 Task: Show me current wildfire maps for both New York and Chicago.
Action: Key pressed chicatgo
Screenshot: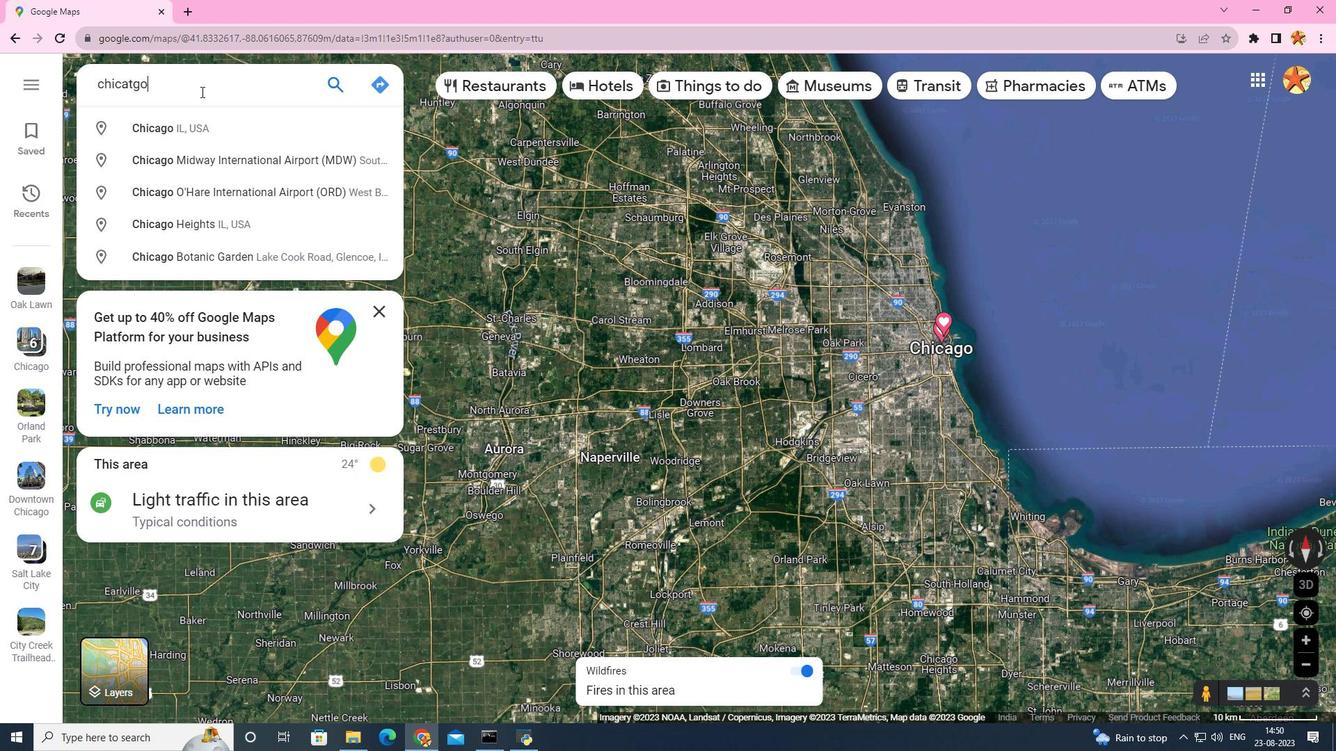 
Action: Mouse moved to (174, 123)
Screenshot: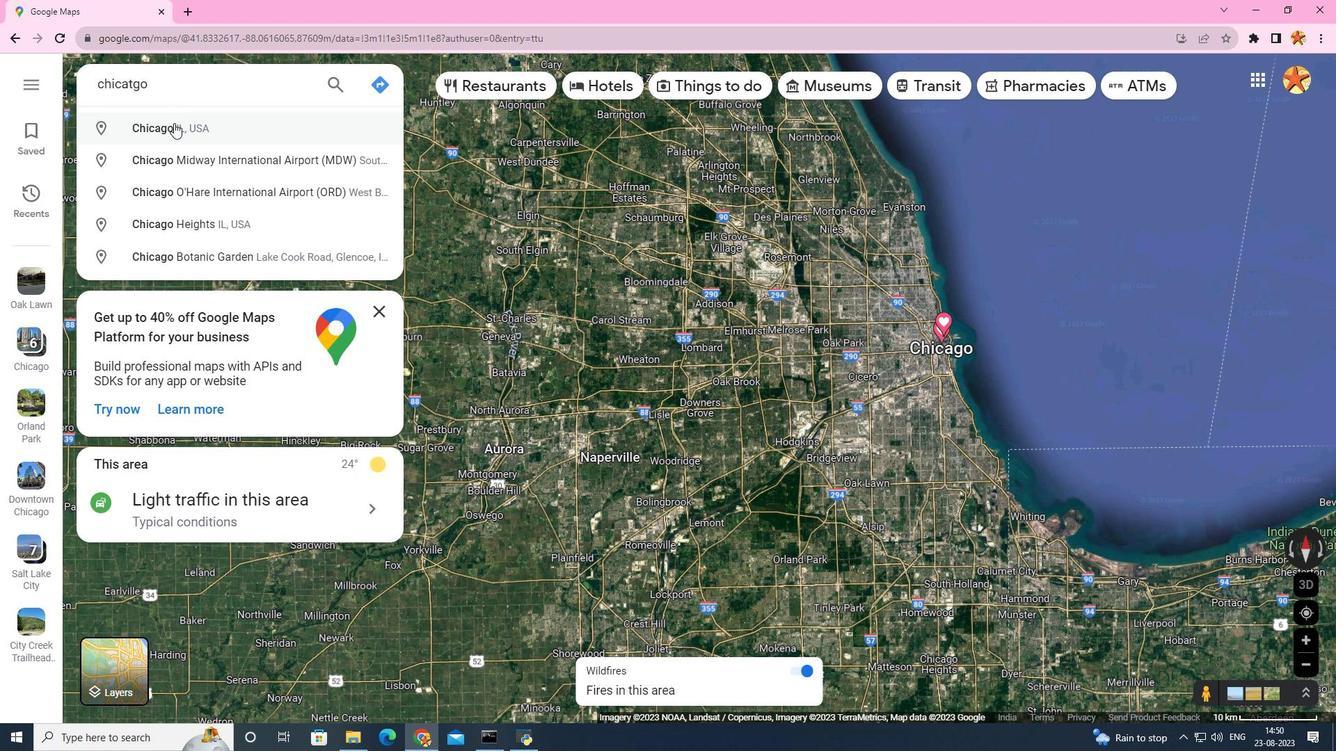 
Action: Mouse pressed left at (174, 123)
Screenshot: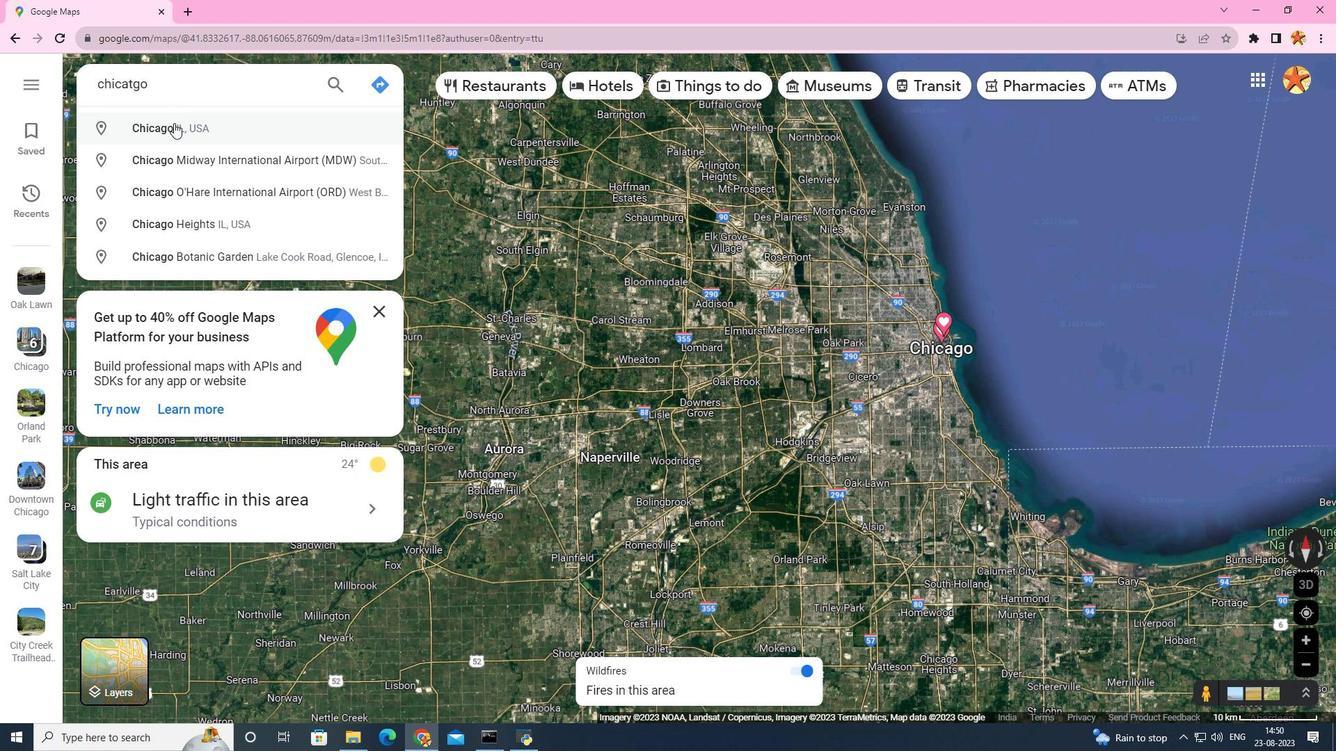 
Action: Mouse moved to (1037, 345)
Screenshot: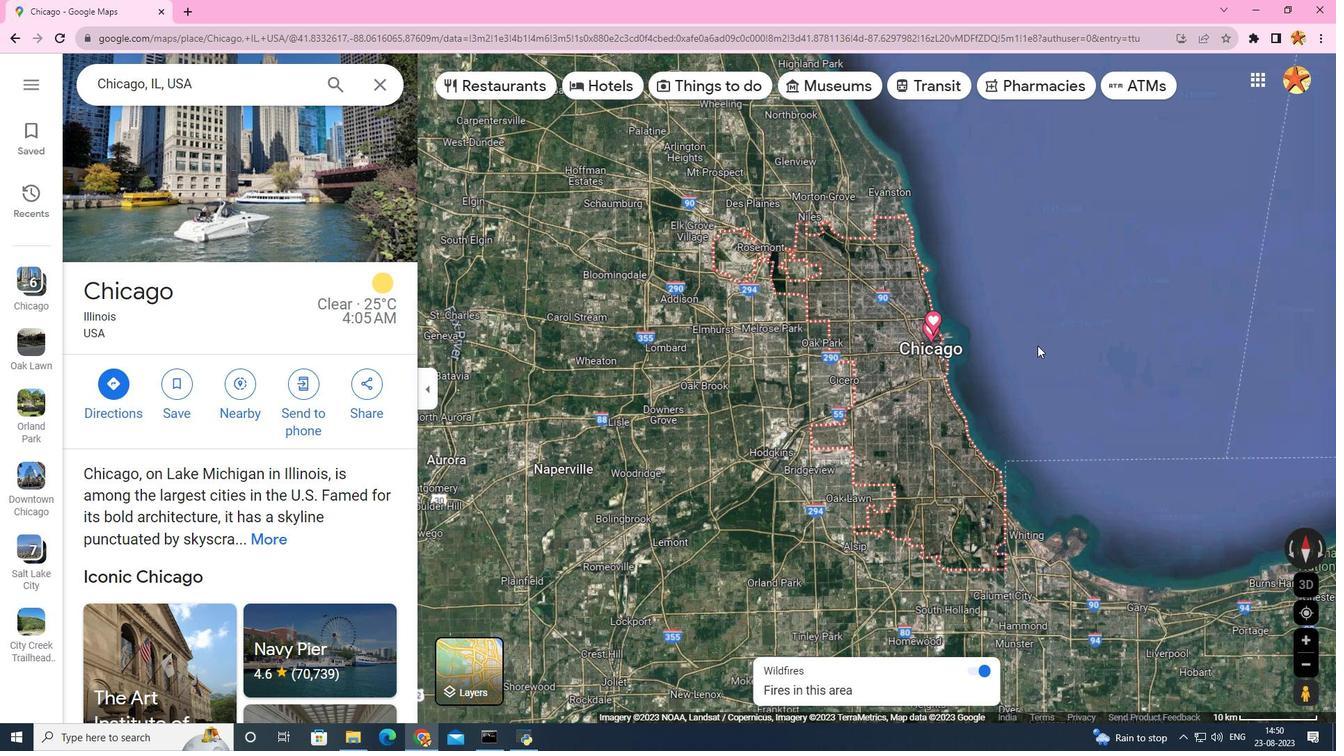 
Action: Mouse scrolled (1037, 346) with delta (0, 0)
Screenshot: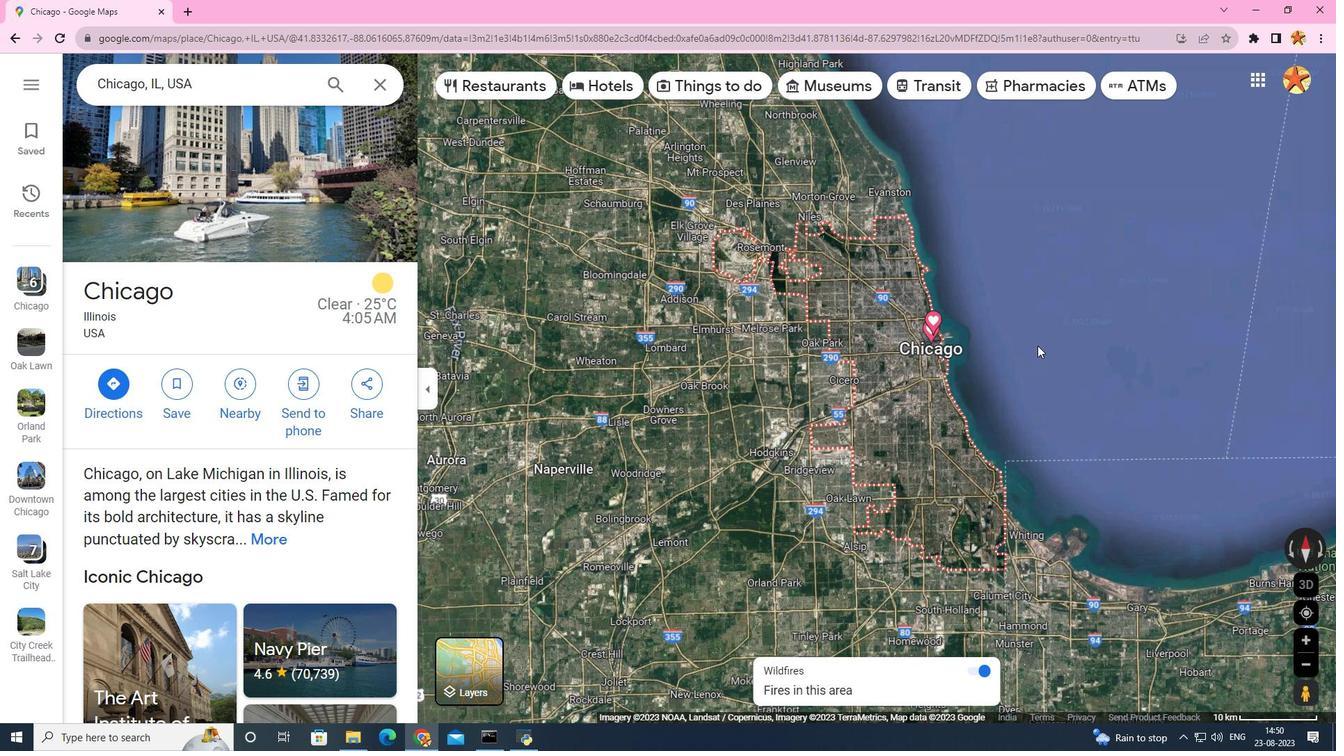 
Action: Mouse scrolled (1037, 346) with delta (0, 0)
Screenshot: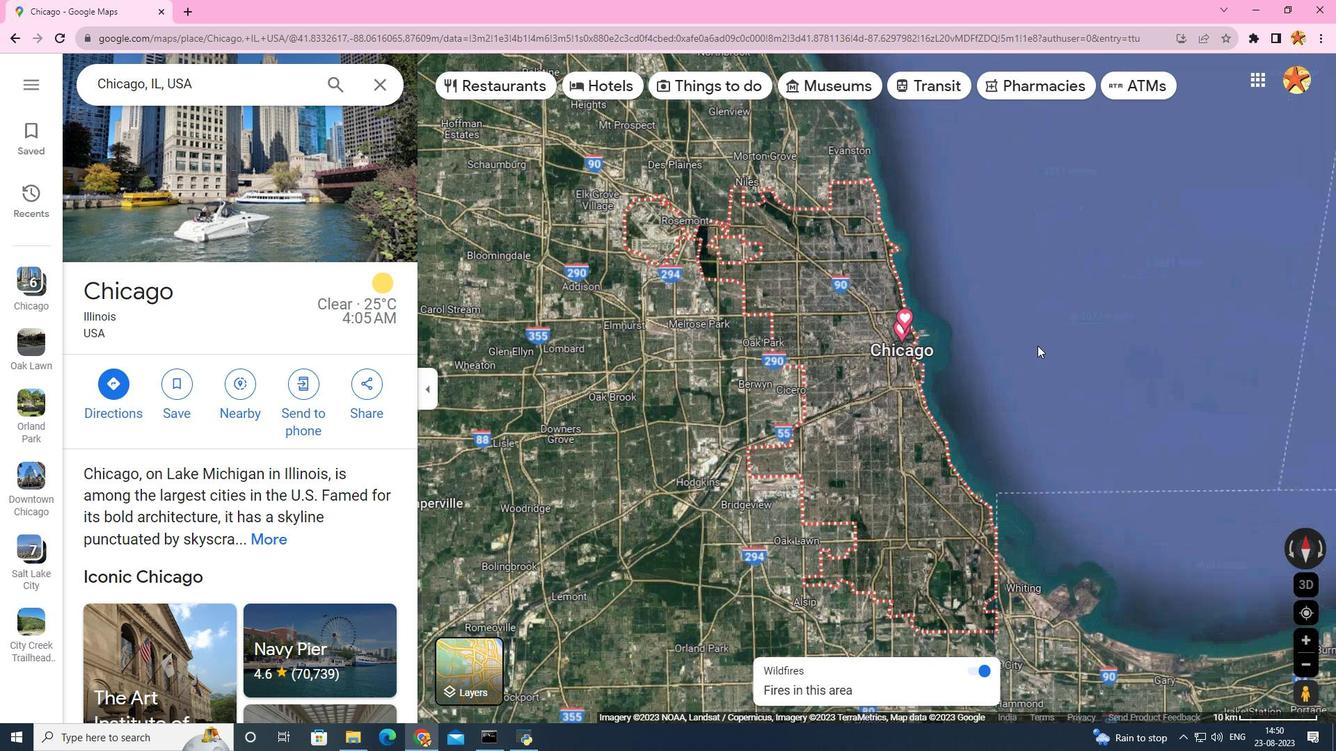 
Action: Mouse scrolled (1037, 345) with delta (0, 0)
Screenshot: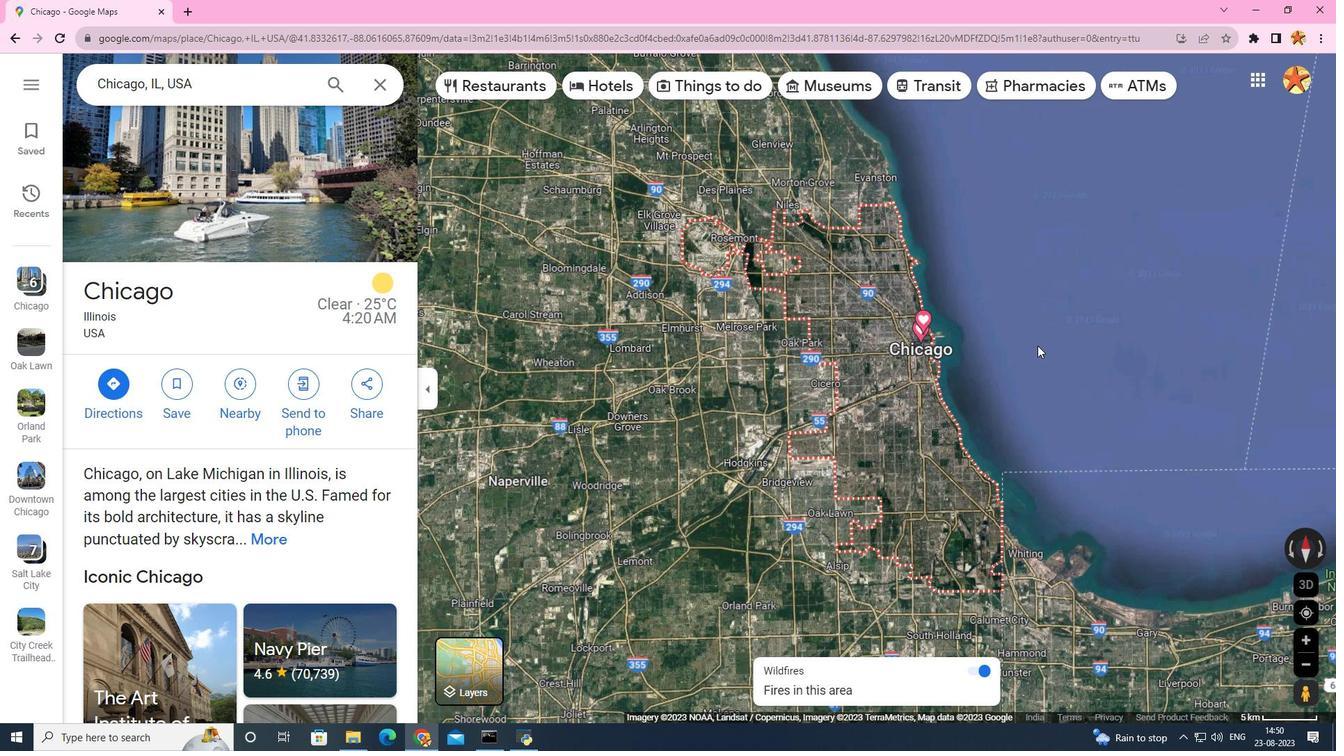 
Action: Mouse scrolled (1037, 346) with delta (0, 0)
Screenshot: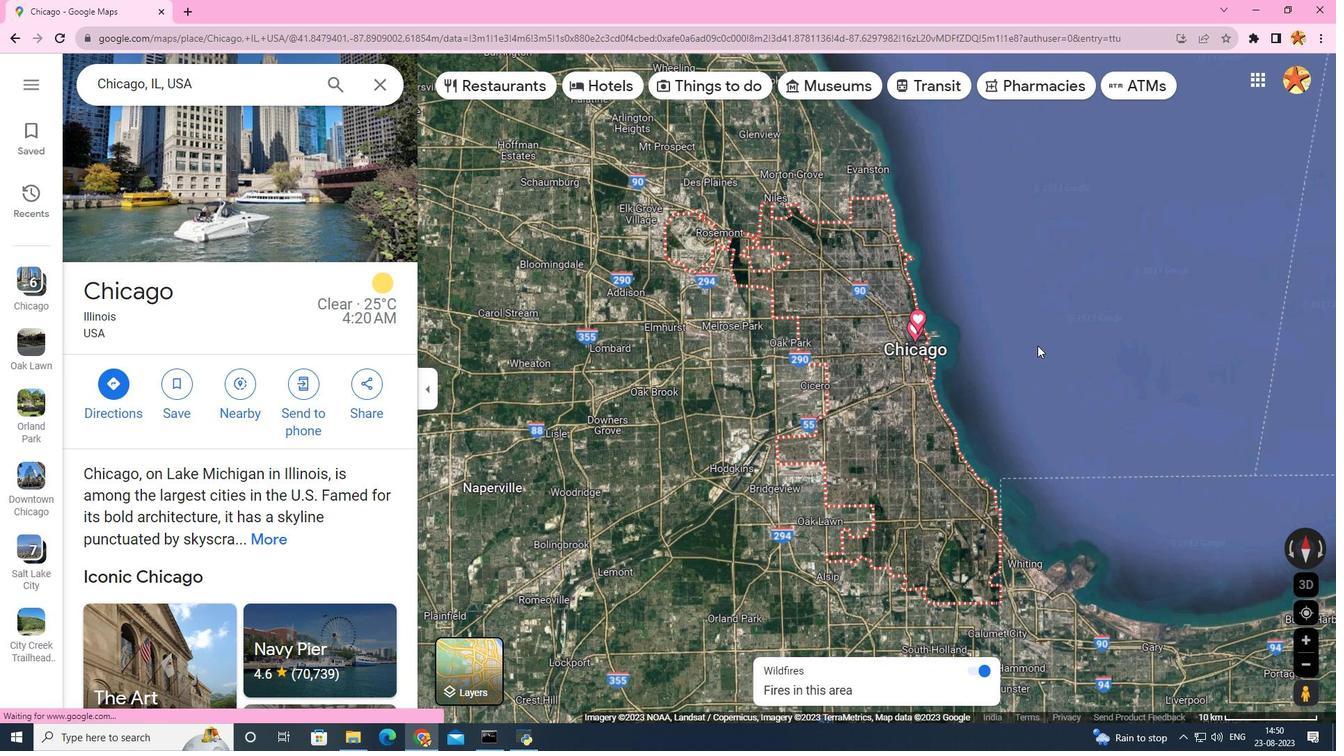 
Action: Mouse scrolled (1037, 346) with delta (0, 0)
Screenshot: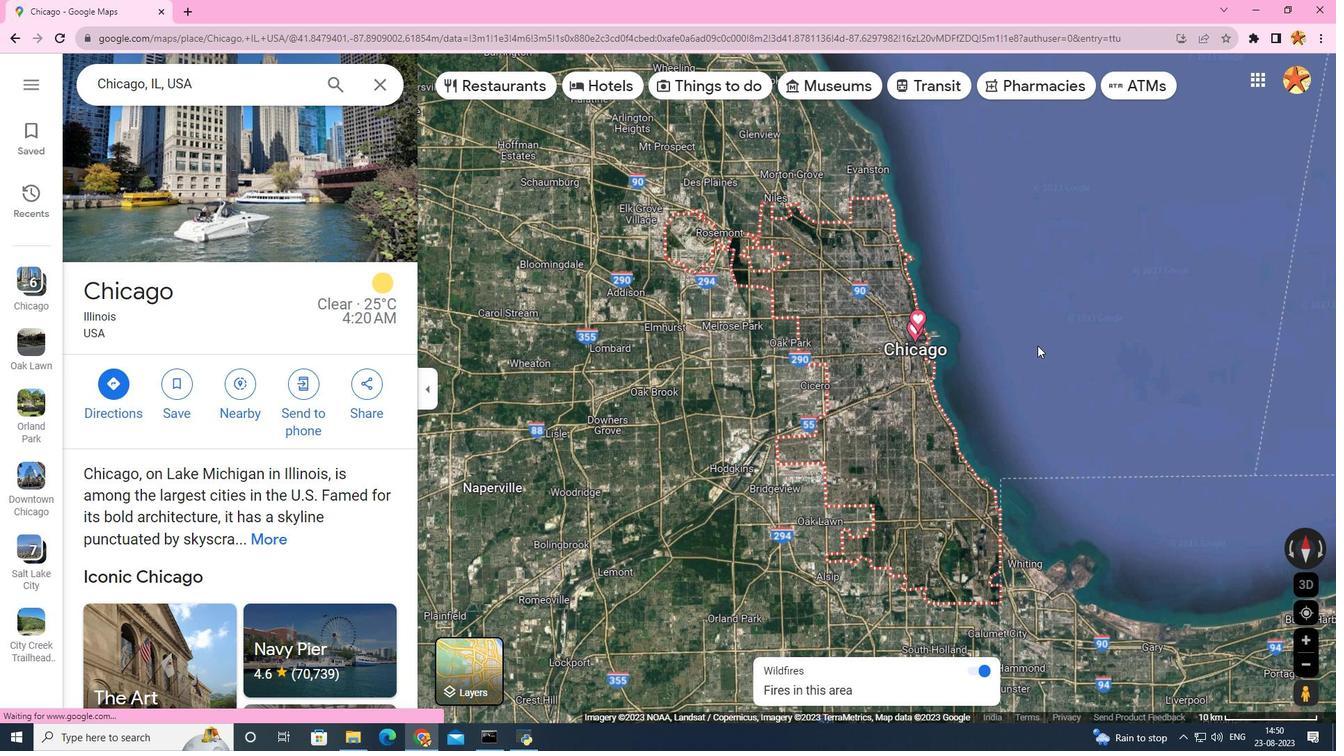 
Action: Mouse scrolled (1037, 345) with delta (0, 0)
Screenshot: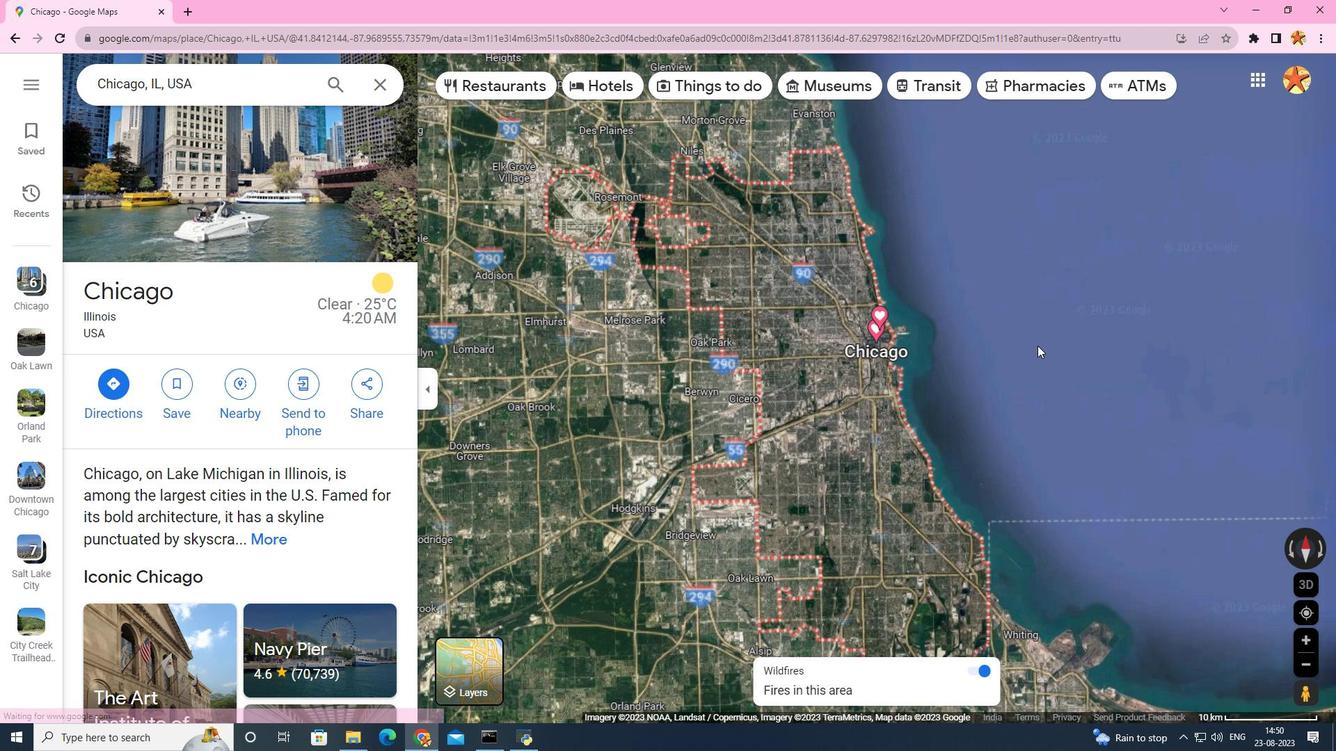
Action: Mouse scrolled (1037, 345) with delta (0, 0)
Screenshot: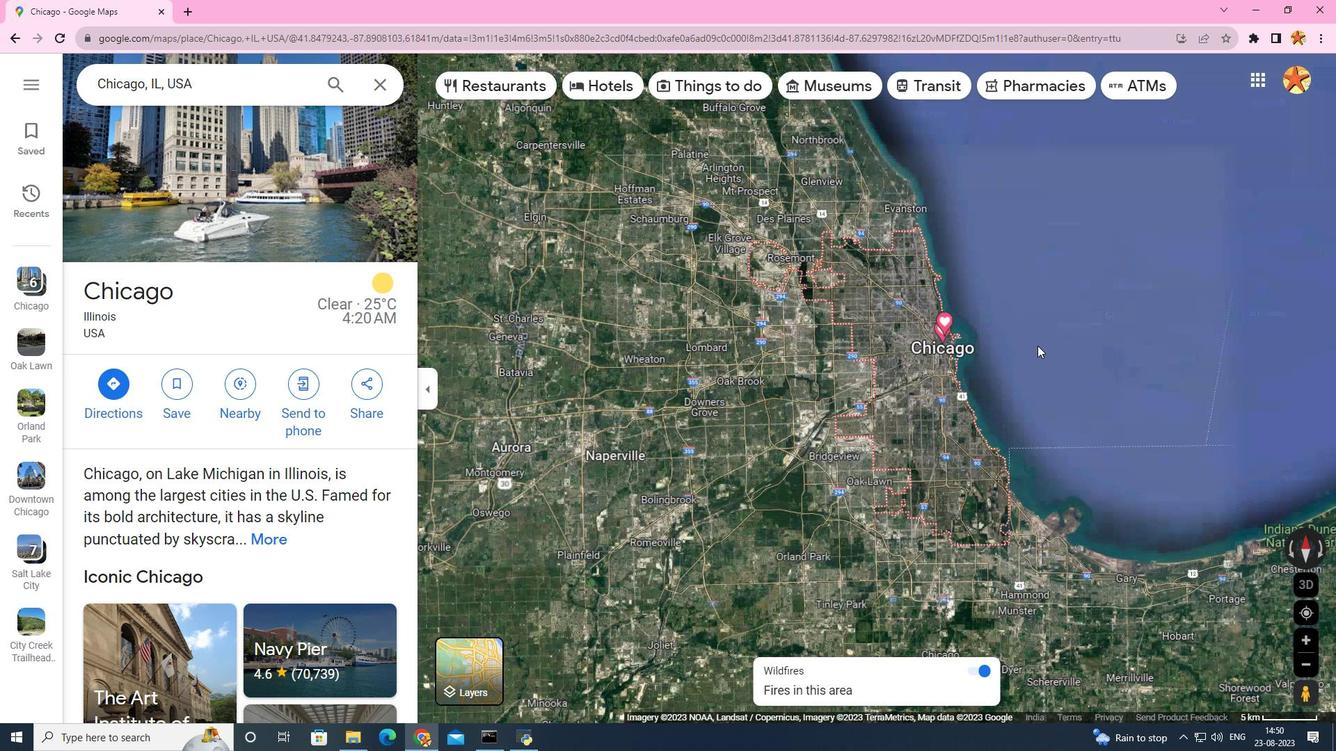 
Action: Mouse scrolled (1037, 345) with delta (0, 0)
Screenshot: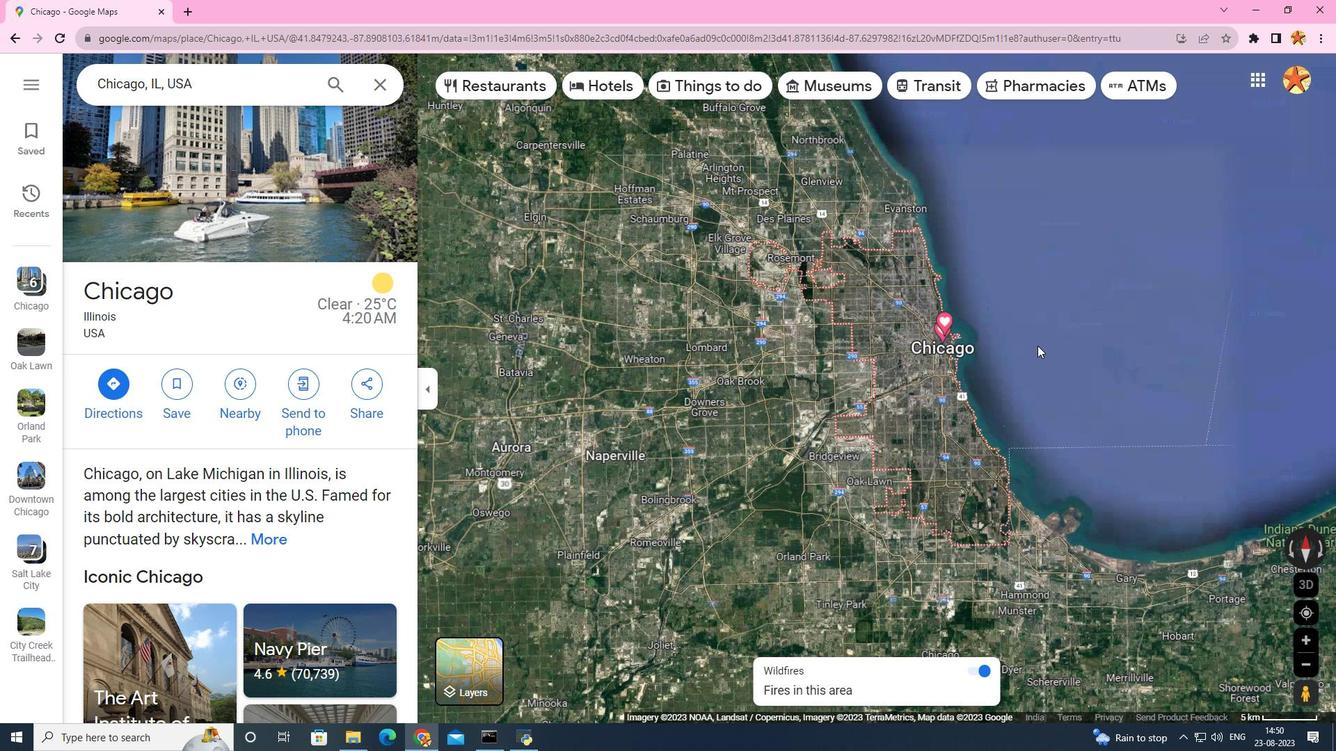 
Action: Mouse scrolled (1037, 345) with delta (0, 0)
Screenshot: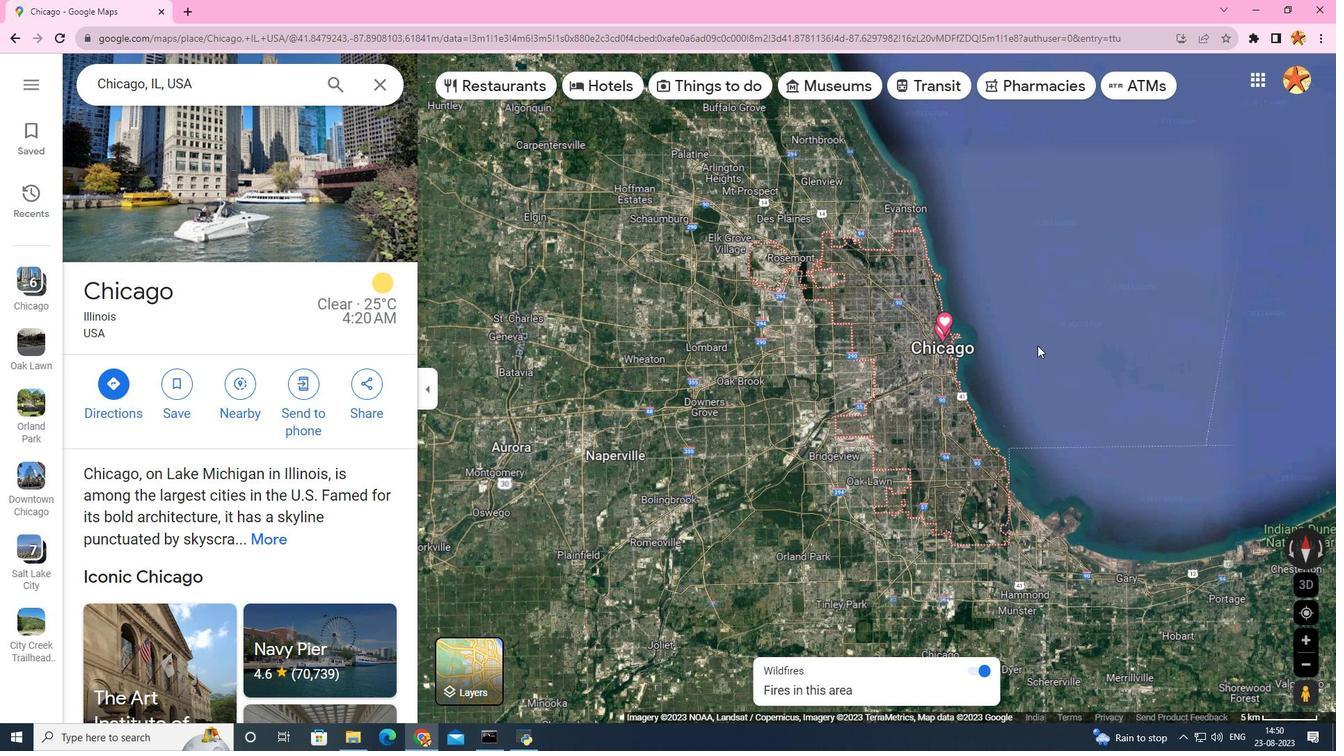 
Action: Mouse scrolled (1037, 346) with delta (0, 0)
Screenshot: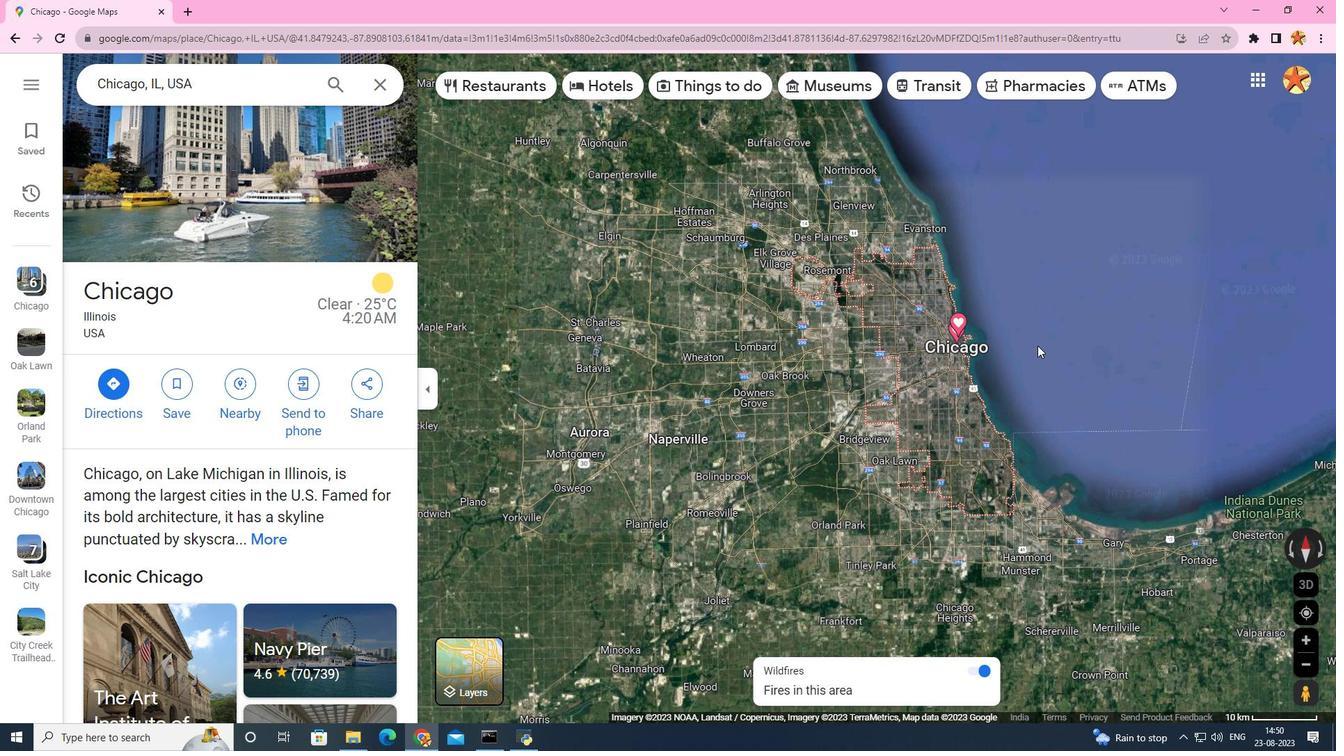 
Action: Mouse scrolled (1037, 346) with delta (0, 0)
Screenshot: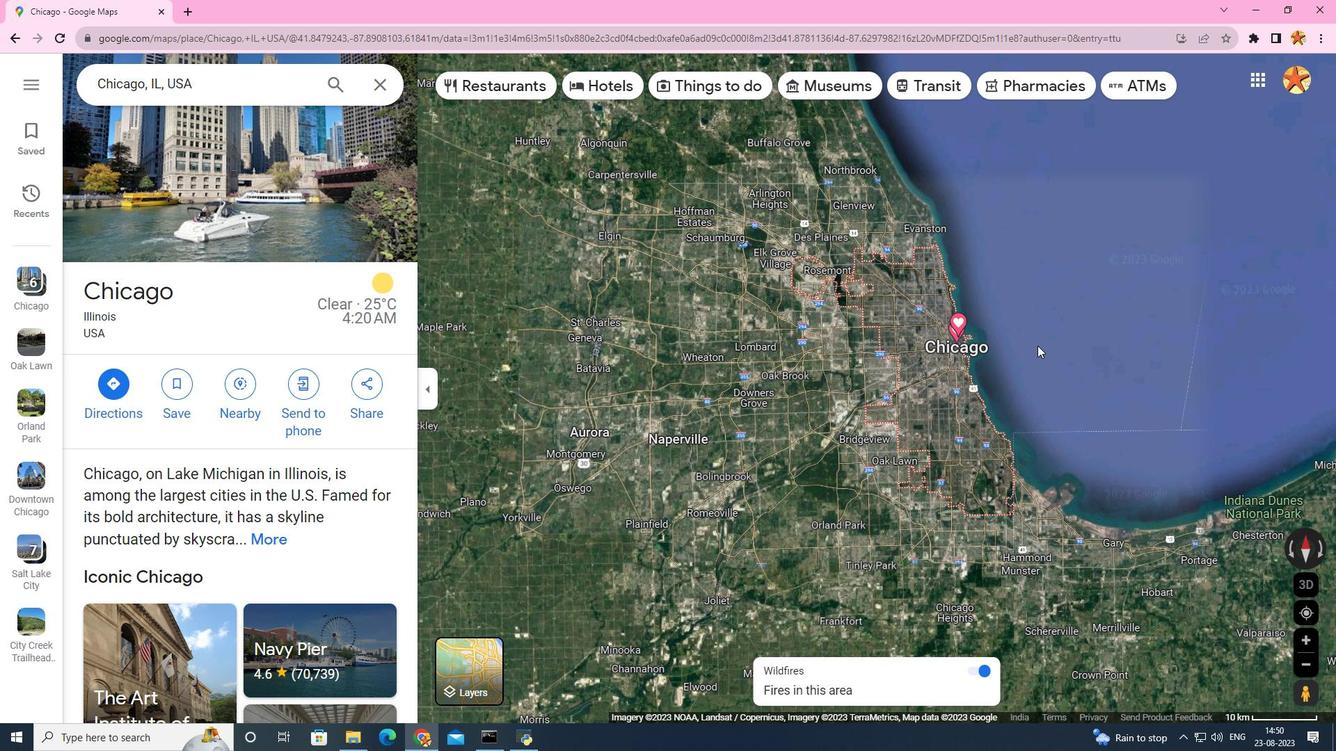 
Action: Mouse scrolled (1037, 346) with delta (0, 0)
Screenshot: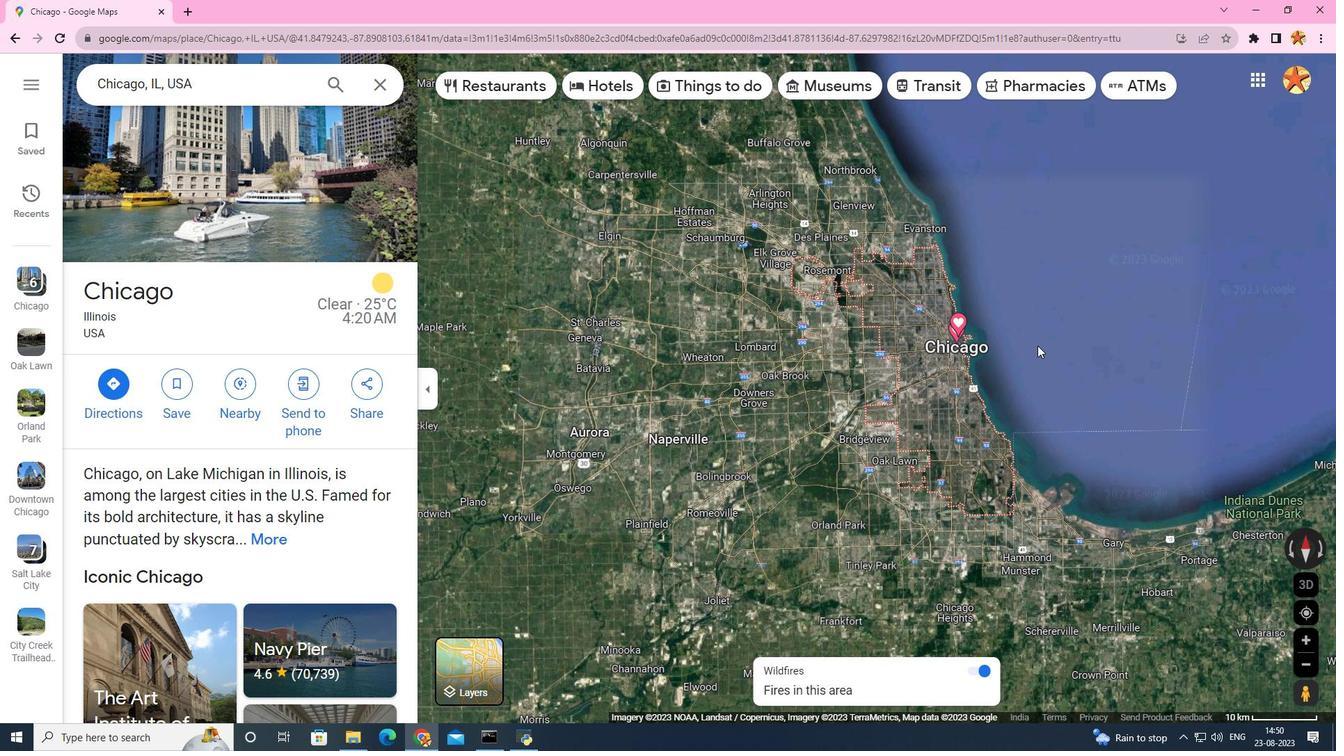 
Action: Mouse scrolled (1037, 346) with delta (0, 0)
Screenshot: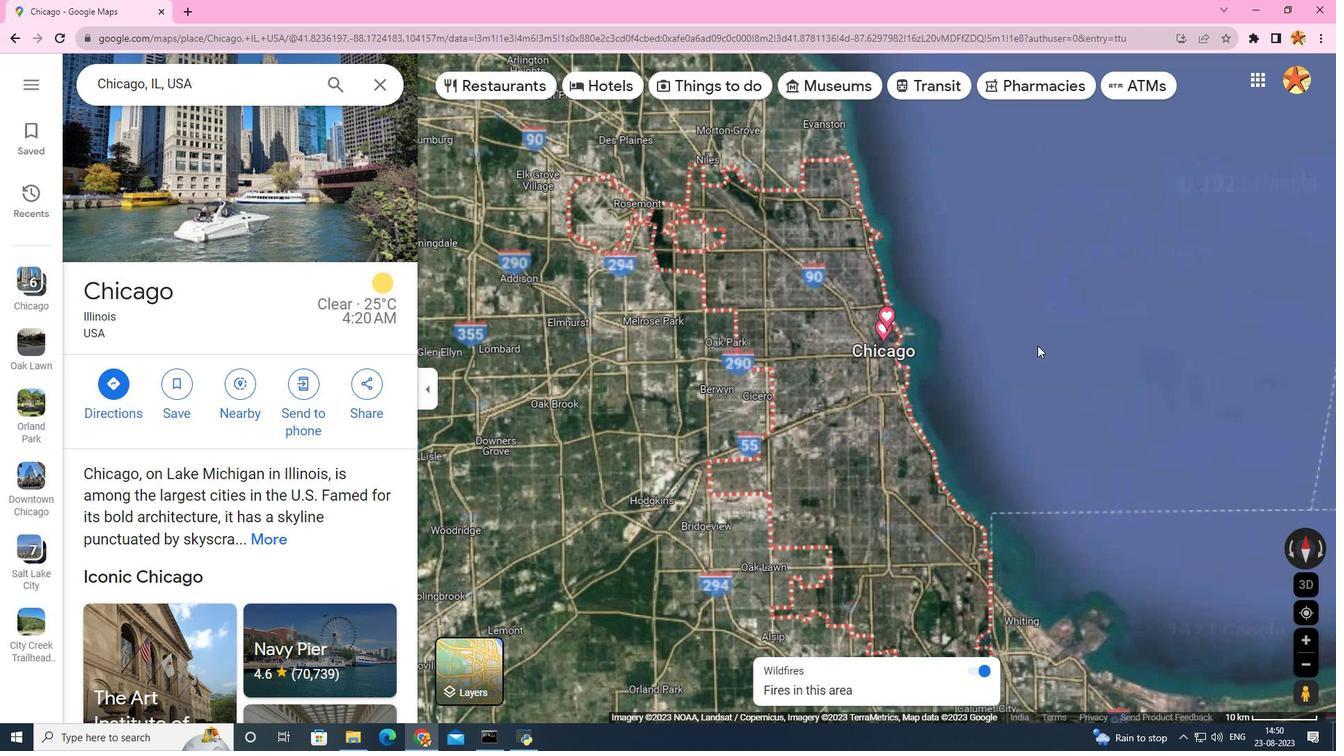
Action: Mouse scrolled (1037, 346) with delta (0, 0)
Screenshot: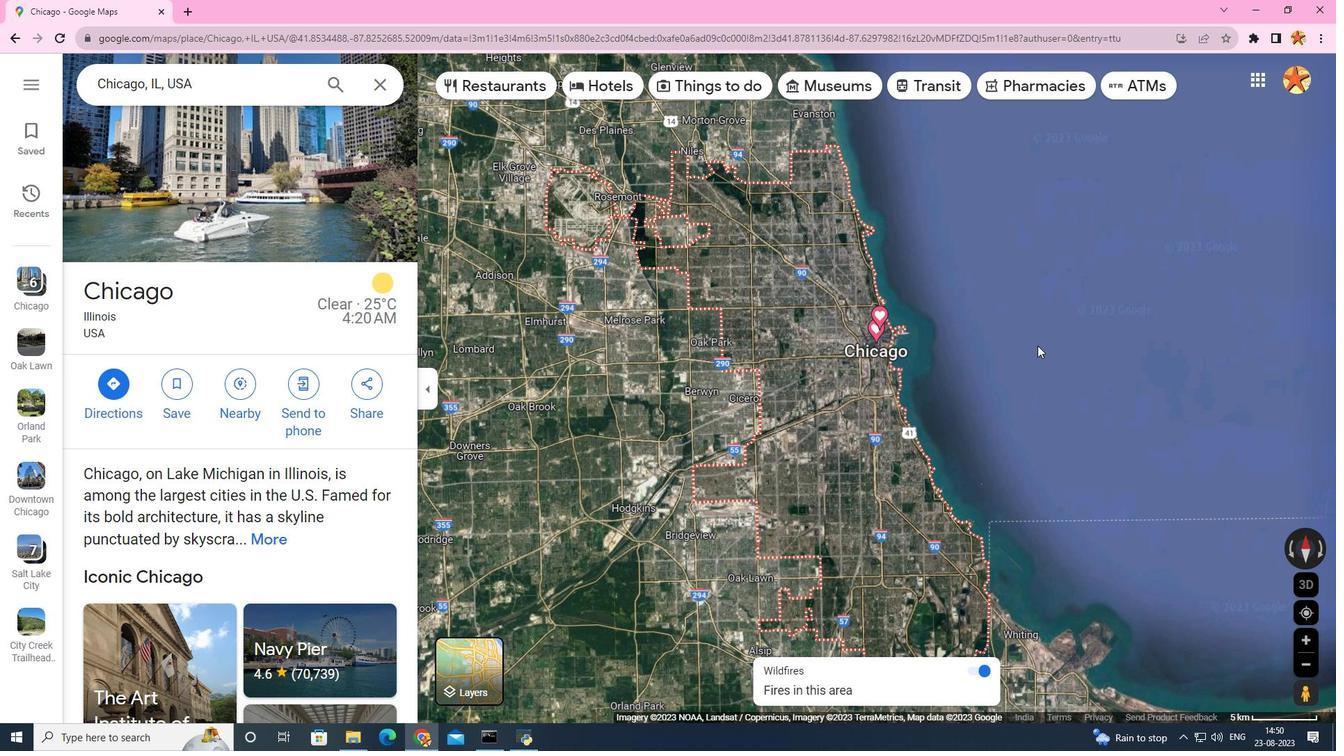 
Action: Mouse scrolled (1037, 345) with delta (0, 0)
Screenshot: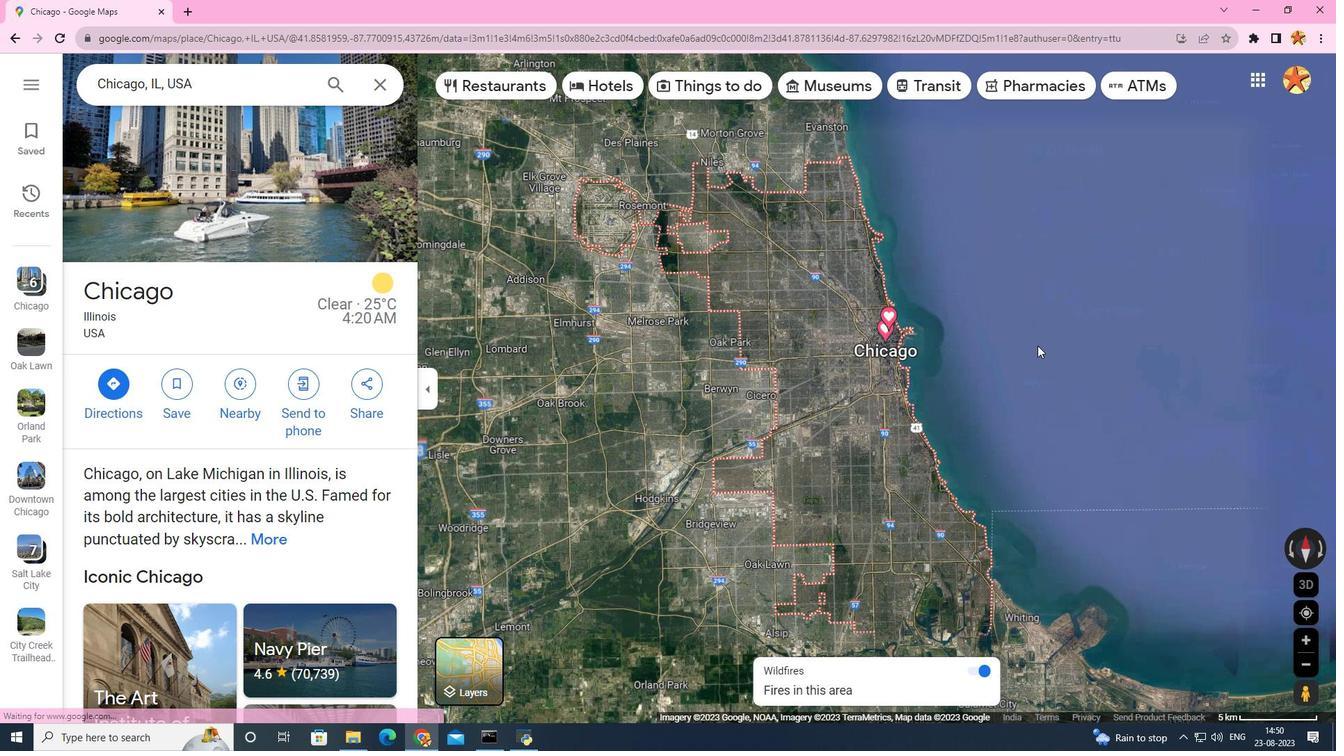 
Action: Mouse scrolled (1037, 345) with delta (0, 0)
Screenshot: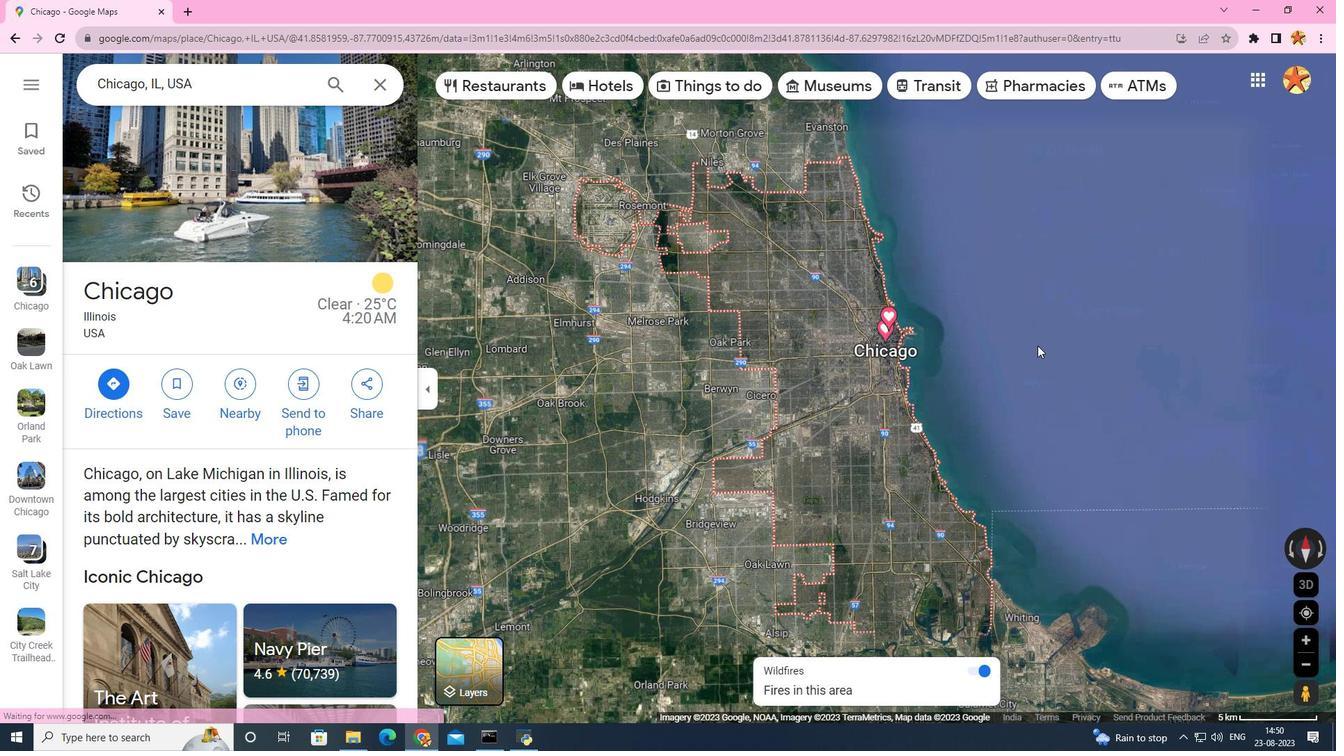 
Action: Mouse scrolled (1037, 345) with delta (0, 0)
Screenshot: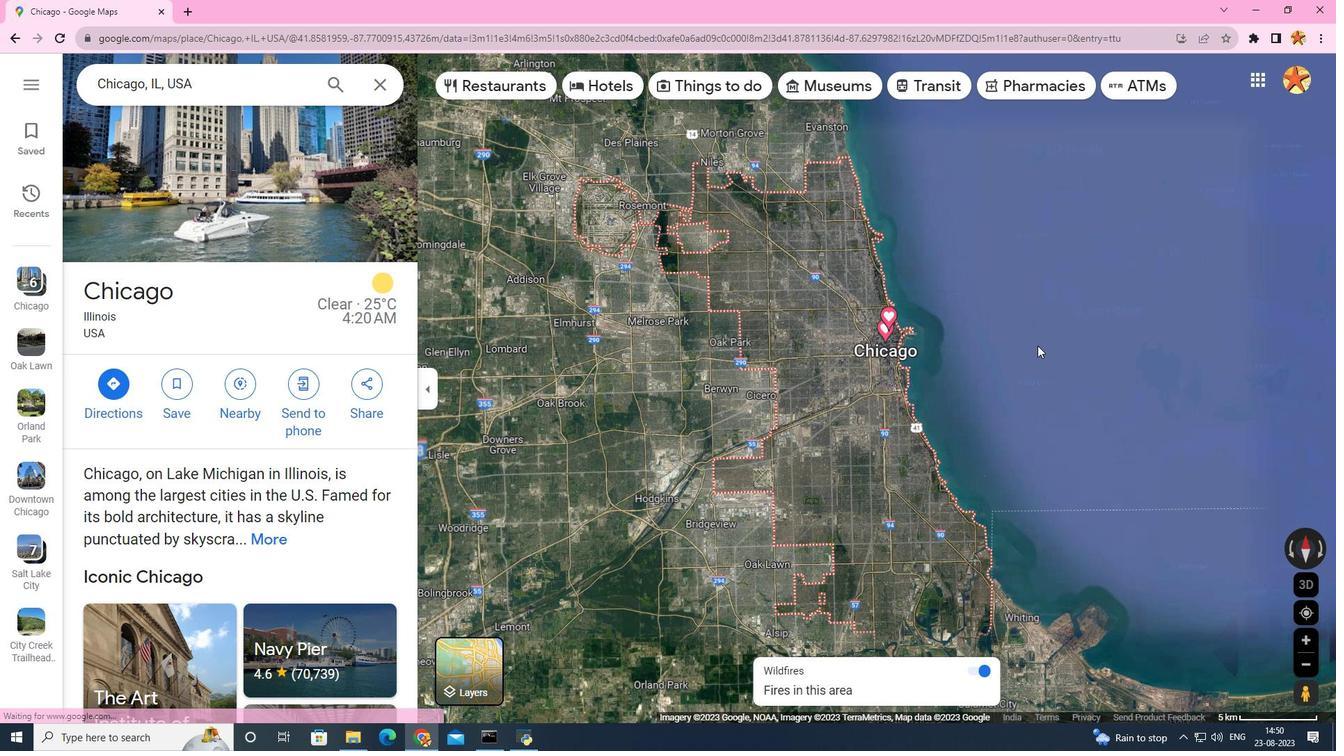 
Action: Mouse scrolled (1037, 345) with delta (0, 0)
Screenshot: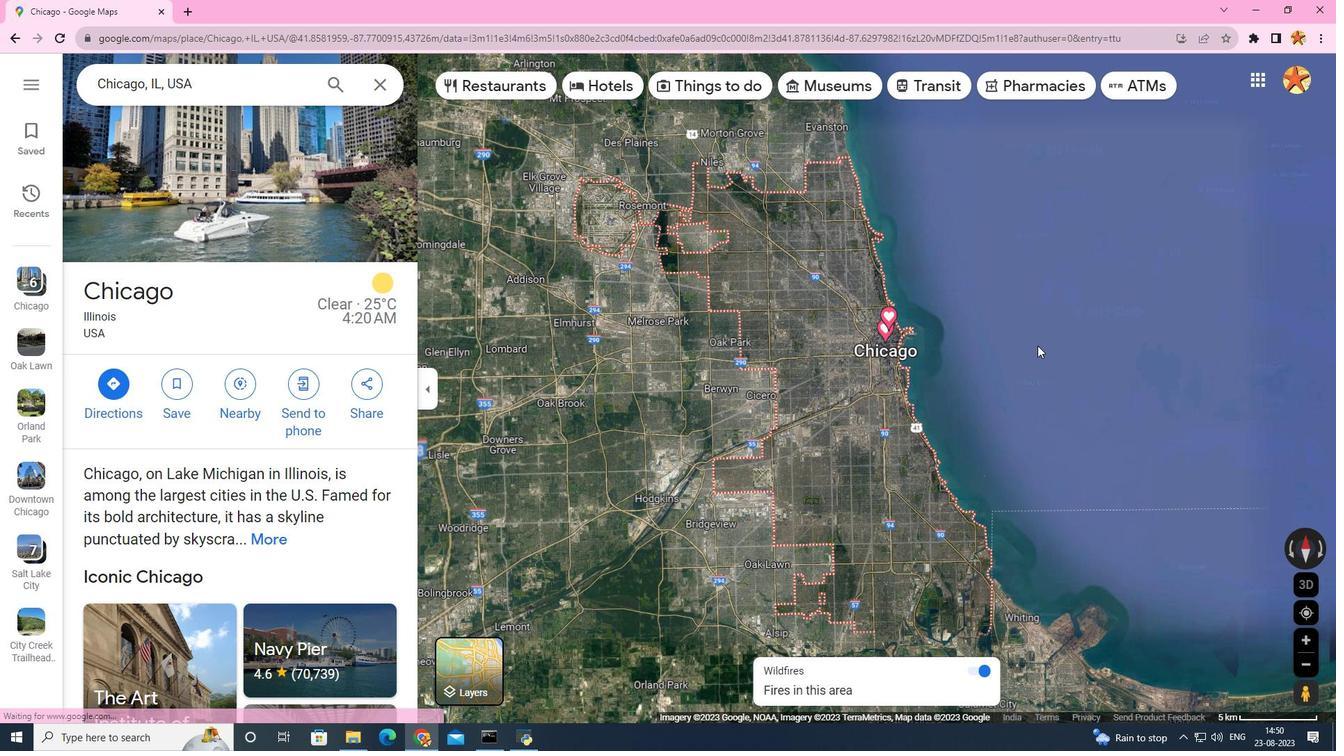 
Action: Mouse moved to (217, 77)
Screenshot: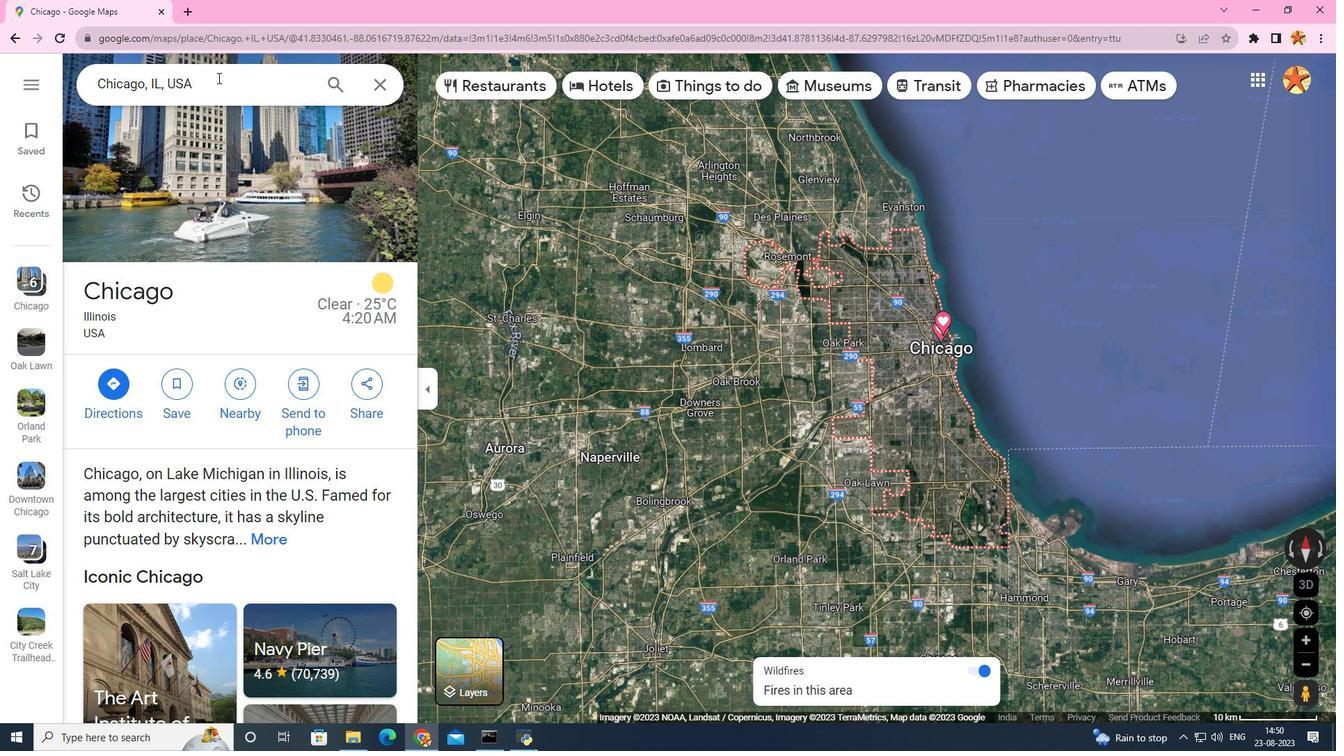 
Action: Mouse pressed left at (217, 77)
Screenshot: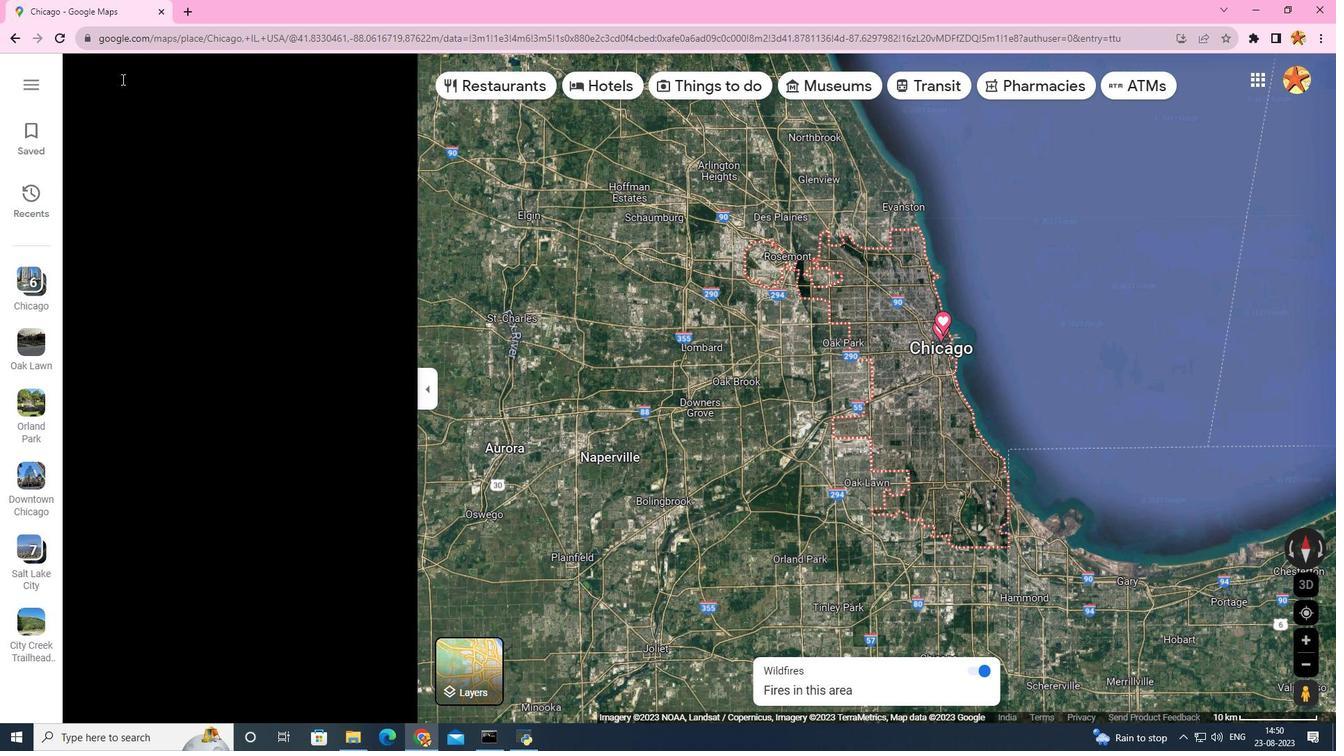 
Action: Mouse moved to (75, 79)
Screenshot: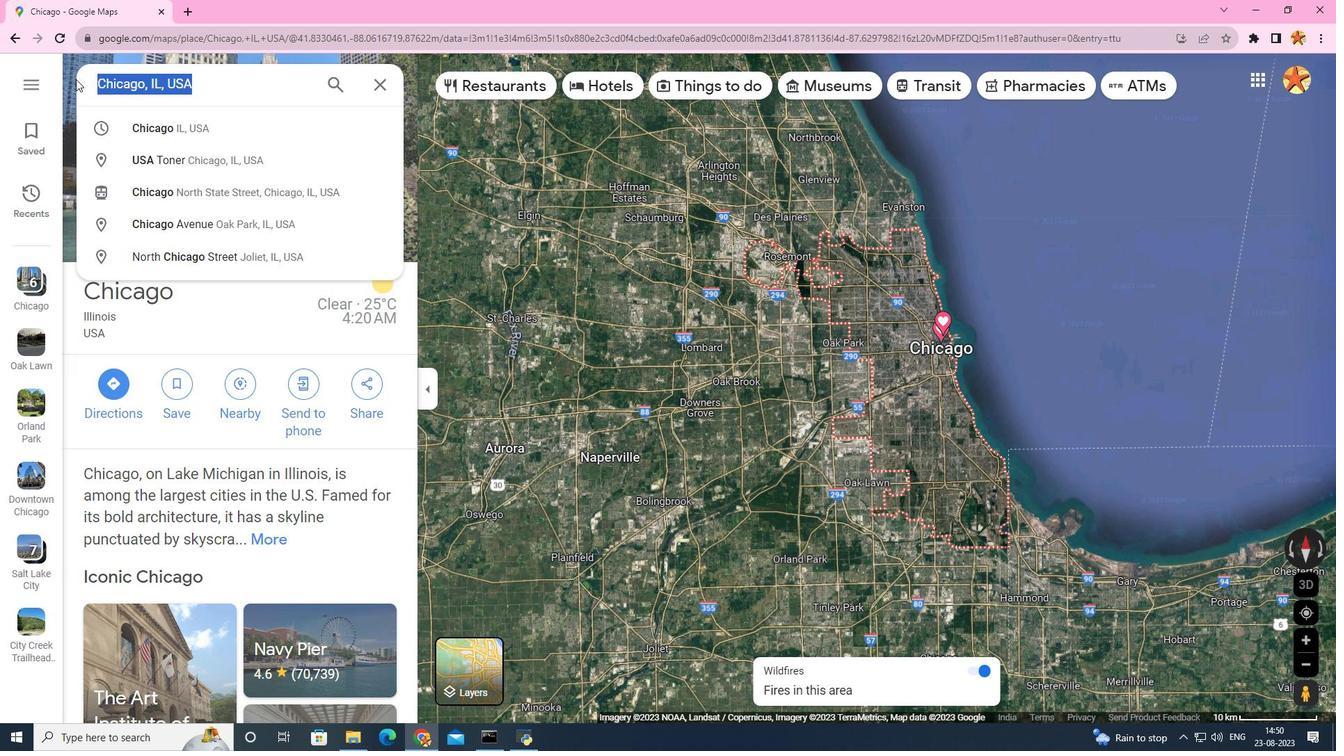 
Action: Key pressed new<Key.space>york
Screenshot: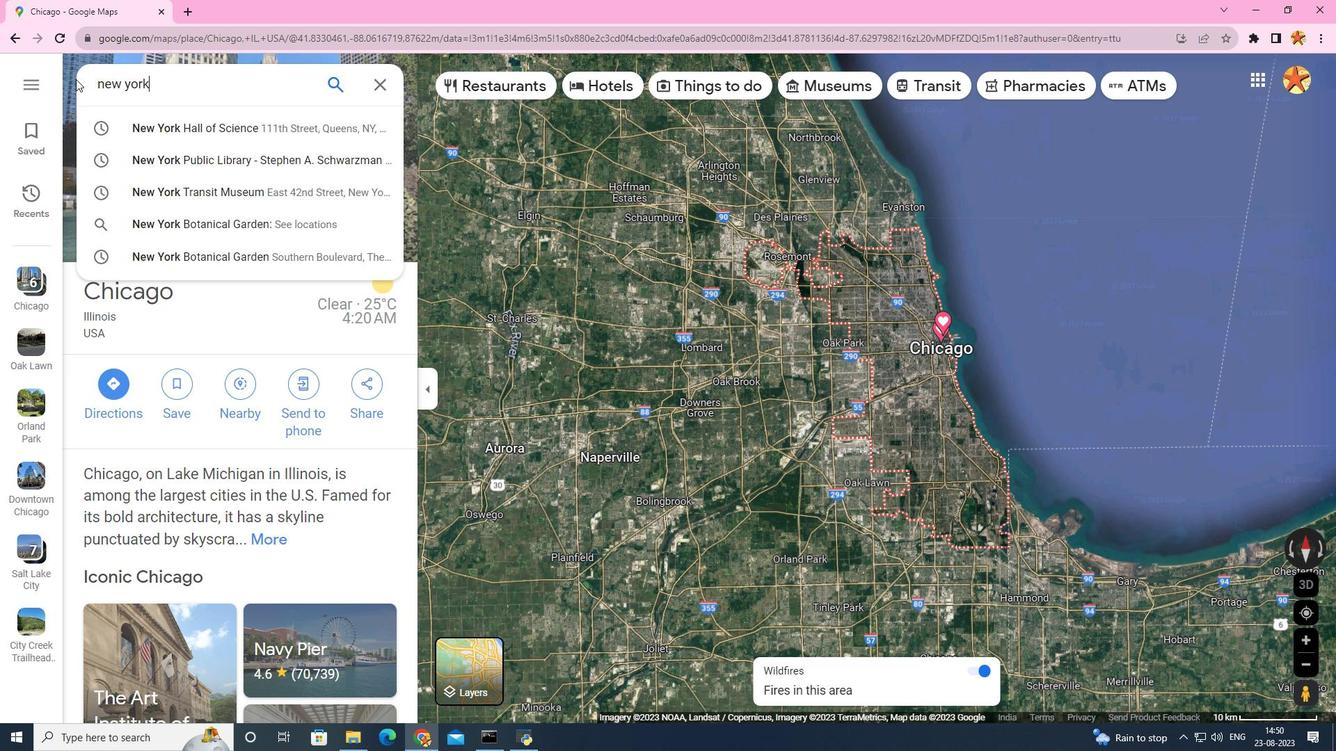 
Action: Mouse moved to (193, 93)
Screenshot: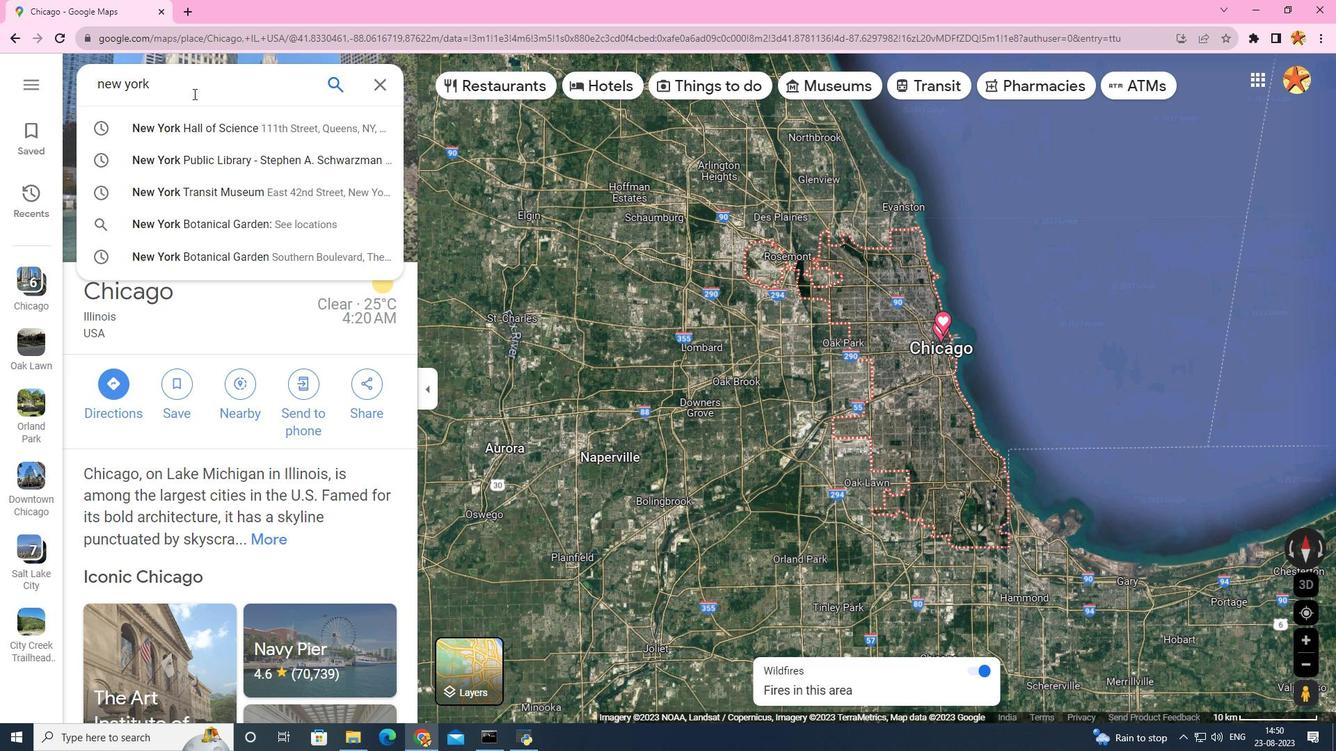 
Action: Key pressed <Key.enter>
Screenshot: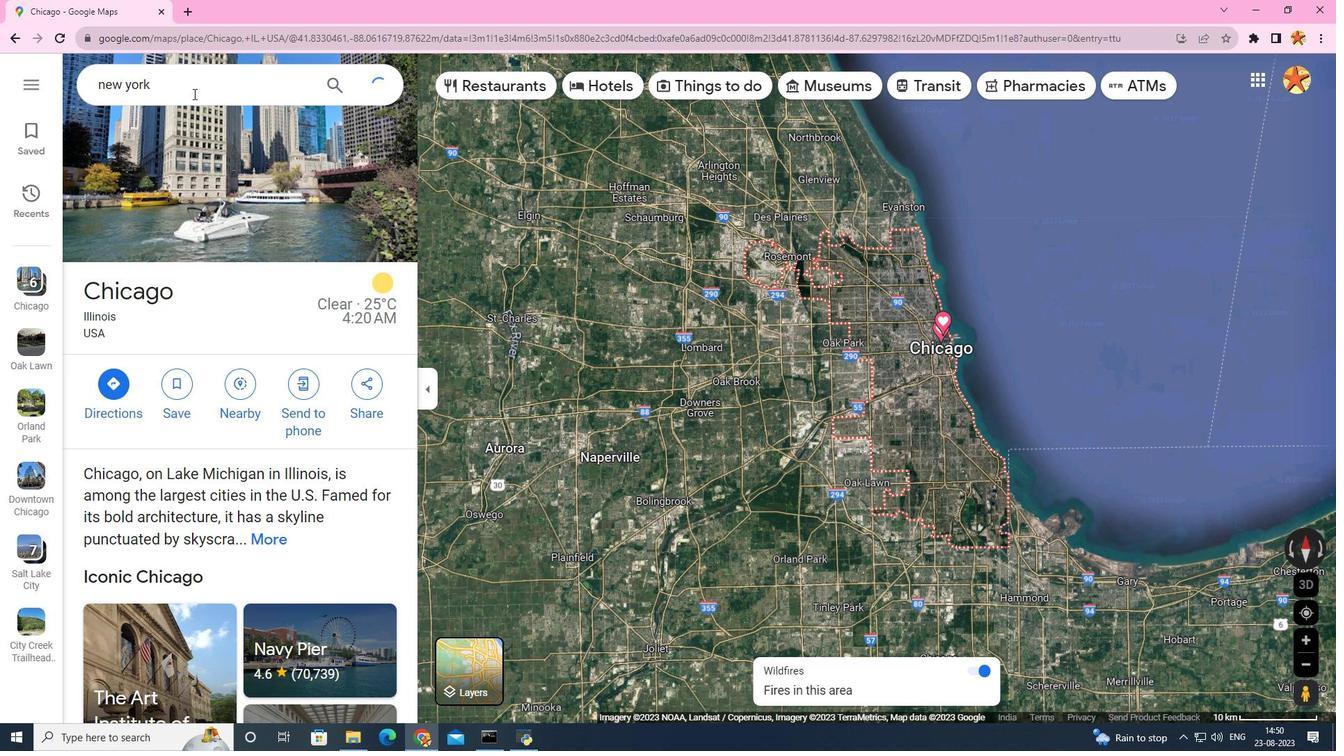 
Action: Mouse moved to (606, 472)
Screenshot: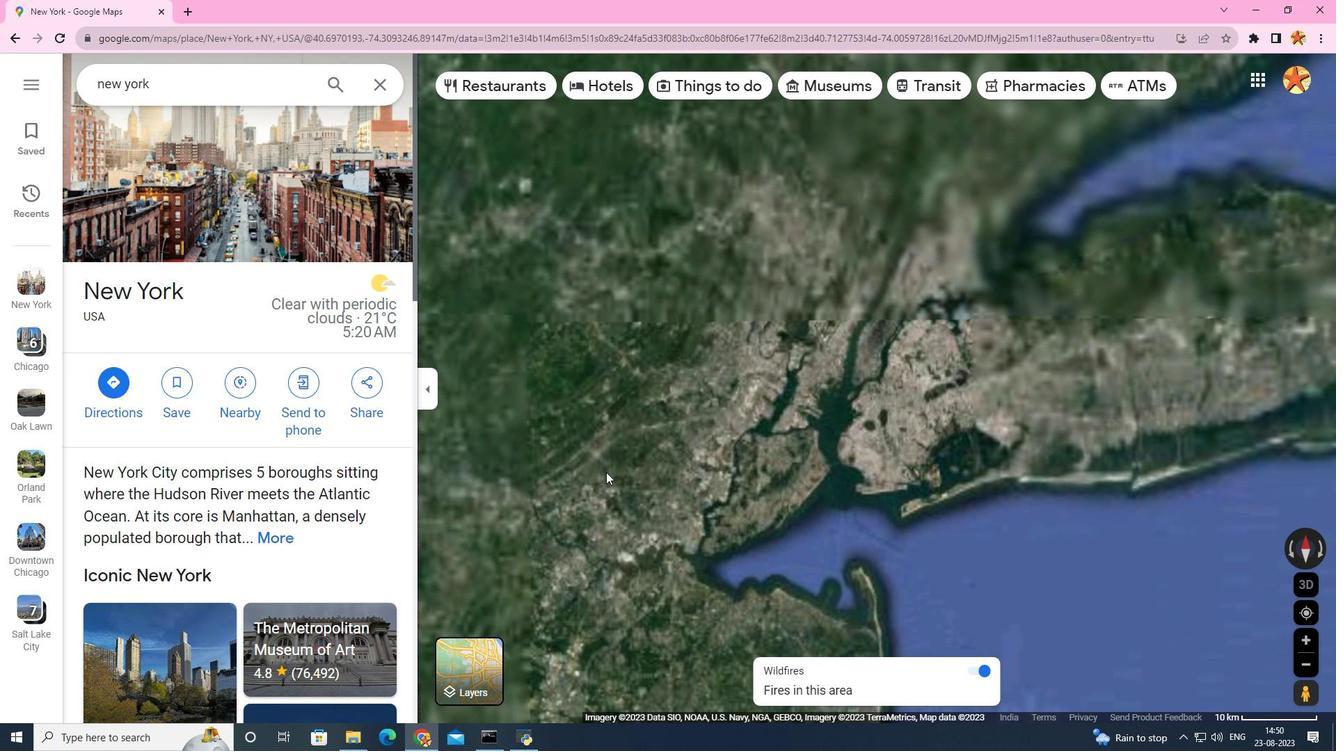 
Action: Mouse scrolled (606, 471) with delta (0, 0)
Screenshot: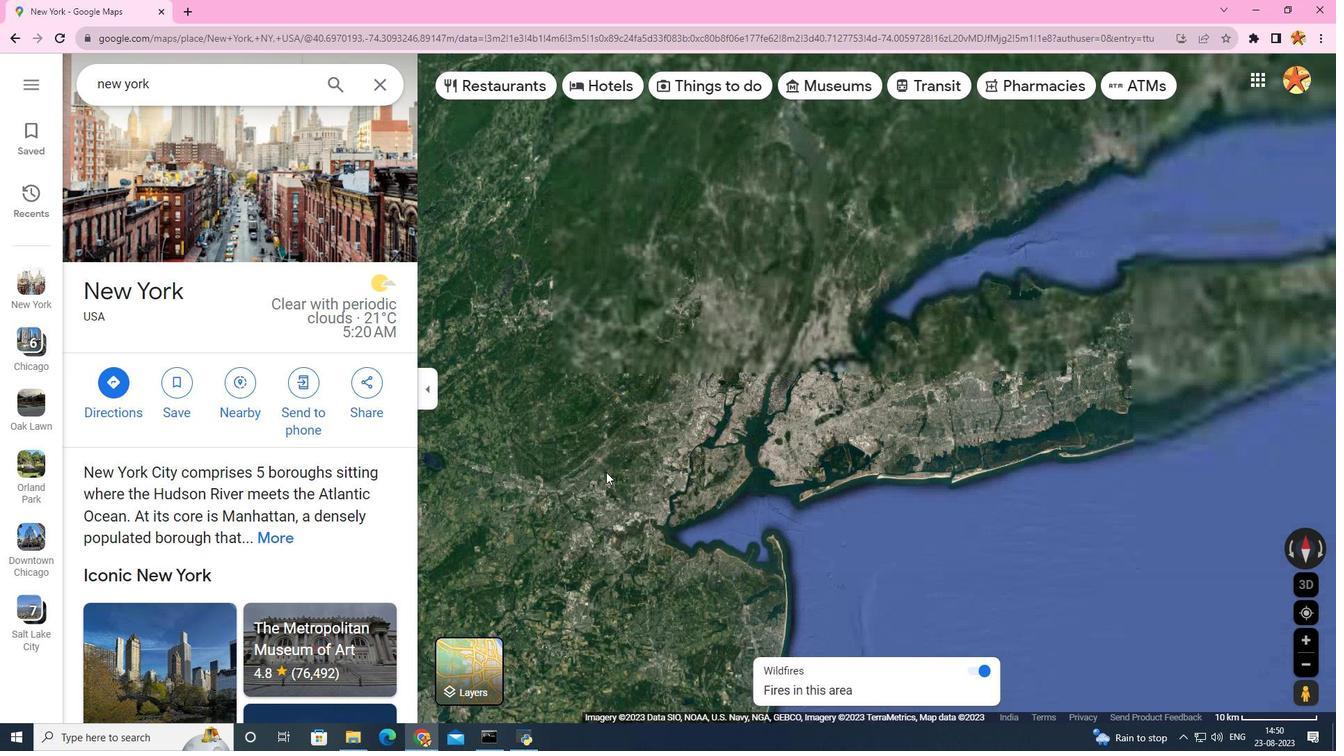 
Action: Mouse scrolled (606, 471) with delta (0, 0)
Screenshot: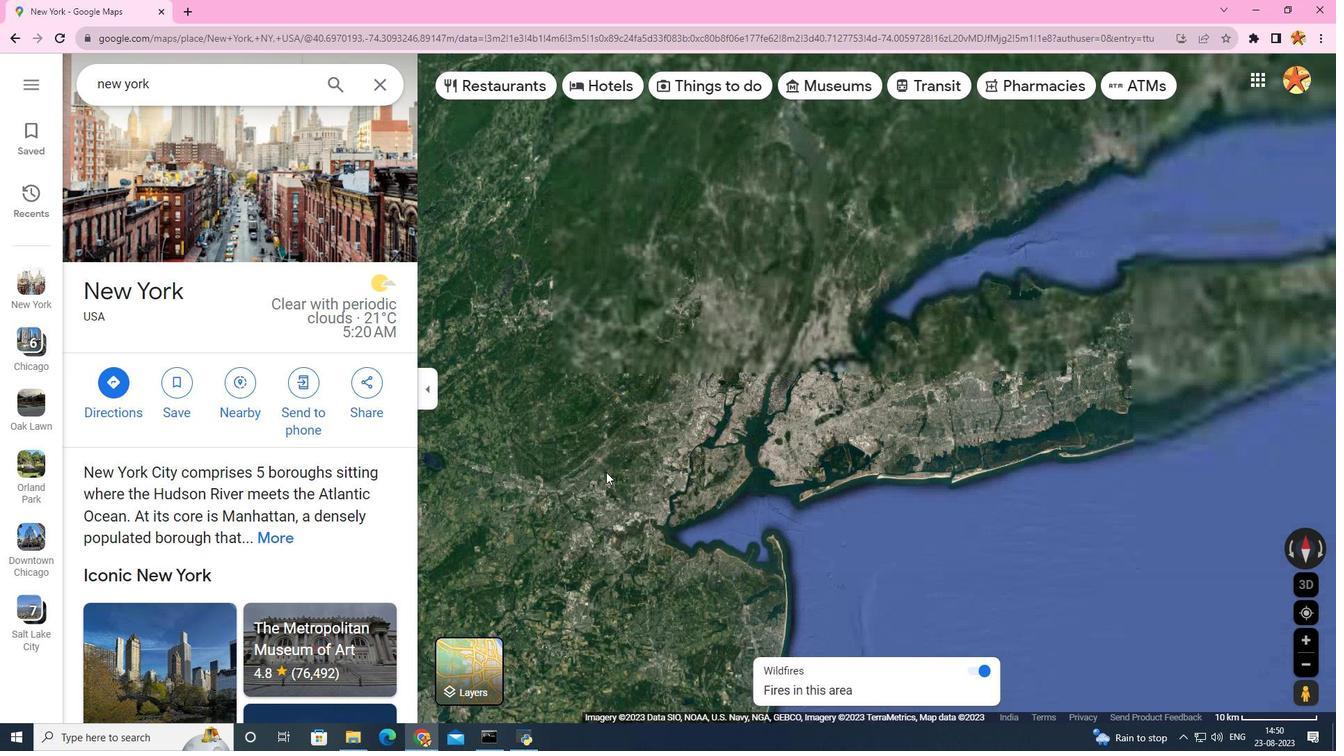 
Action: Mouse scrolled (606, 471) with delta (0, 0)
Screenshot: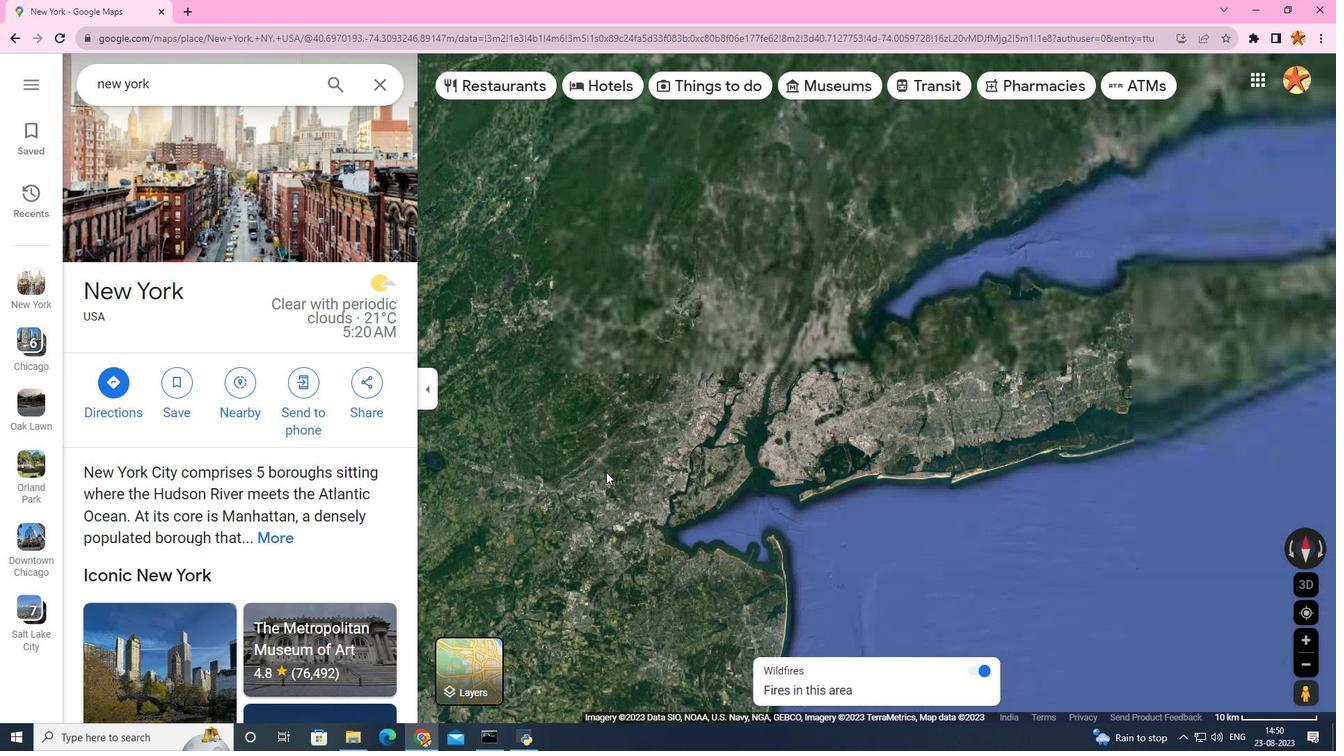 
Action: Mouse scrolled (606, 471) with delta (0, 0)
Screenshot: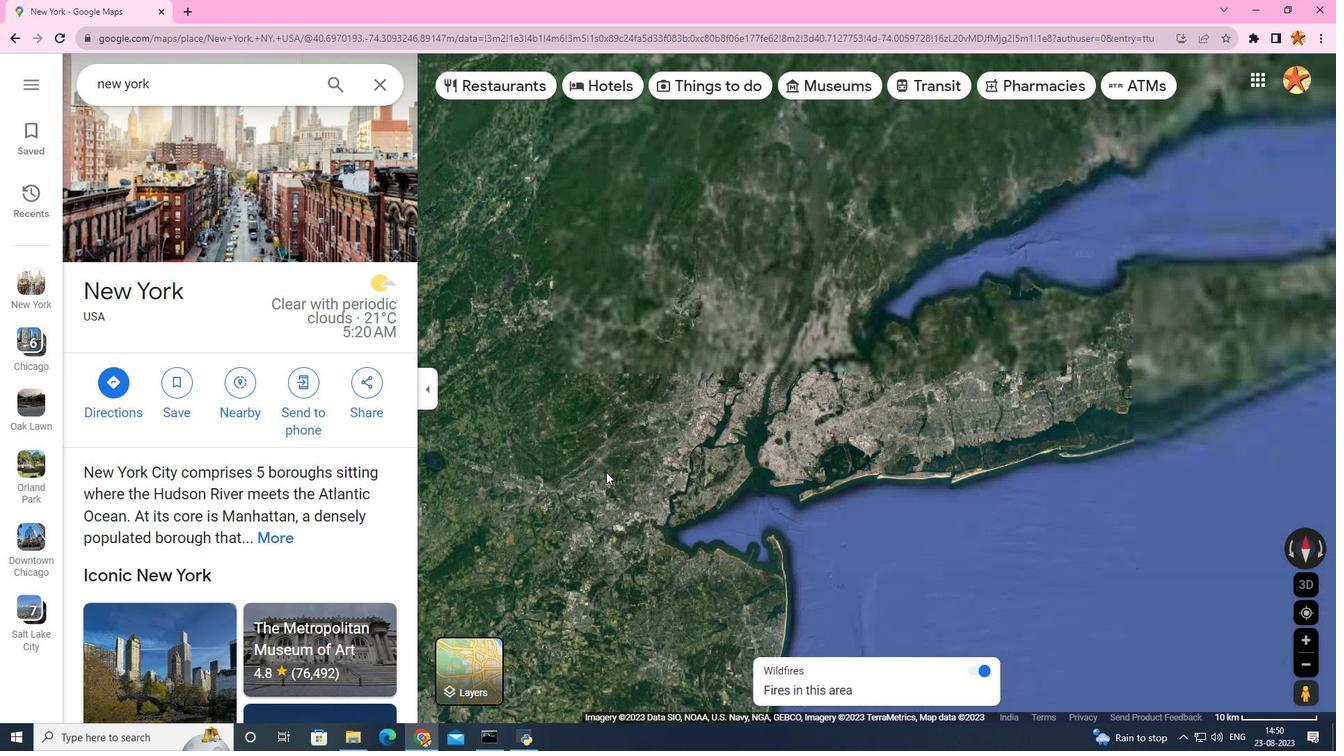 
Action: Mouse scrolled (606, 471) with delta (0, 0)
Screenshot: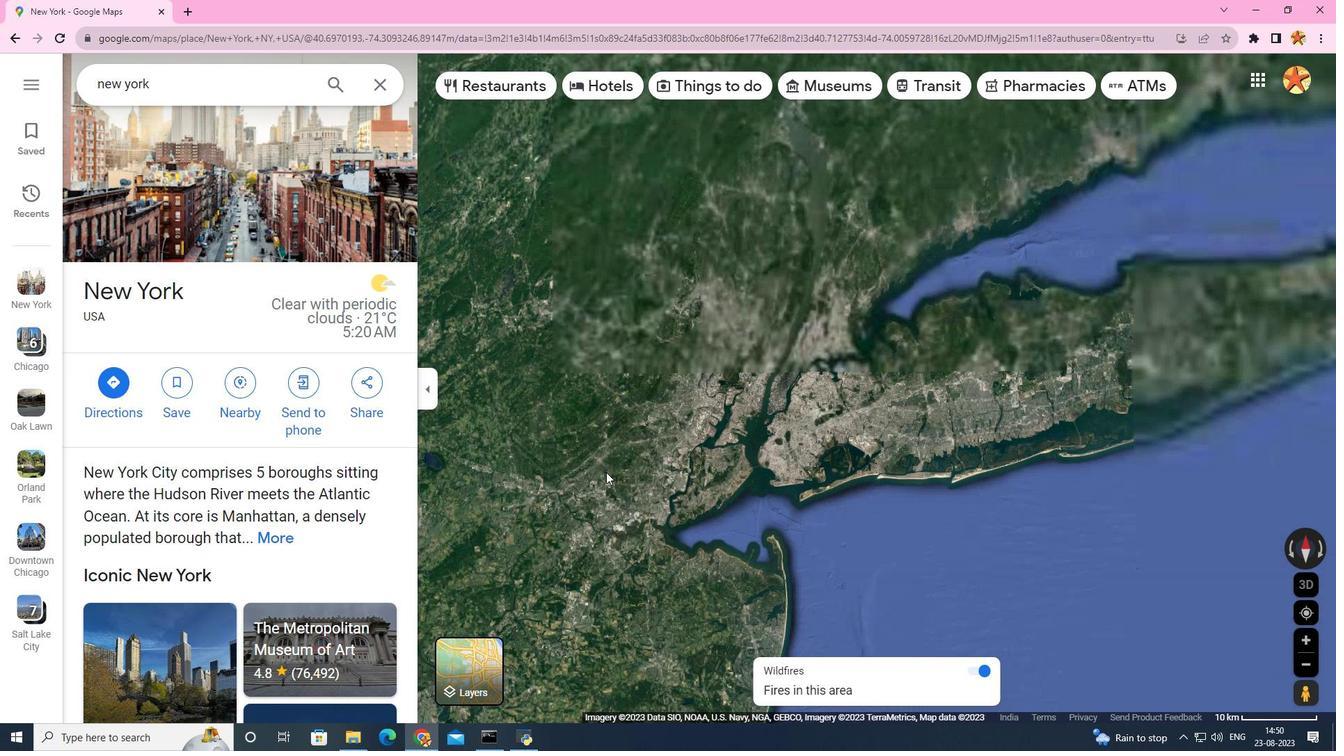 
Action: Mouse scrolled (606, 471) with delta (0, 0)
Screenshot: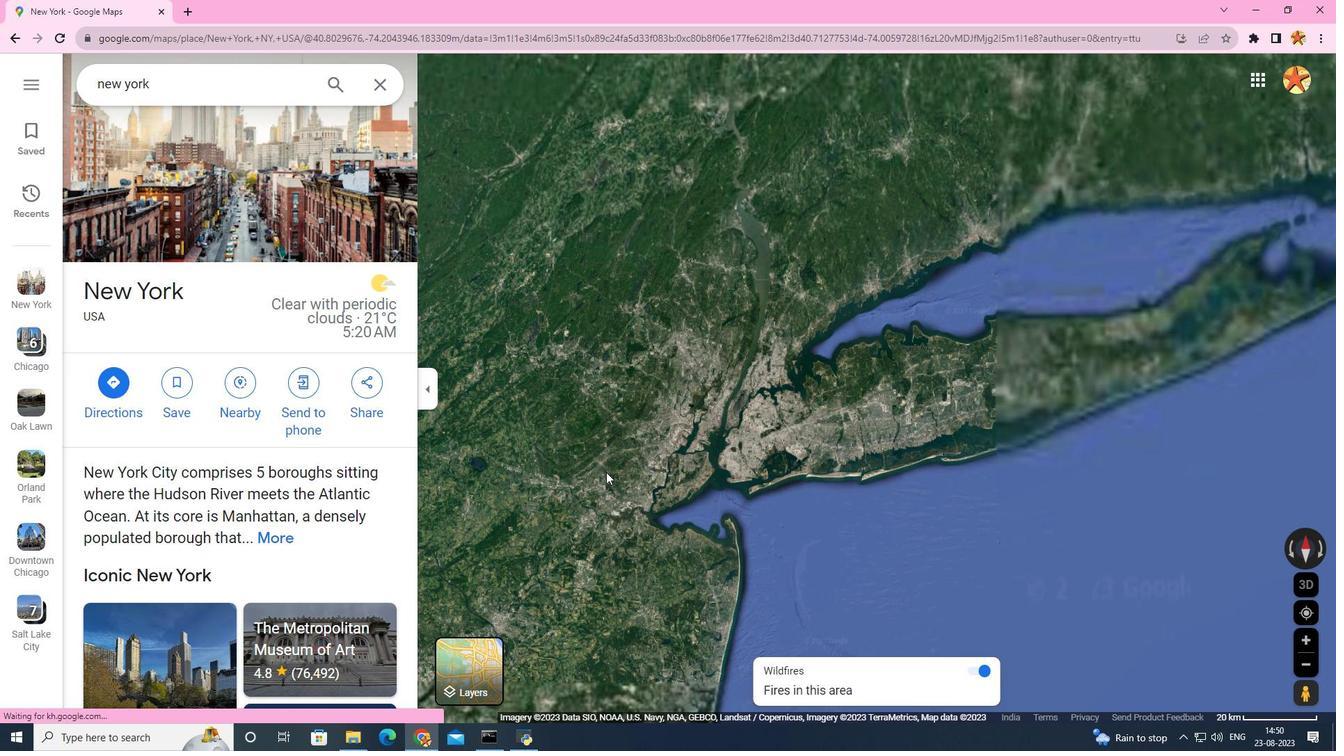 
Action: Mouse scrolled (606, 471) with delta (0, 0)
Screenshot: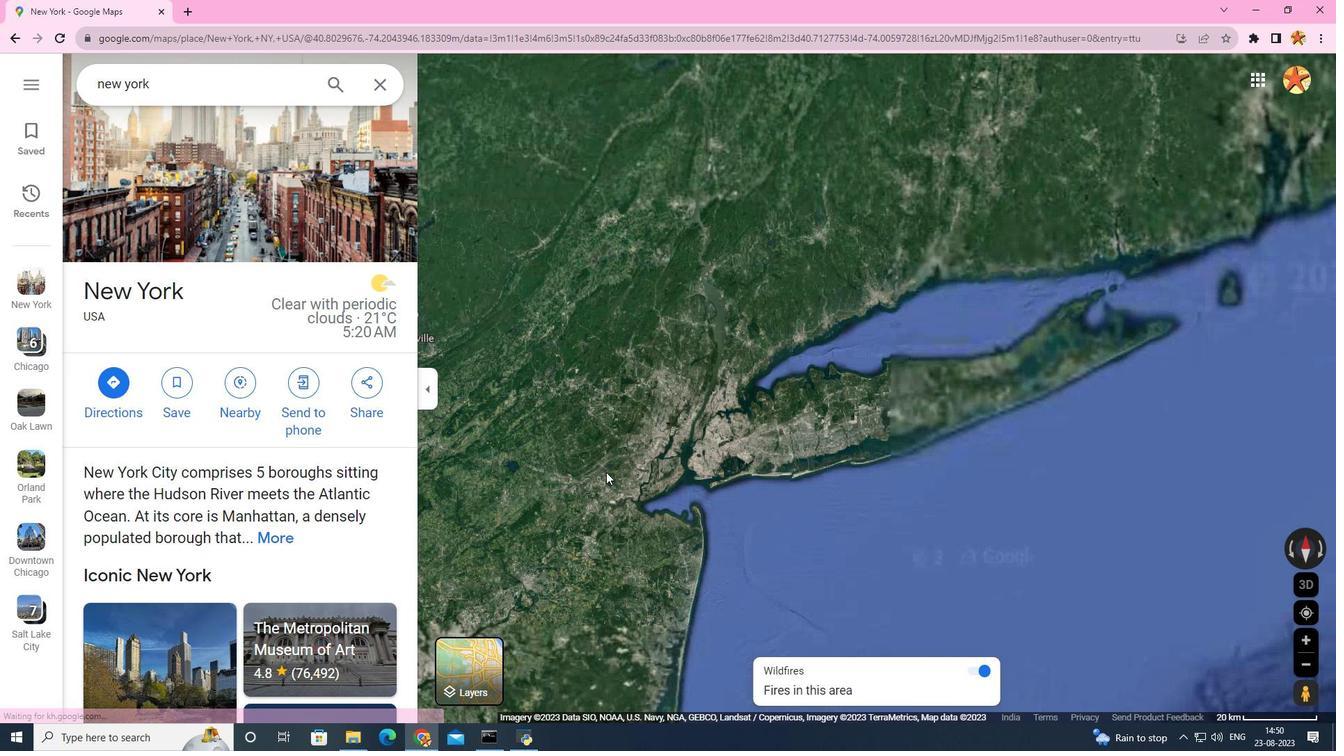 
Action: Mouse scrolled (606, 471) with delta (0, 0)
Screenshot: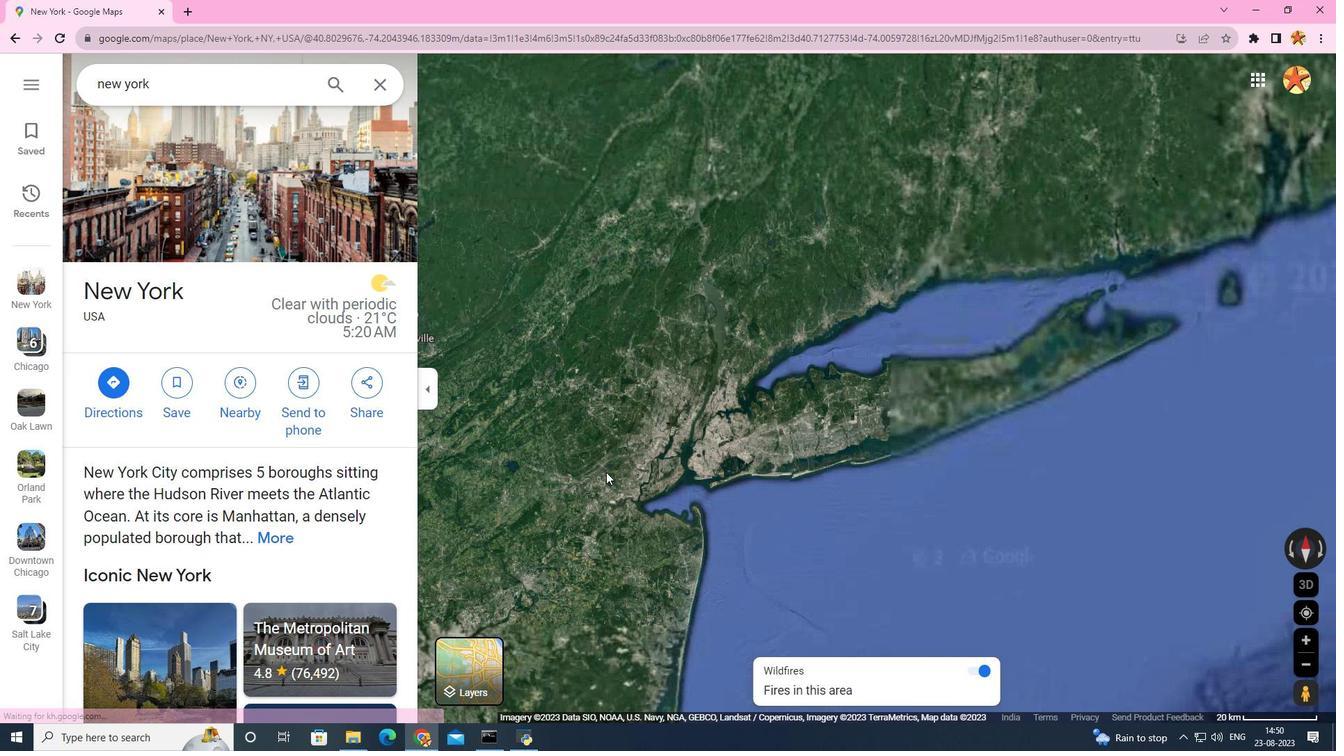 
Action: Mouse scrolled (606, 471) with delta (0, 0)
Screenshot: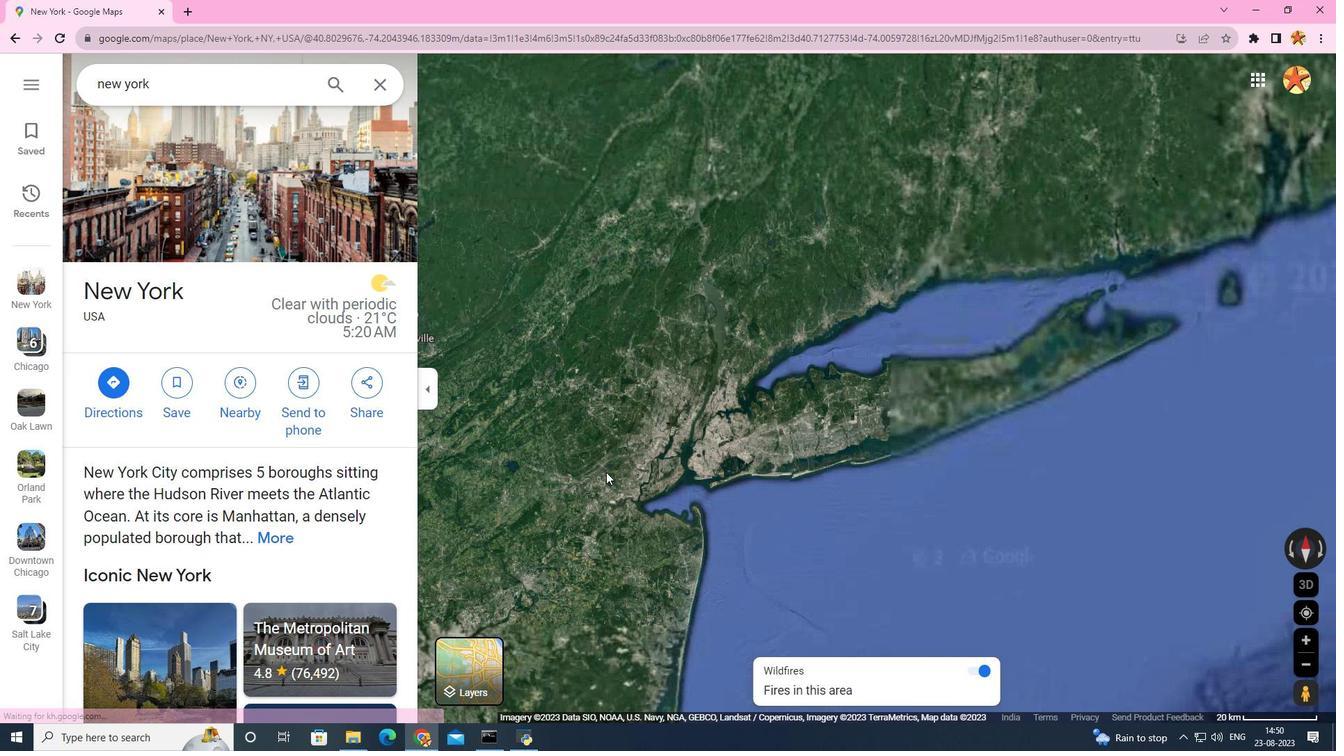 
Action: Mouse scrolled (606, 471) with delta (0, 0)
Screenshot: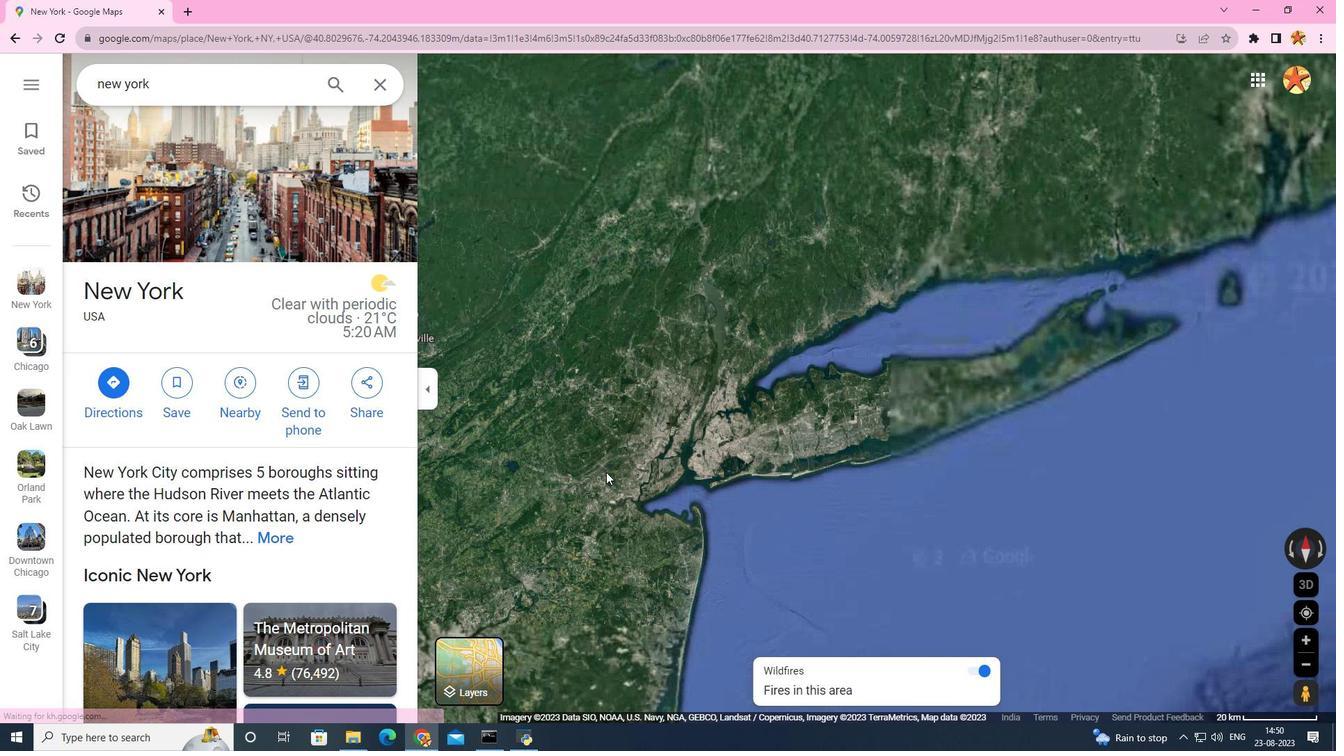 
Action: Mouse scrolled (606, 473) with delta (0, 0)
Screenshot: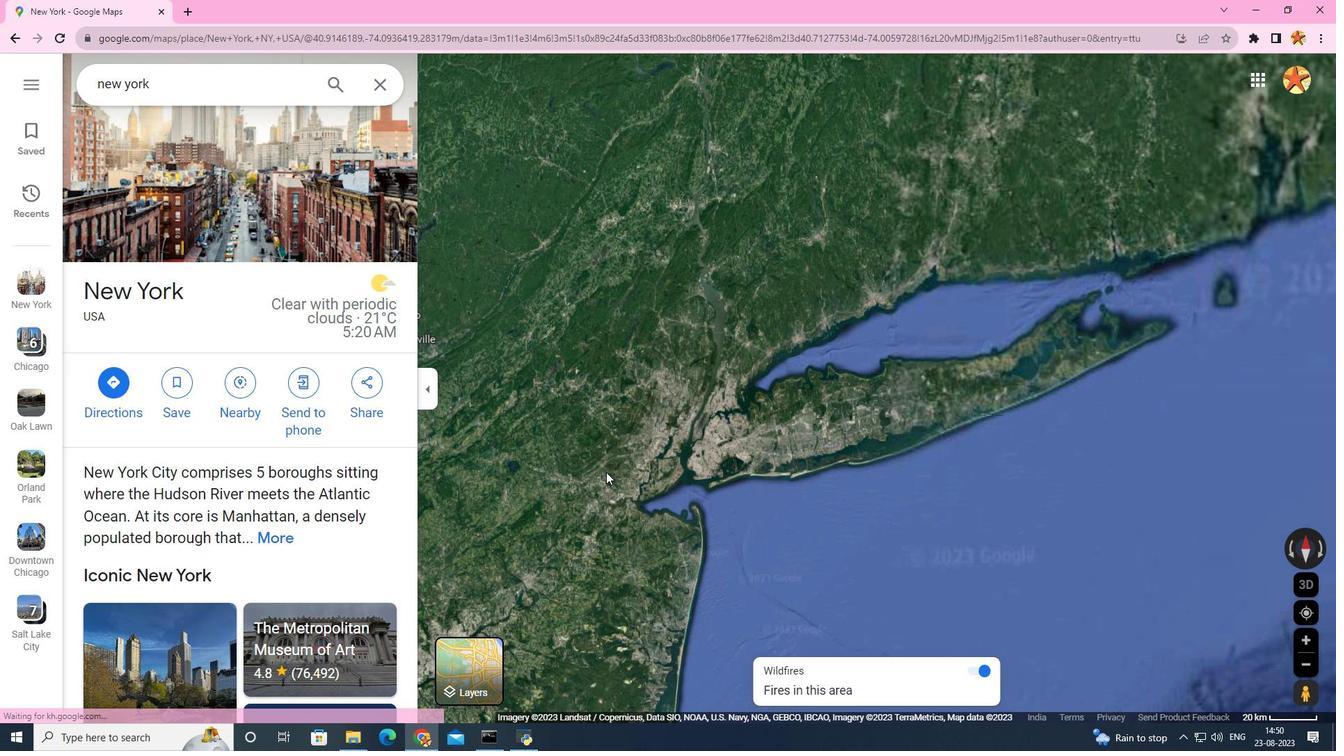
Action: Mouse scrolled (606, 473) with delta (0, 0)
Screenshot: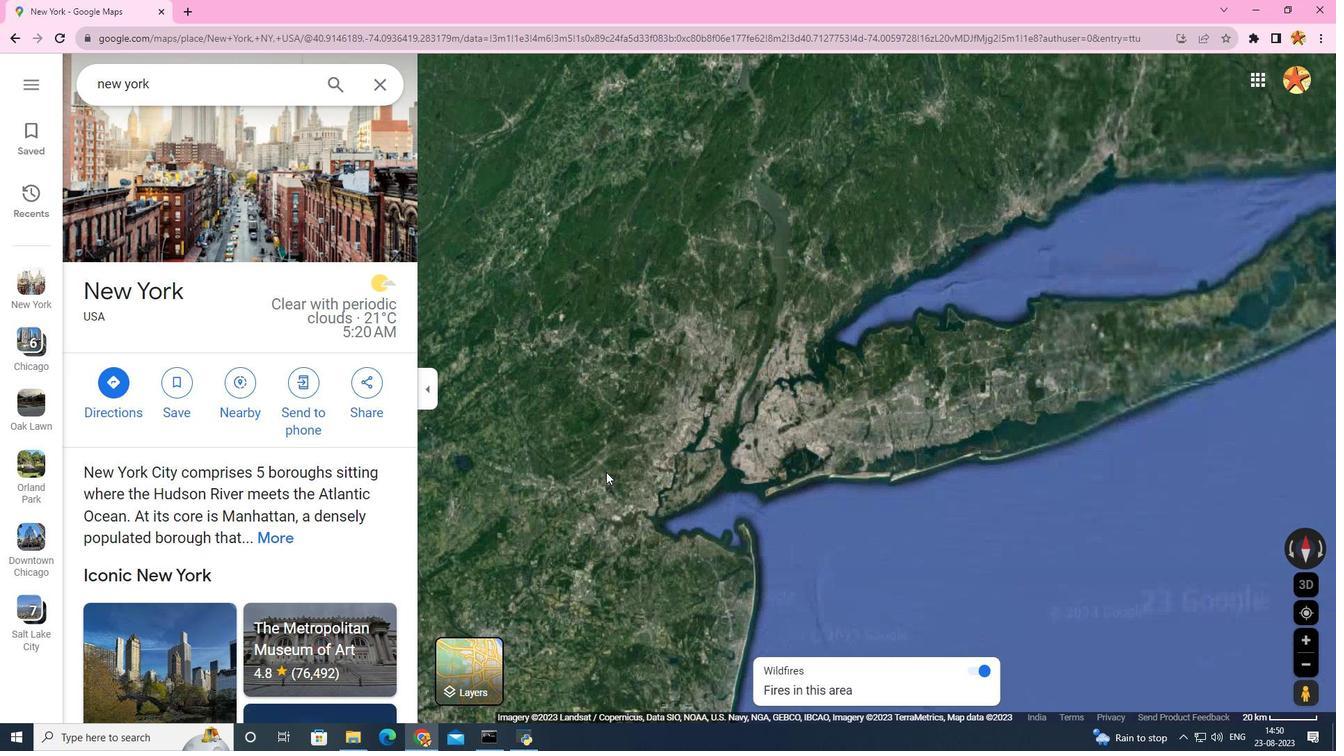 
Action: Mouse scrolled (606, 473) with delta (0, 0)
Screenshot: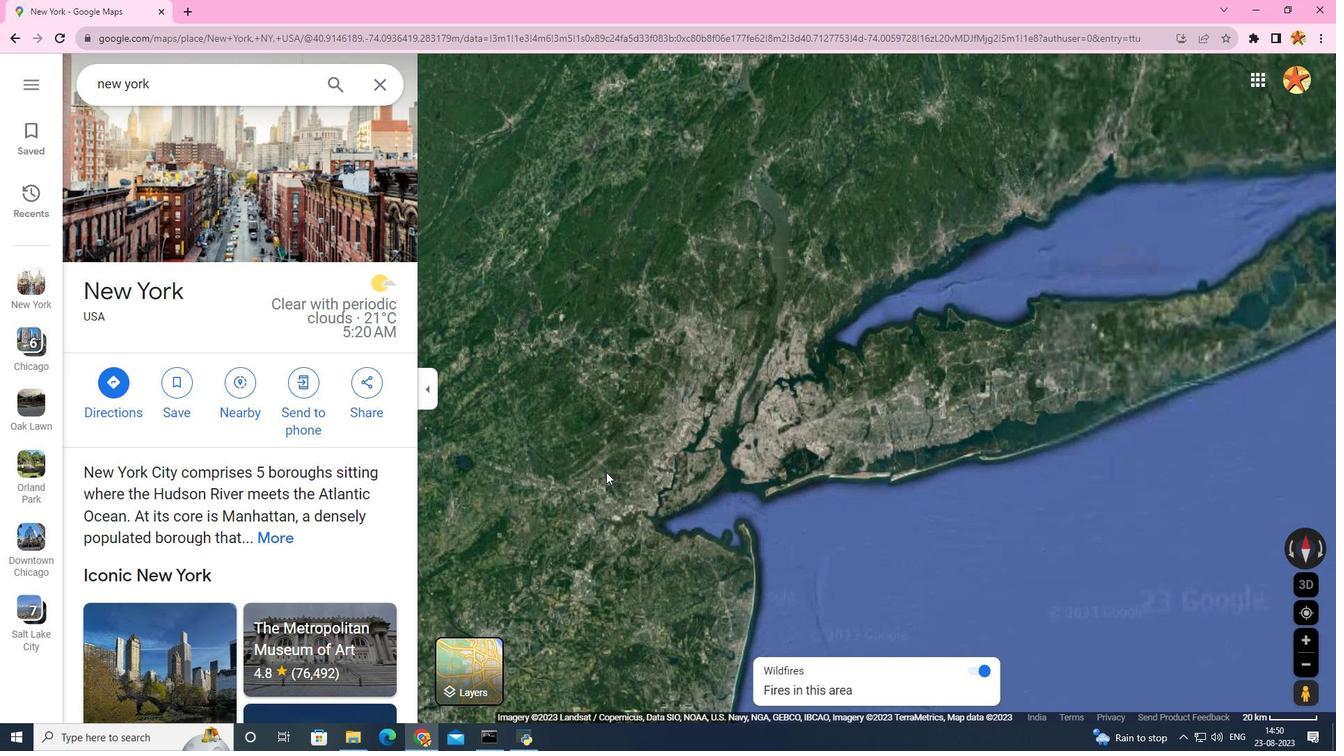 
Action: Mouse scrolled (606, 473) with delta (0, 0)
Screenshot: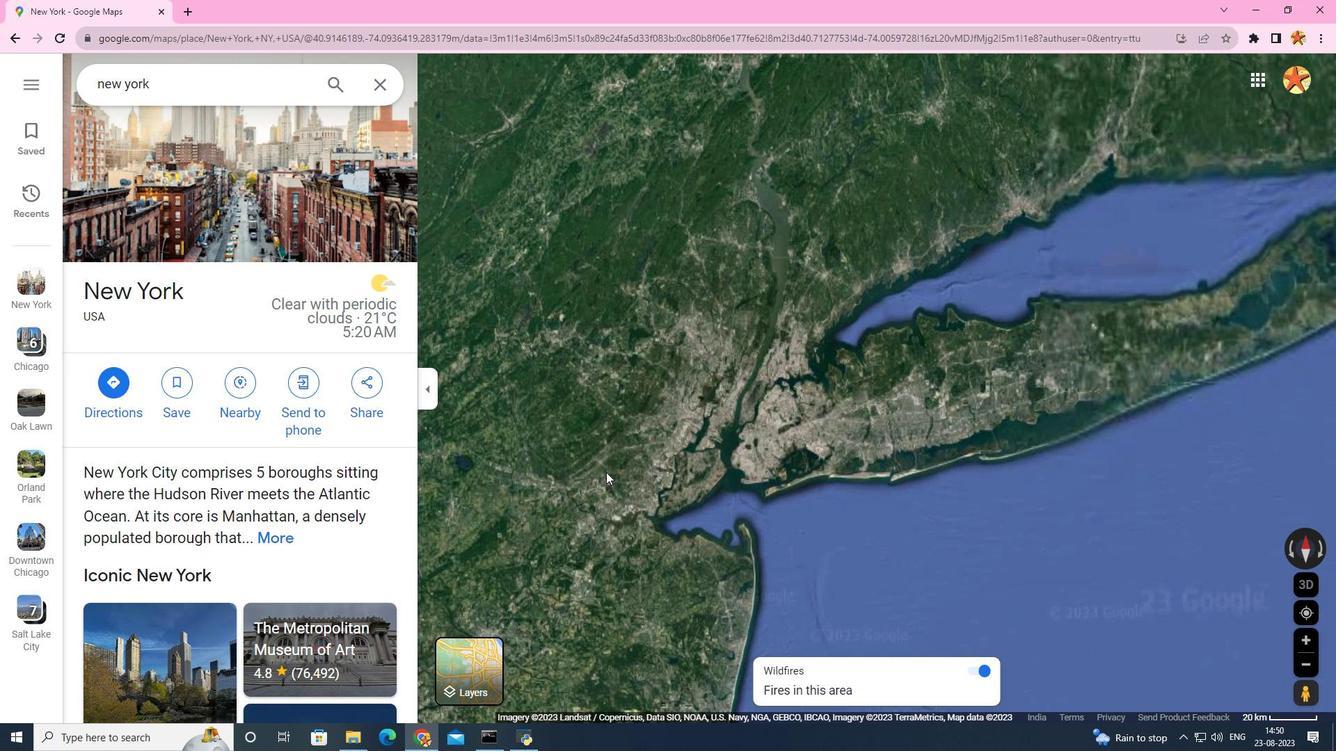 
Action: Mouse scrolled (606, 473) with delta (0, 0)
Screenshot: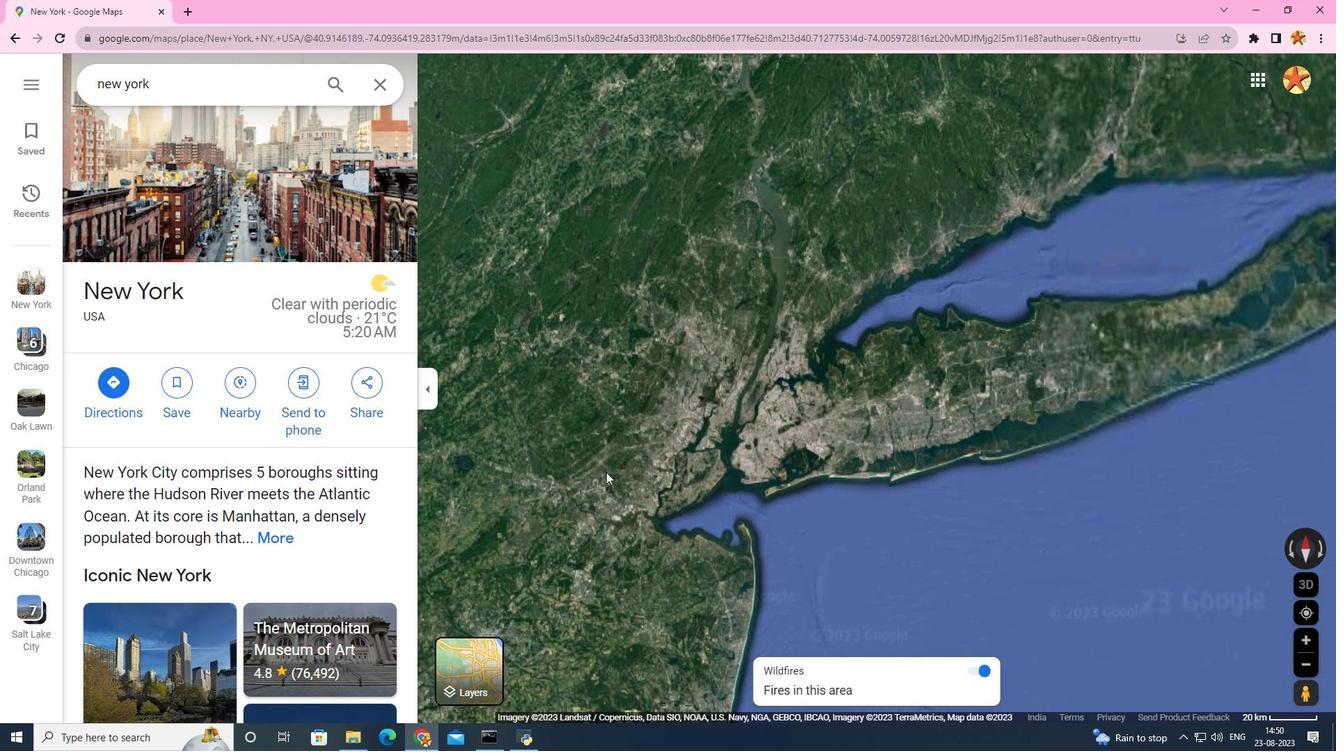 
Action: Mouse scrolled (606, 473) with delta (0, 0)
Screenshot: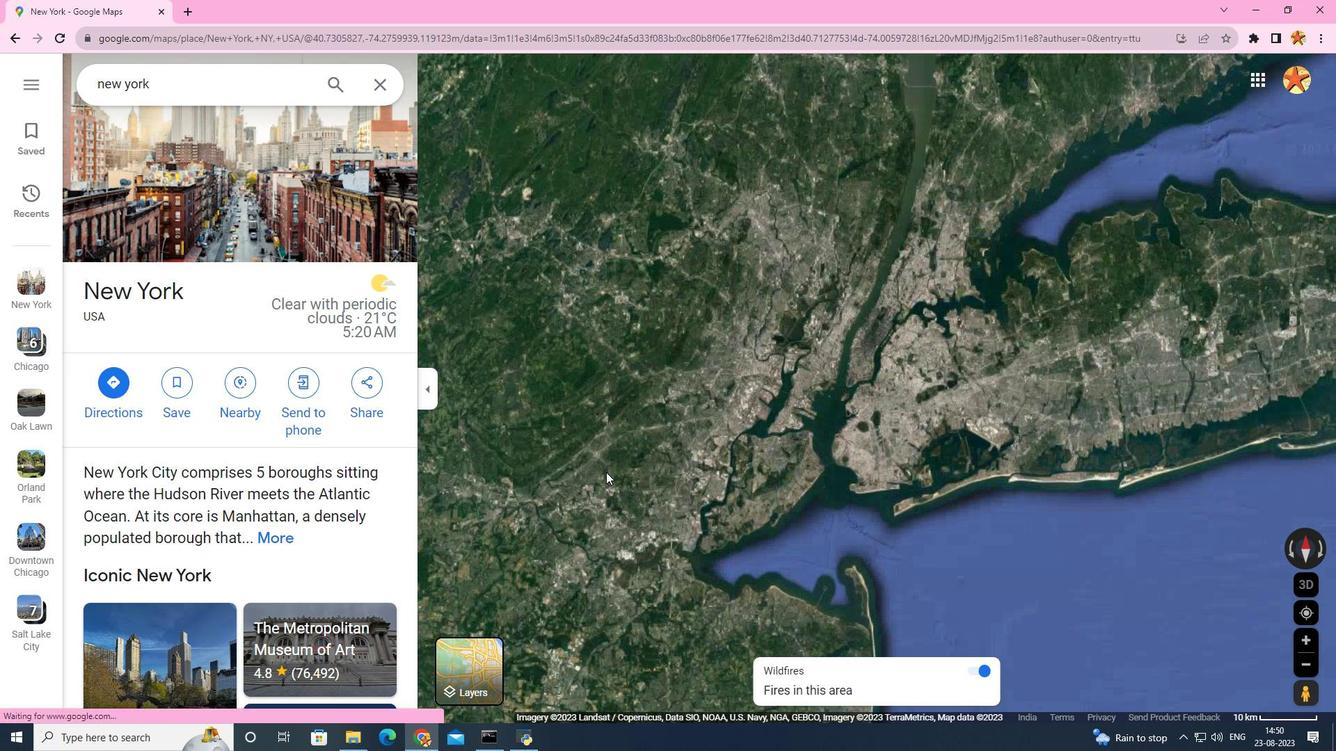 
Action: Mouse scrolled (606, 473) with delta (0, 0)
Screenshot: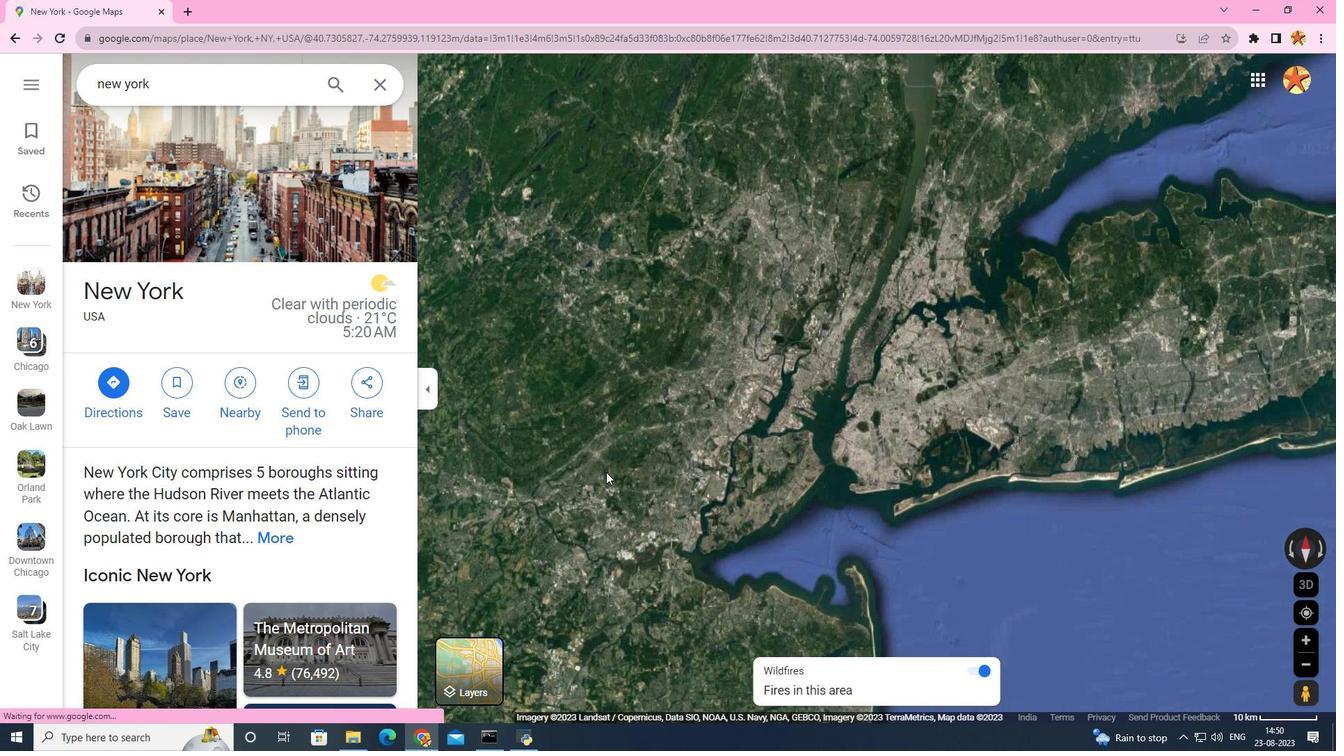 
Action: Mouse scrolled (606, 473) with delta (0, 0)
Screenshot: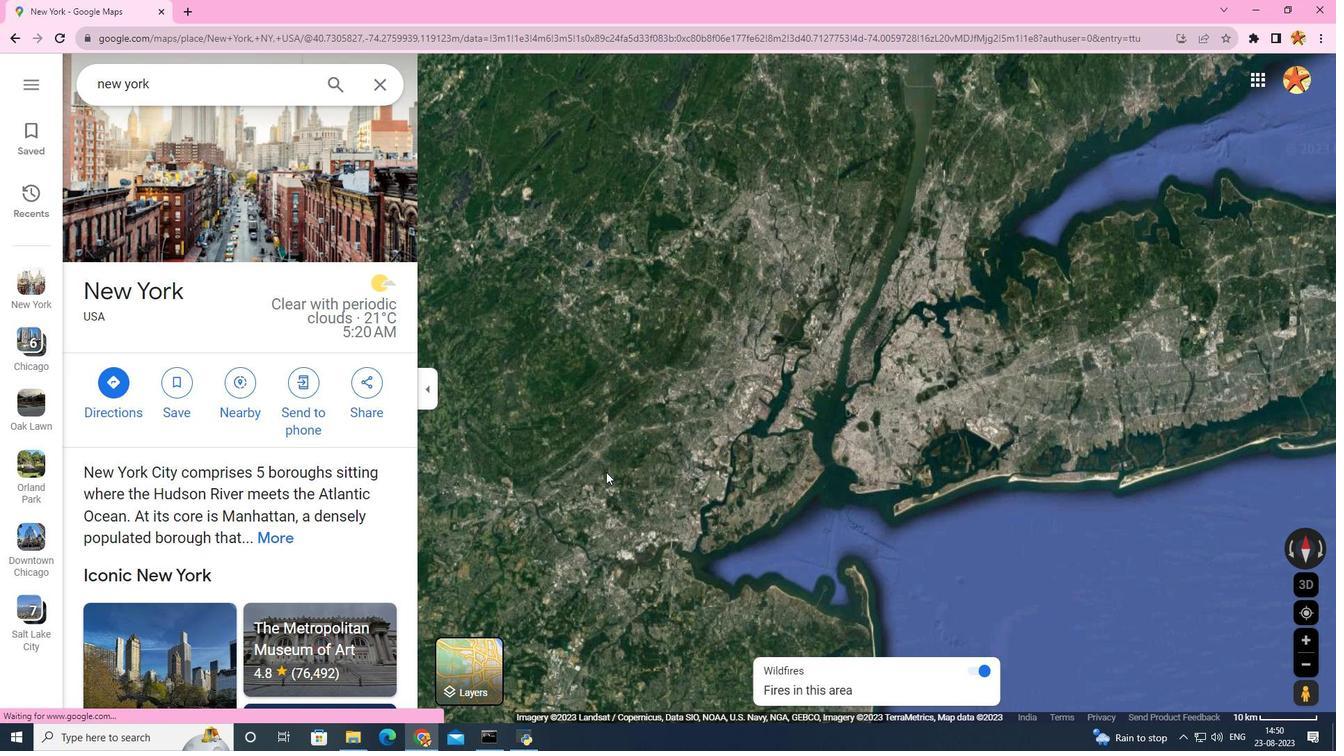 
Action: Mouse moved to (978, 673)
Screenshot: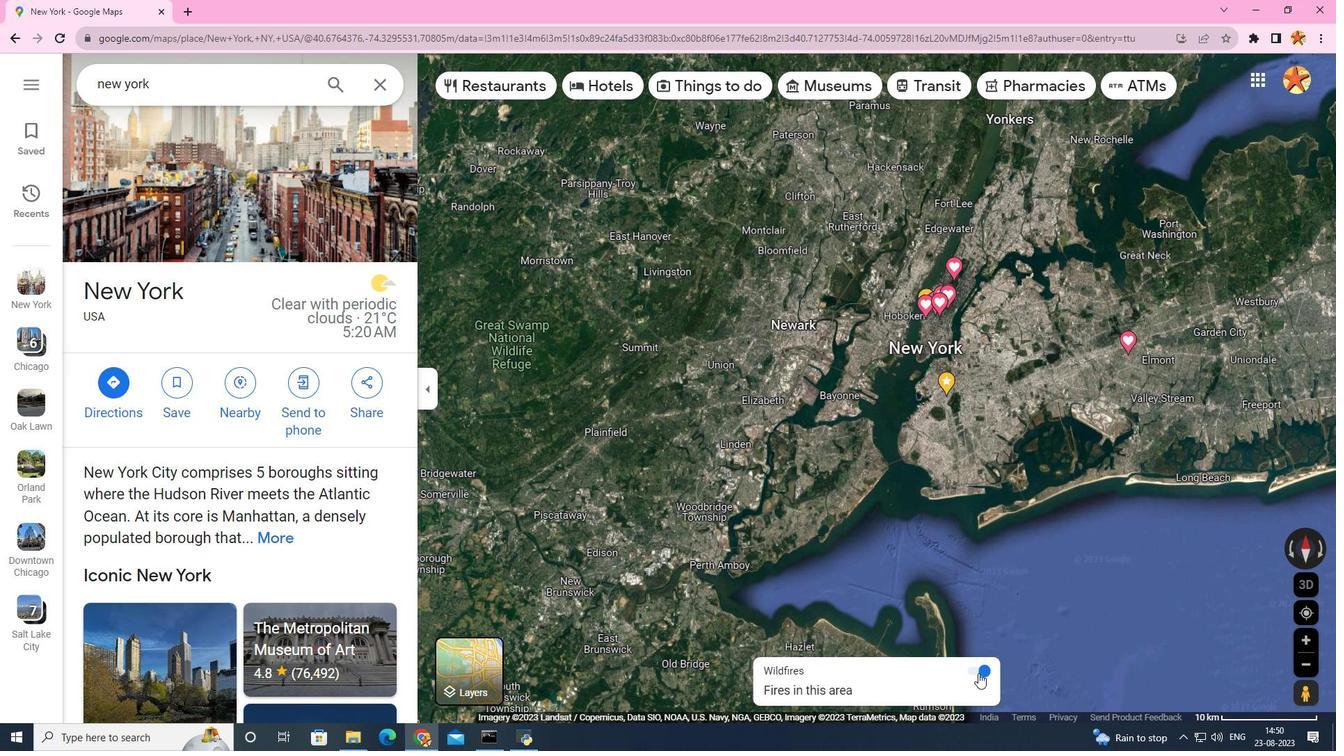 
Action: Mouse pressed left at (978, 673)
Screenshot: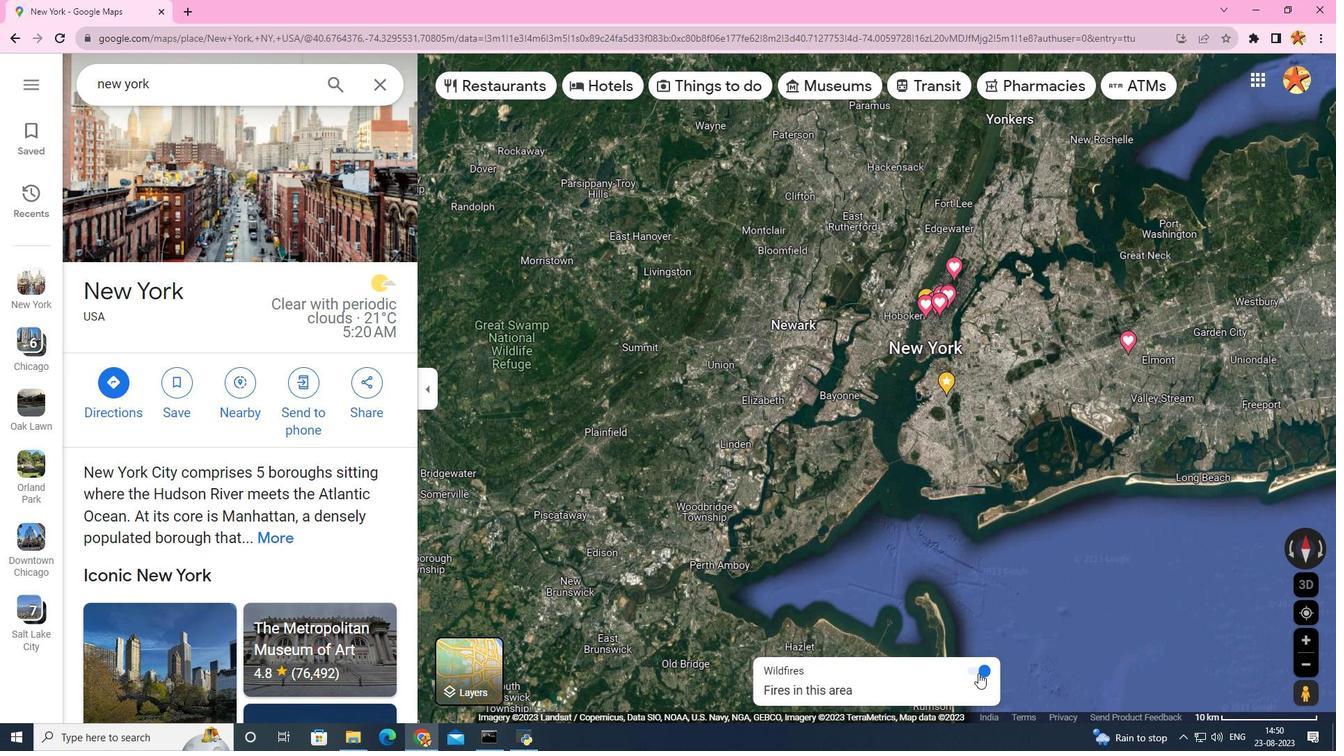 
Action: Mouse pressed left at (978, 673)
Screenshot: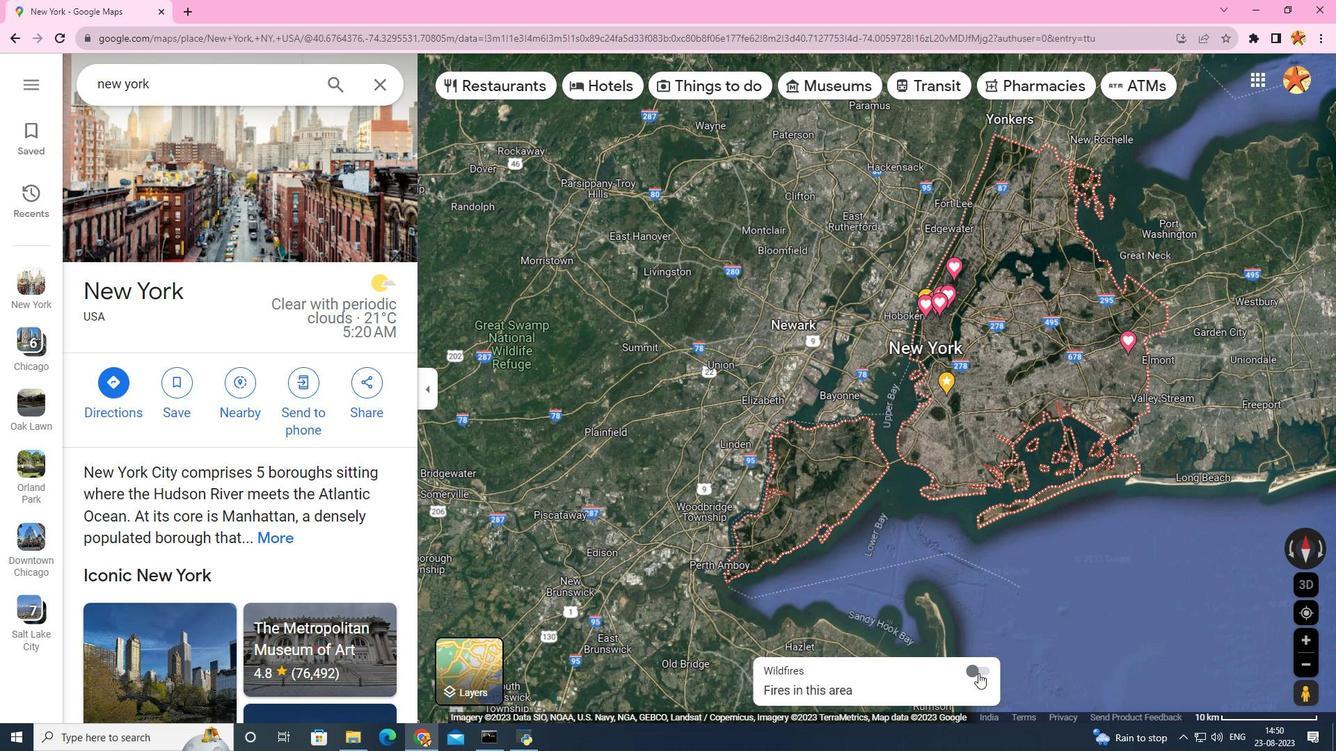 
Action: Mouse moved to (970, 460)
Screenshot: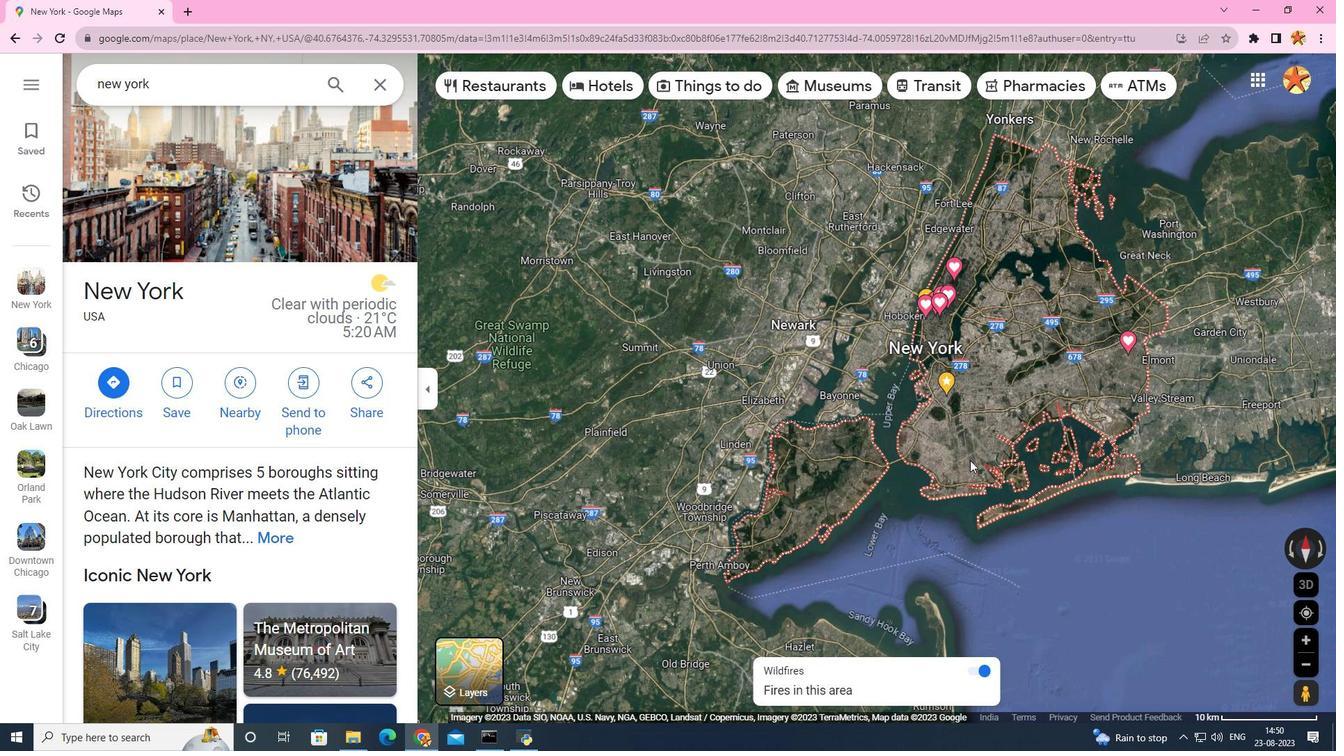
Action: Mouse scrolled (970, 460) with delta (0, 0)
Screenshot: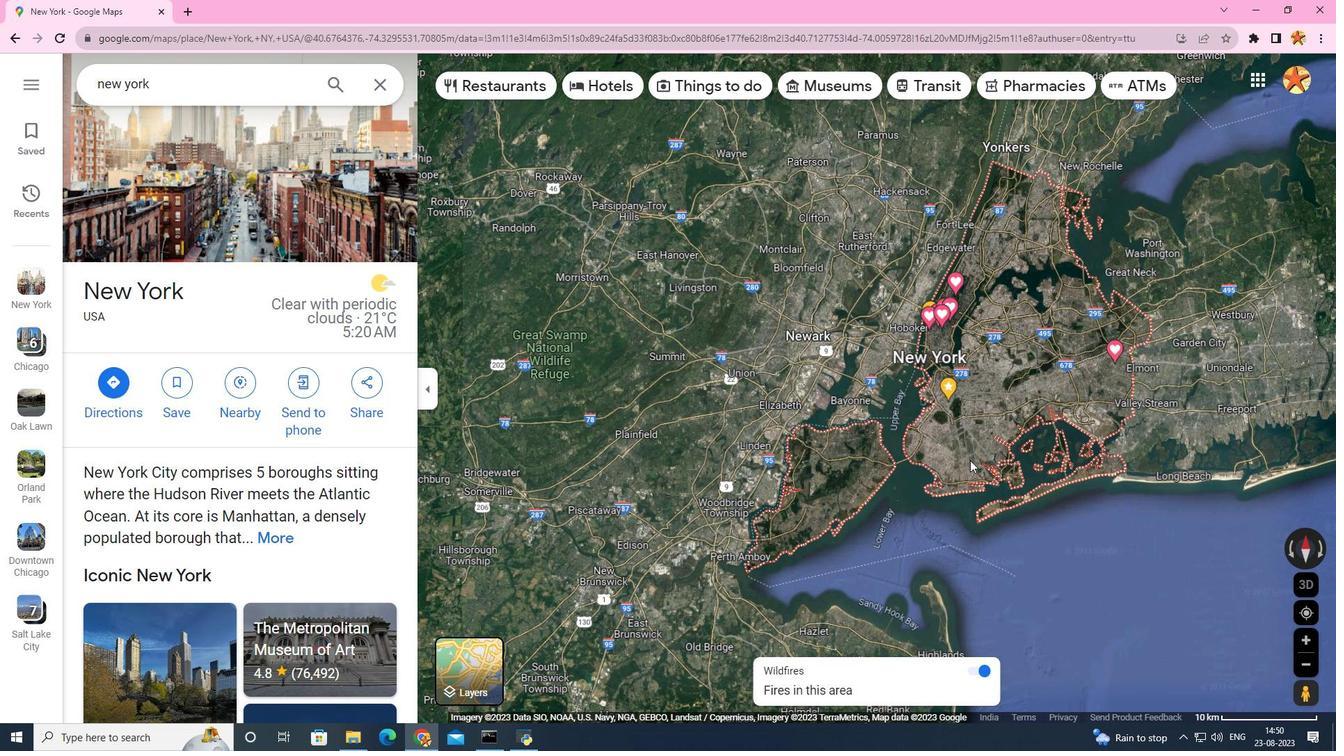 
Action: Mouse scrolled (970, 460) with delta (0, 0)
Screenshot: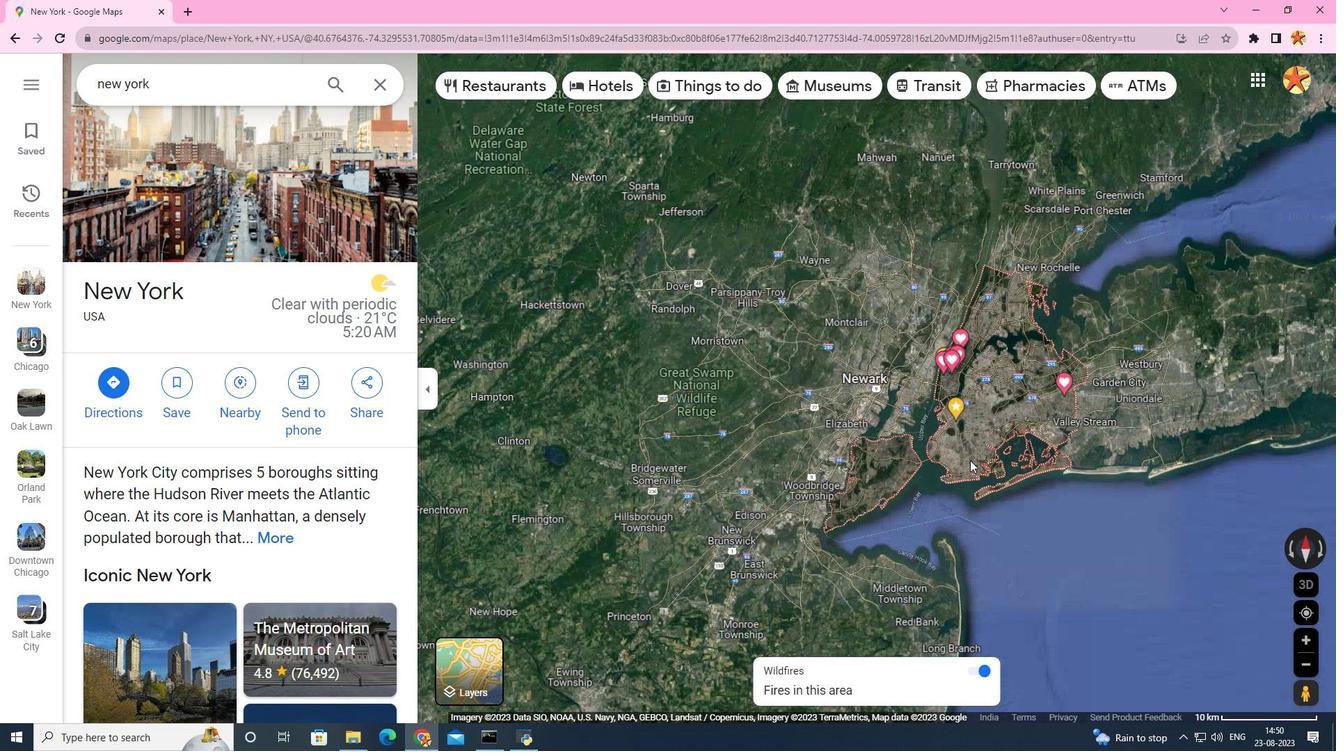 
Action: Mouse scrolled (970, 460) with delta (0, 0)
Screenshot: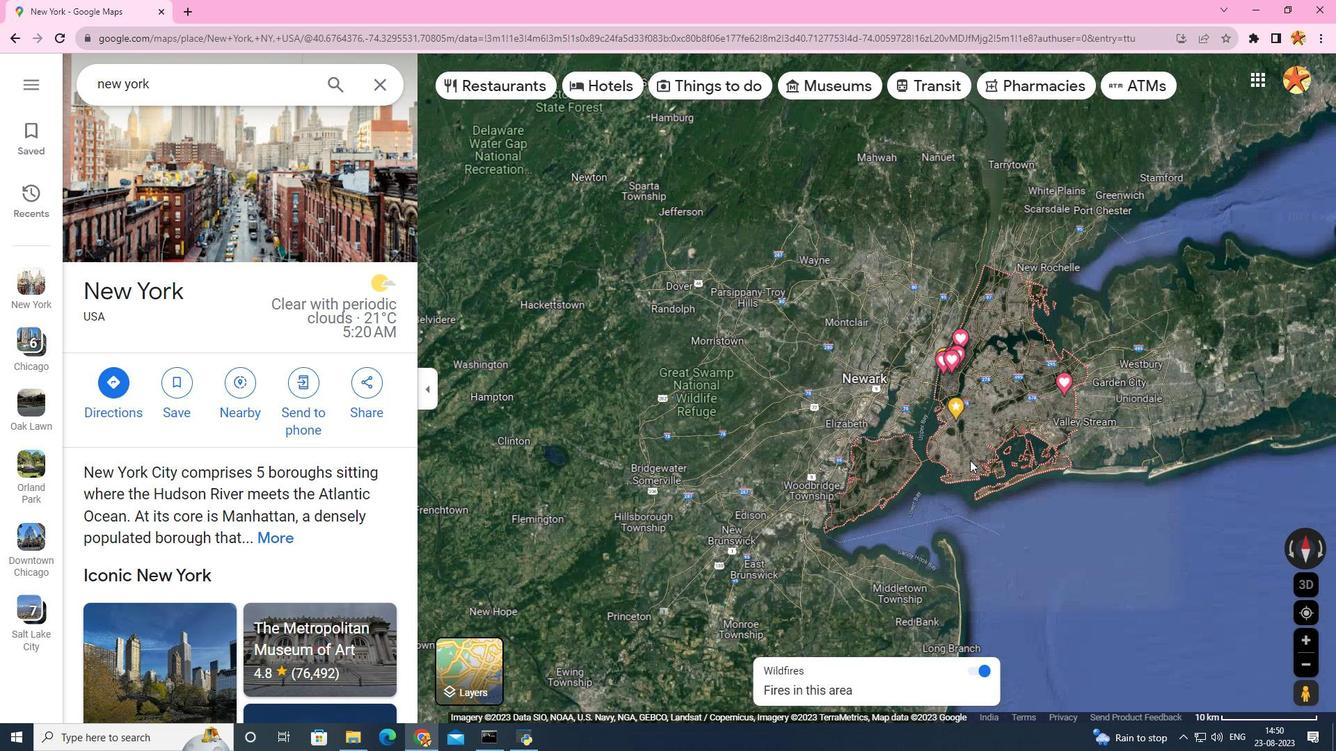 
Action: Mouse scrolled (970, 461) with delta (0, 0)
Screenshot: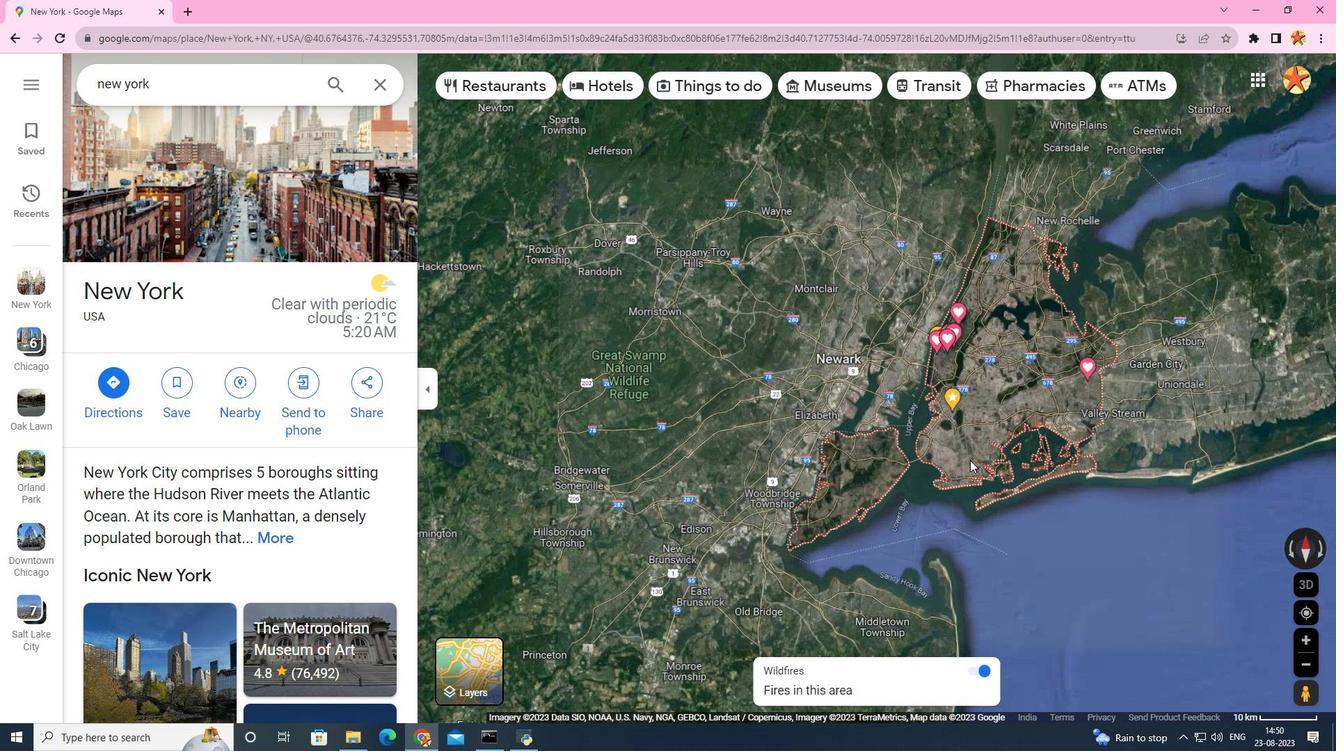 
Action: Mouse scrolled (970, 461) with delta (0, 0)
Screenshot: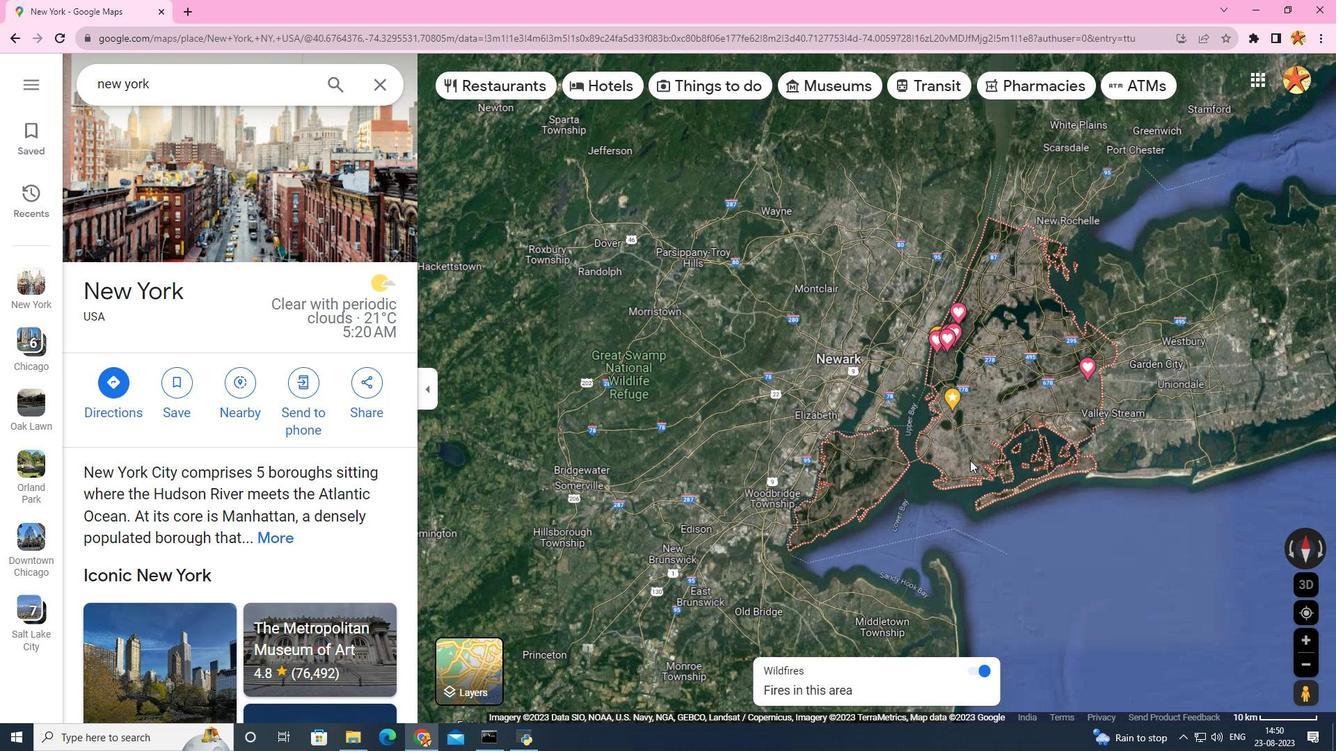 
Action: Mouse scrolled (970, 461) with delta (0, 0)
Screenshot: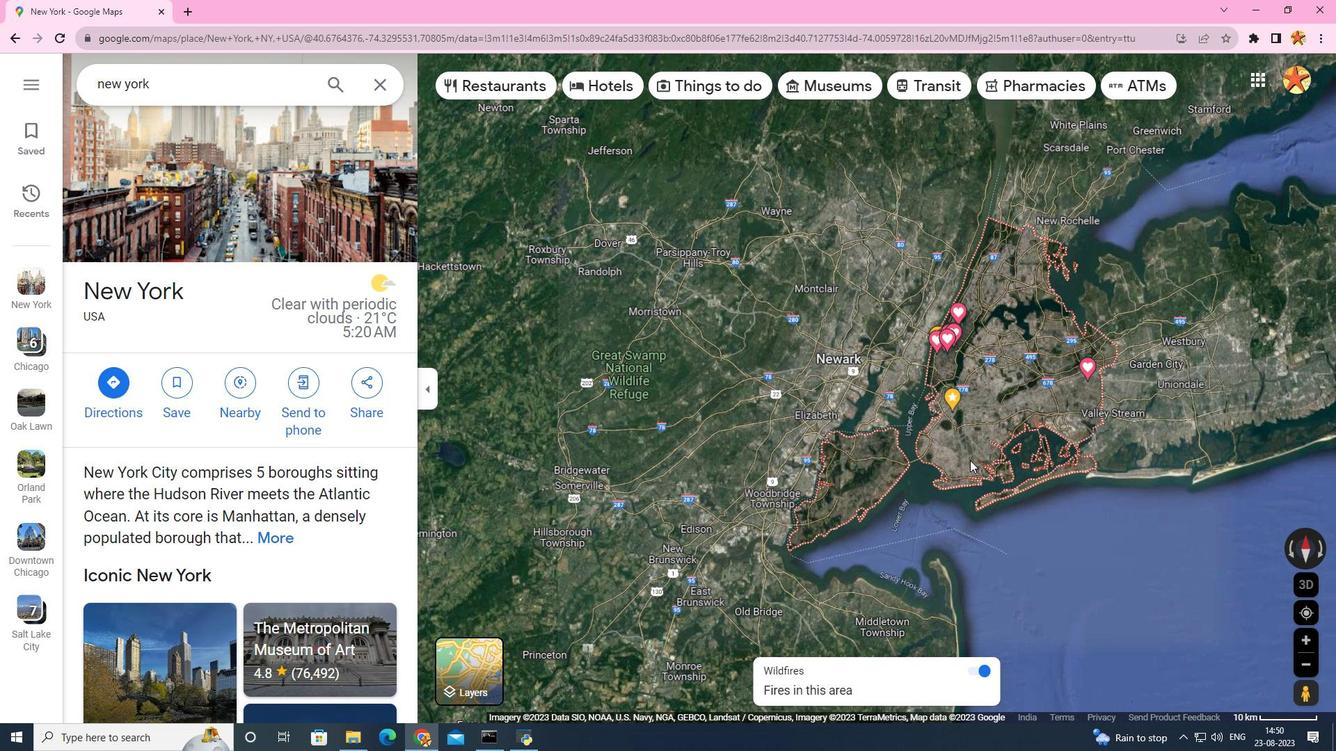 
Action: Mouse scrolled (970, 461) with delta (0, 0)
Screenshot: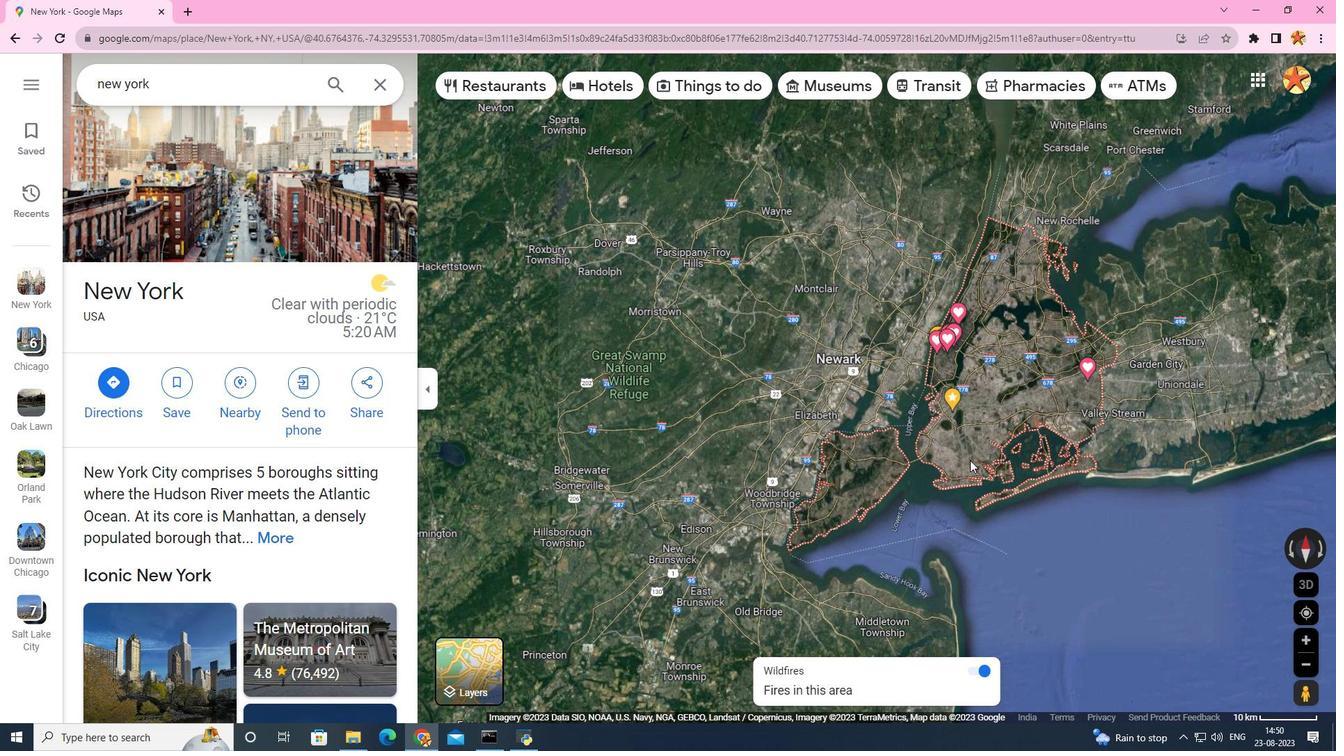 
Action: Mouse scrolled (970, 461) with delta (0, 0)
Screenshot: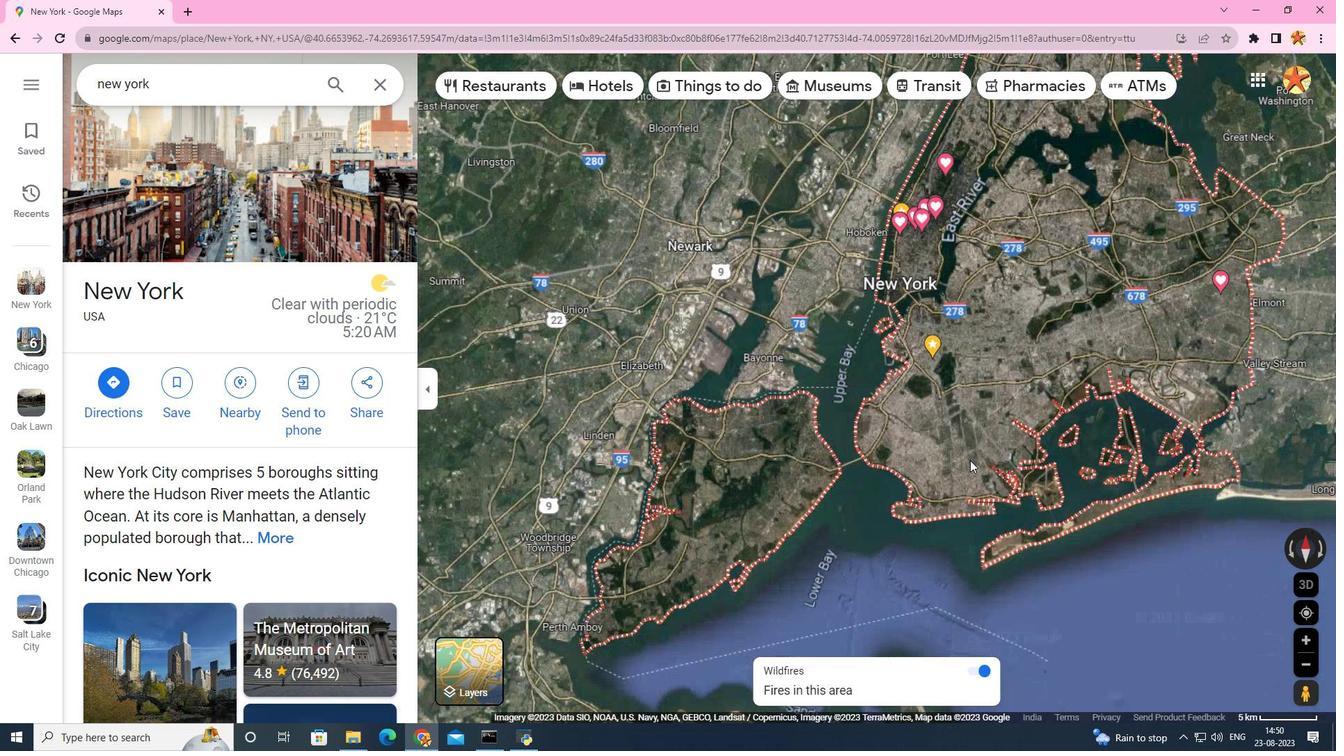 
Action: Mouse scrolled (970, 461) with delta (0, 0)
Screenshot: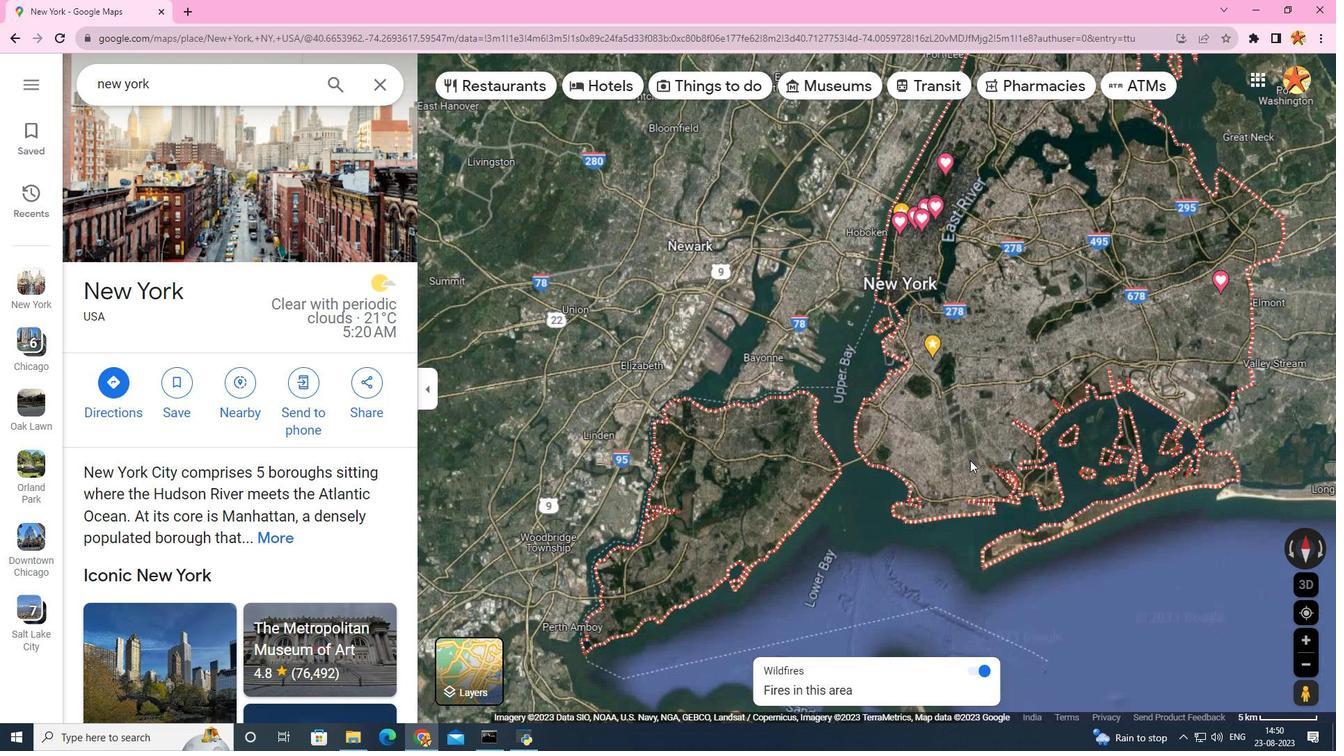 
Action: Mouse scrolled (970, 460) with delta (0, 0)
Screenshot: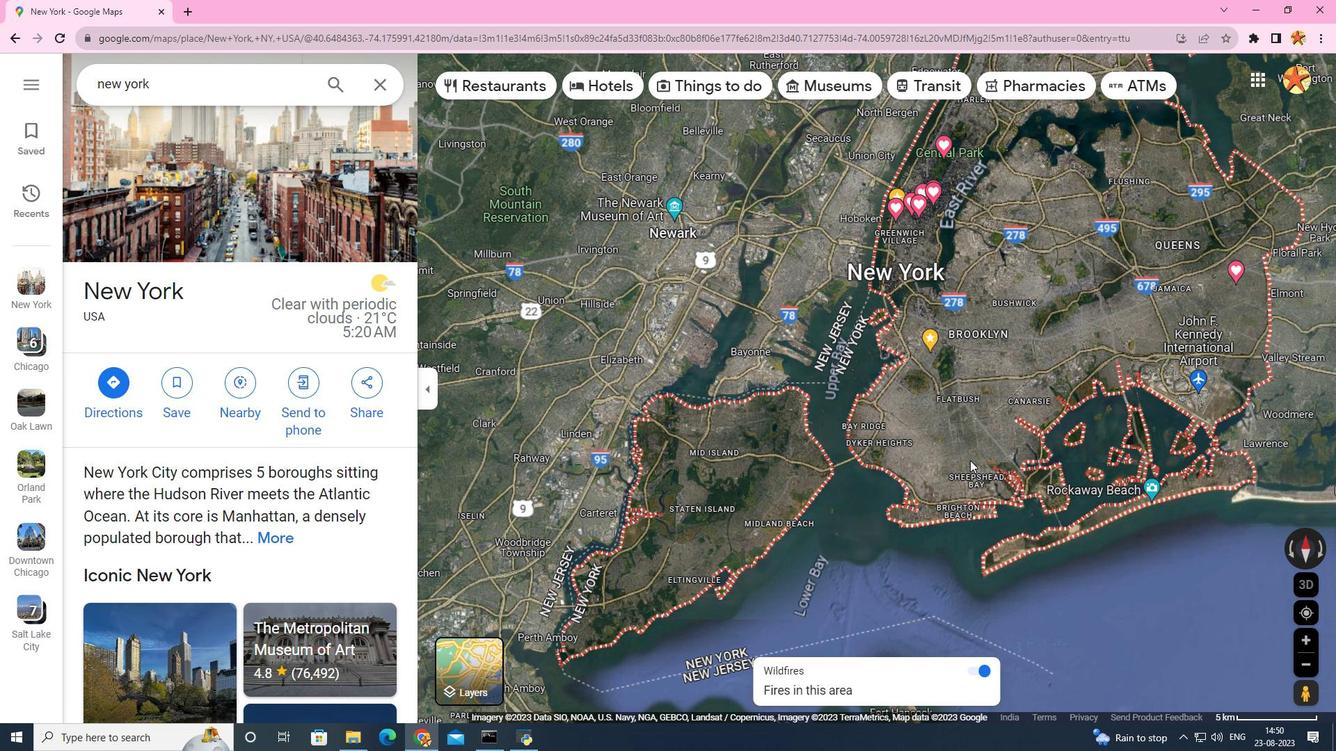 
Action: Mouse scrolled (970, 460) with delta (0, 0)
Screenshot: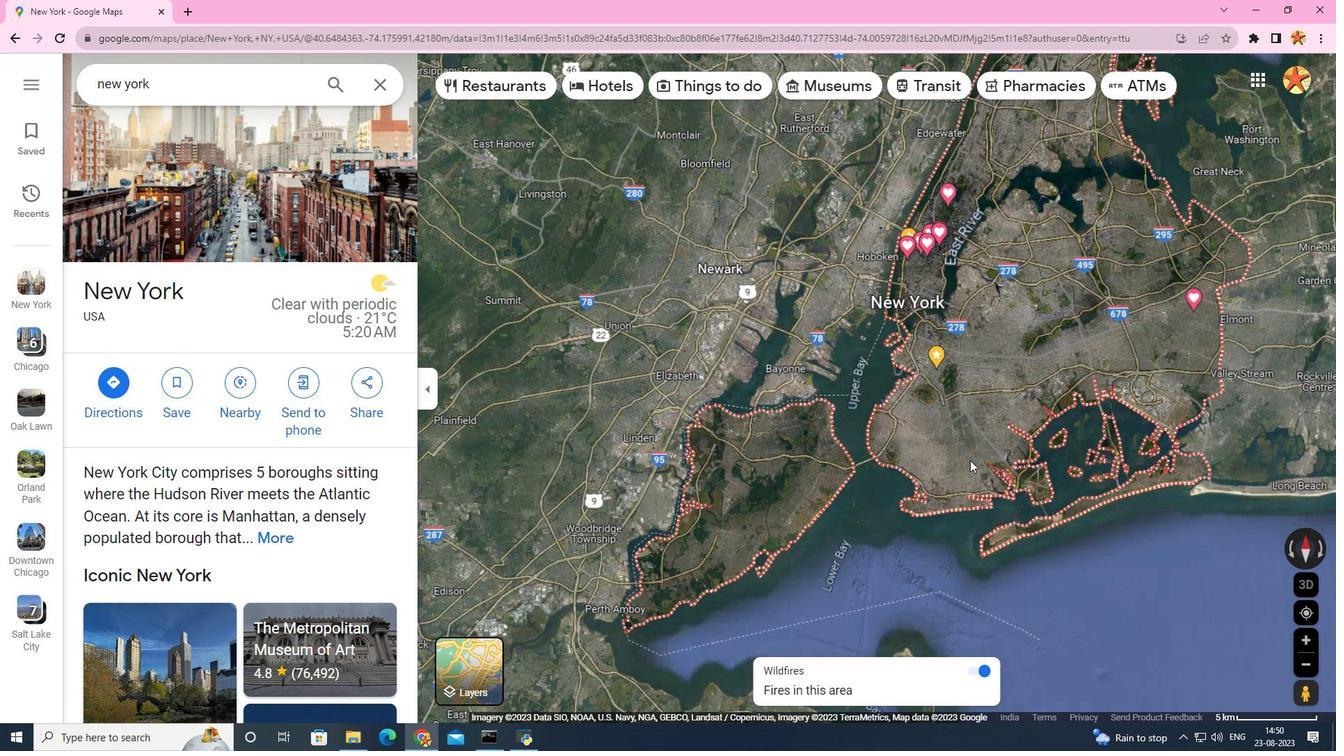 
Action: Mouse scrolled (970, 460) with delta (0, 0)
Screenshot: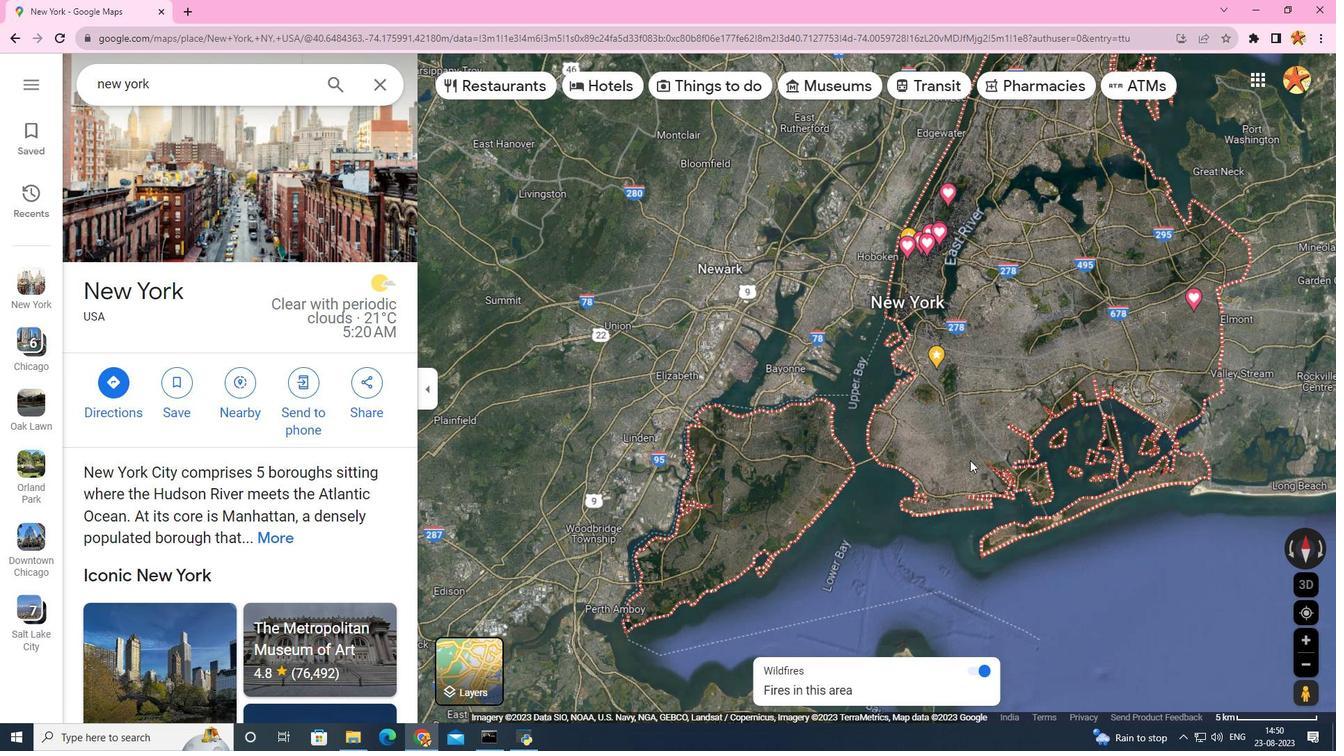 
Action: Mouse scrolled (970, 460) with delta (0, 0)
Screenshot: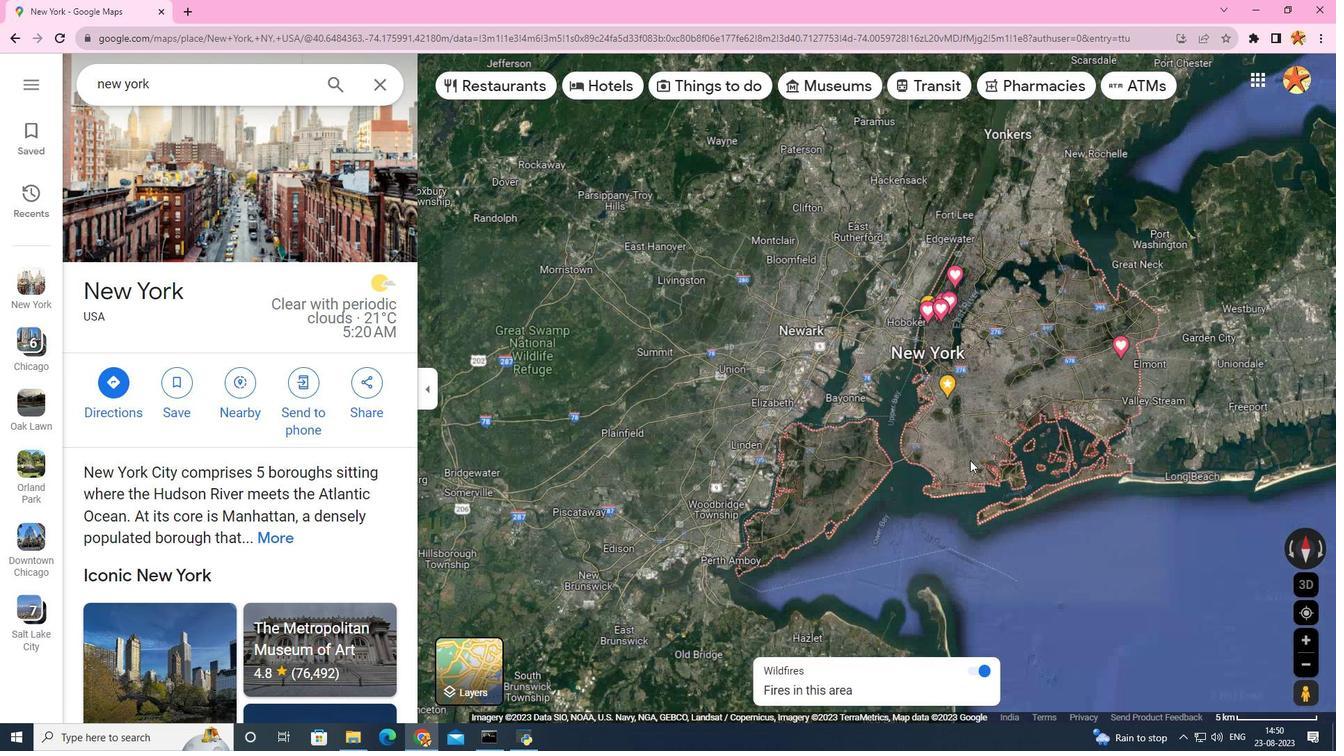 
Action: Mouse scrolled (970, 460) with delta (0, 0)
Screenshot: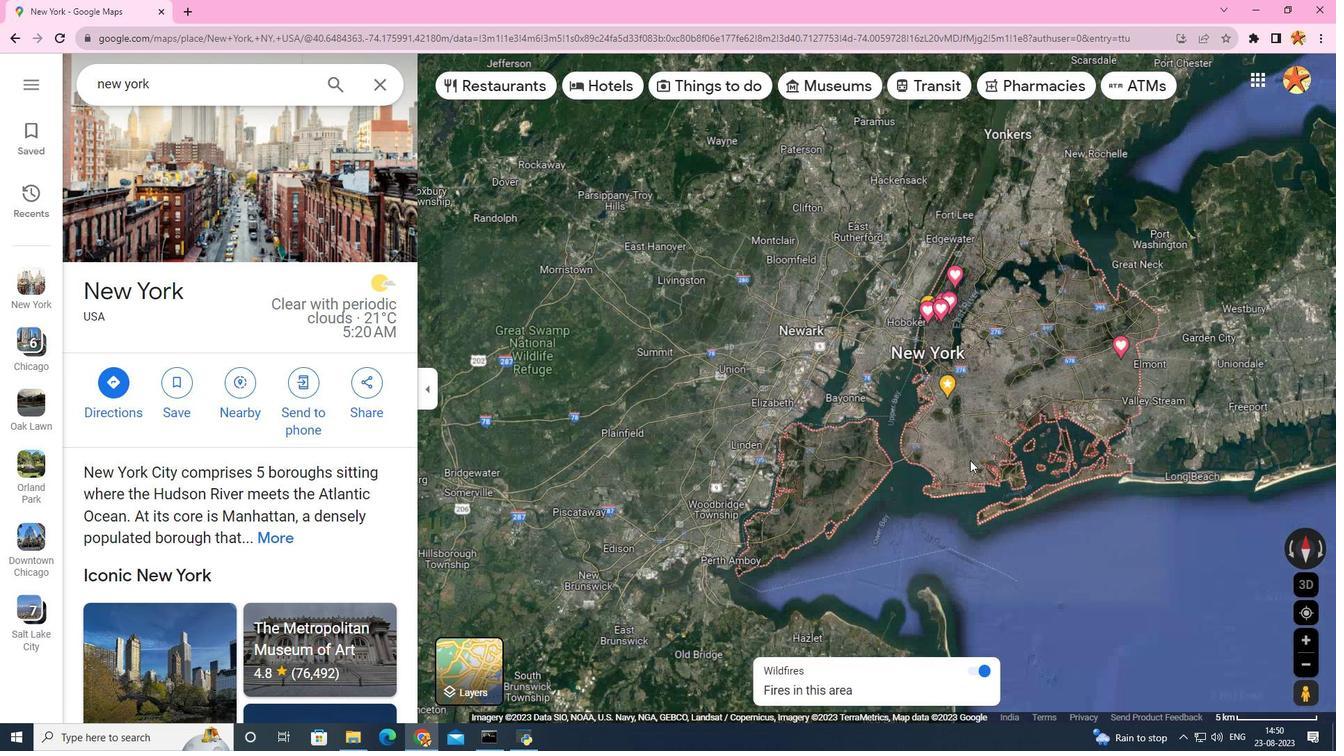 
Action: Mouse scrolled (970, 461) with delta (0, 0)
Screenshot: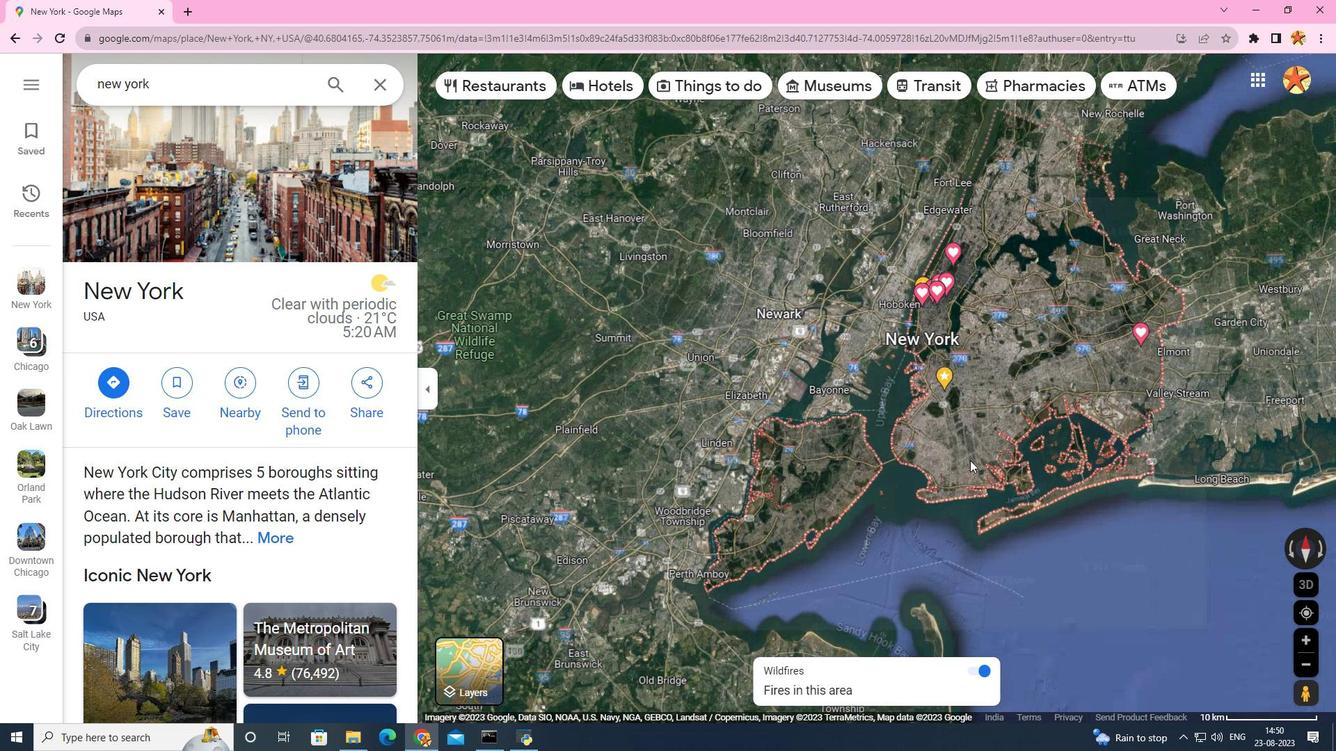 
Action: Mouse scrolled (970, 461) with delta (0, 0)
Screenshot: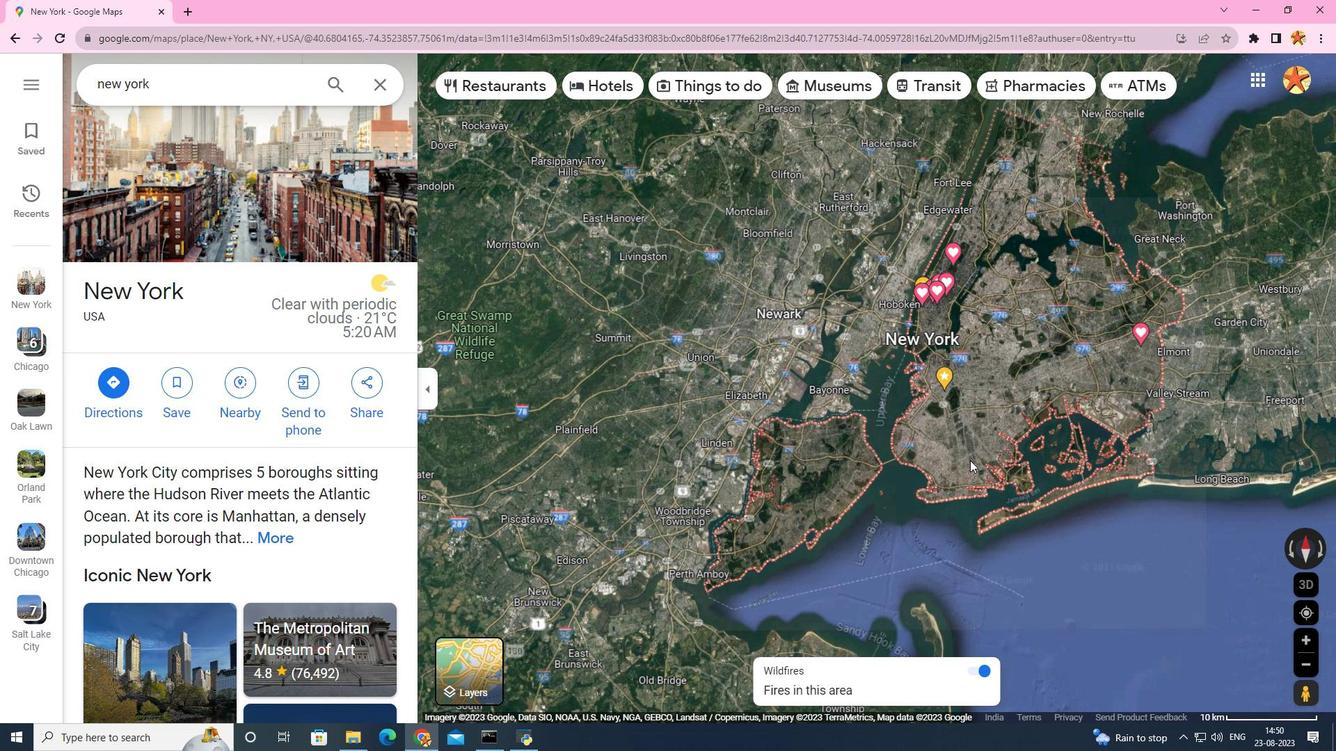 
Action: Mouse scrolled (970, 461) with delta (0, 0)
Screenshot: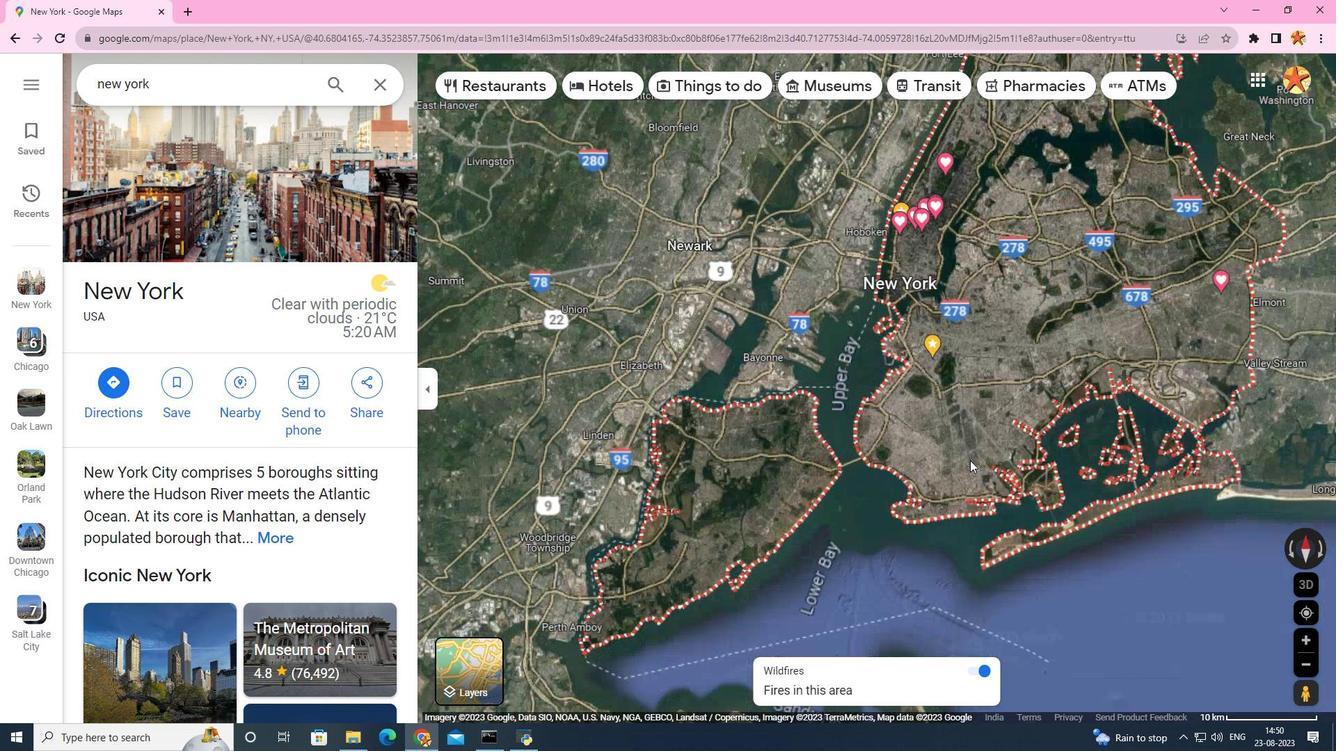 
Action: Mouse scrolled (970, 460) with delta (0, 0)
Screenshot: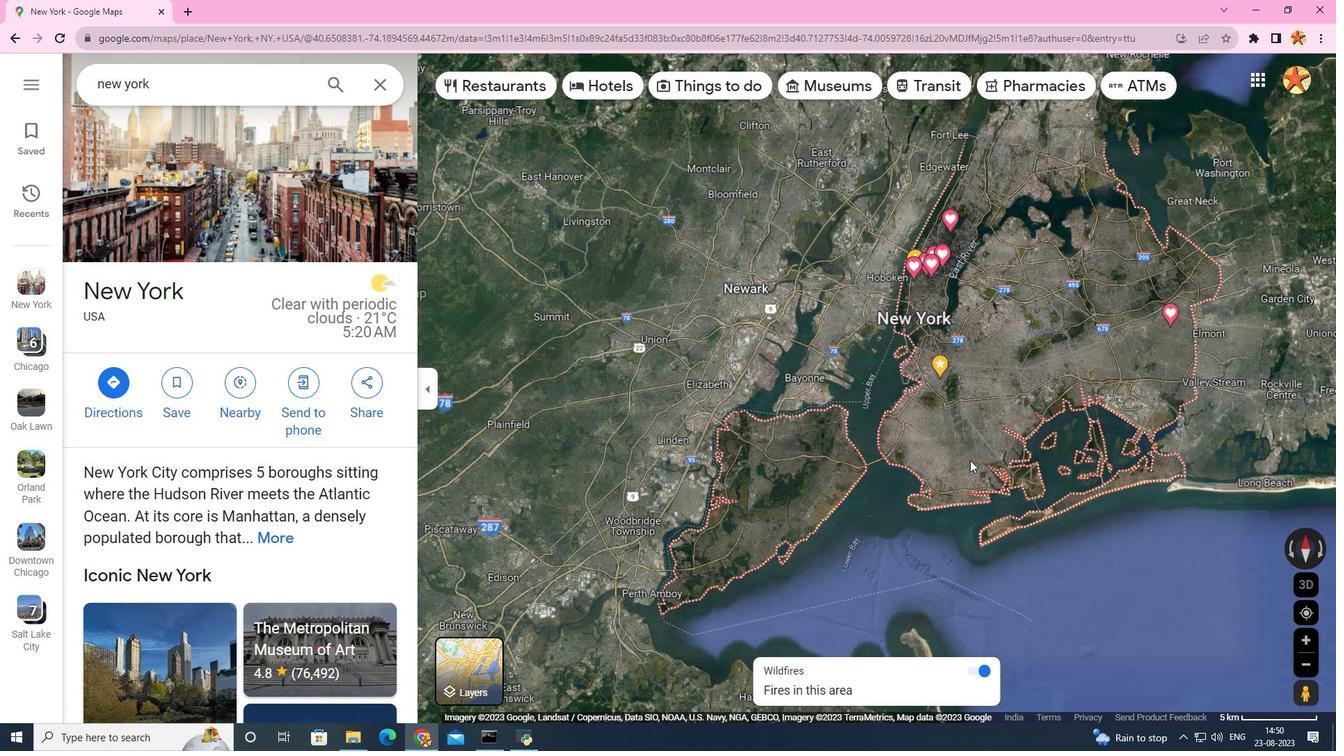 
Action: Mouse scrolled (970, 460) with delta (0, 0)
Screenshot: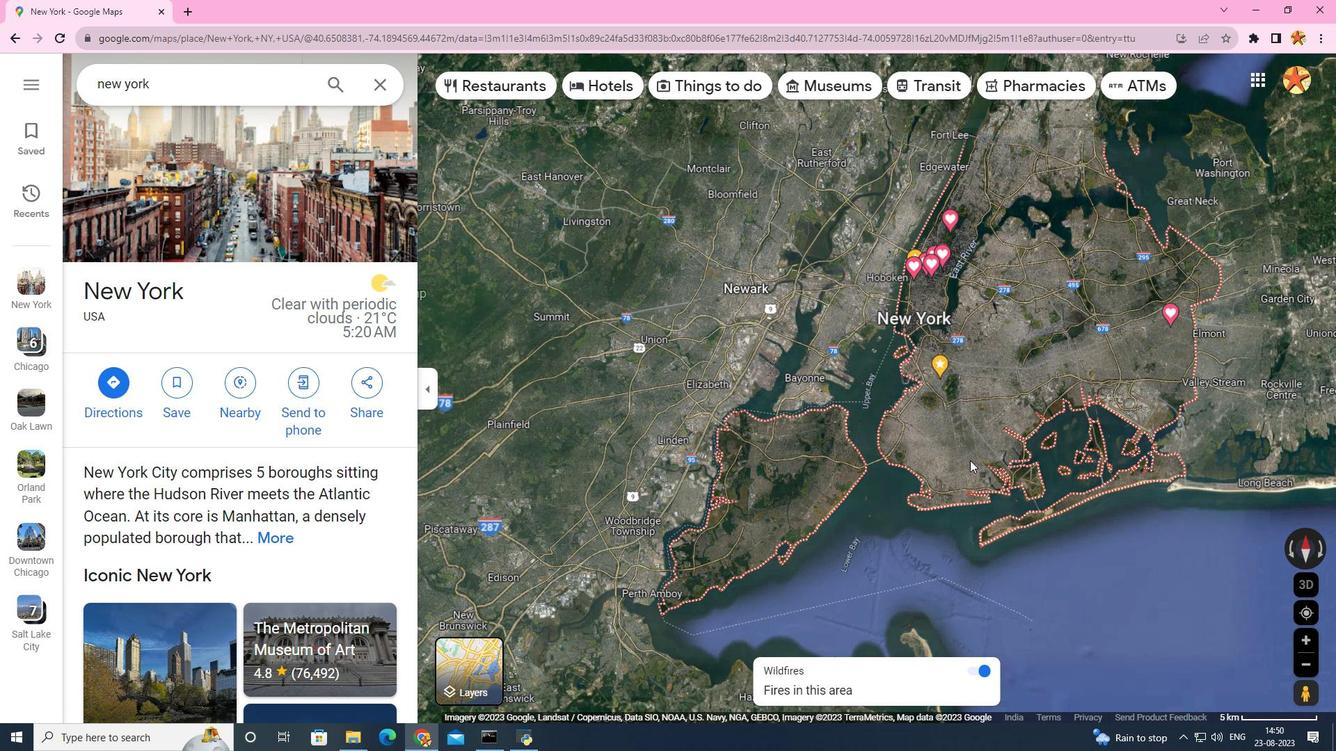 
Action: Mouse scrolled (970, 461) with delta (0, 0)
Screenshot: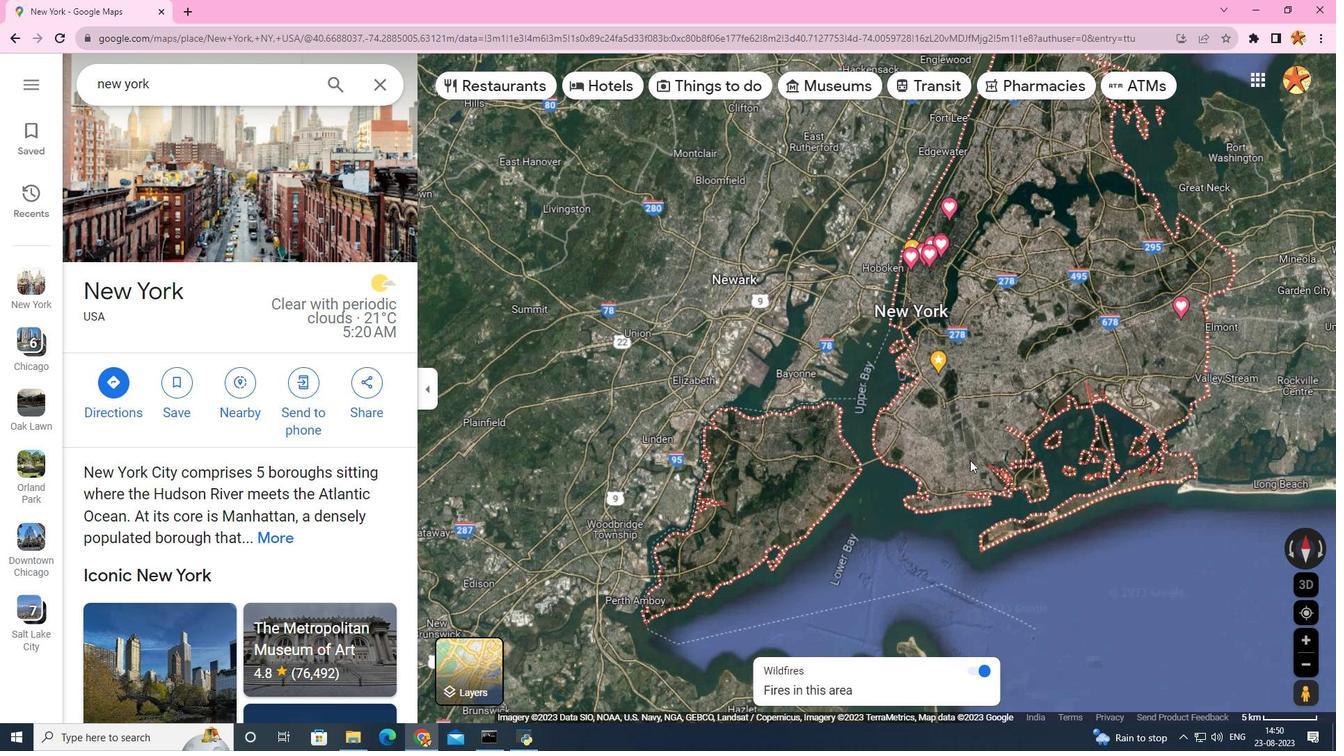 
Action: Mouse scrolled (970, 461) with delta (0, 0)
Screenshot: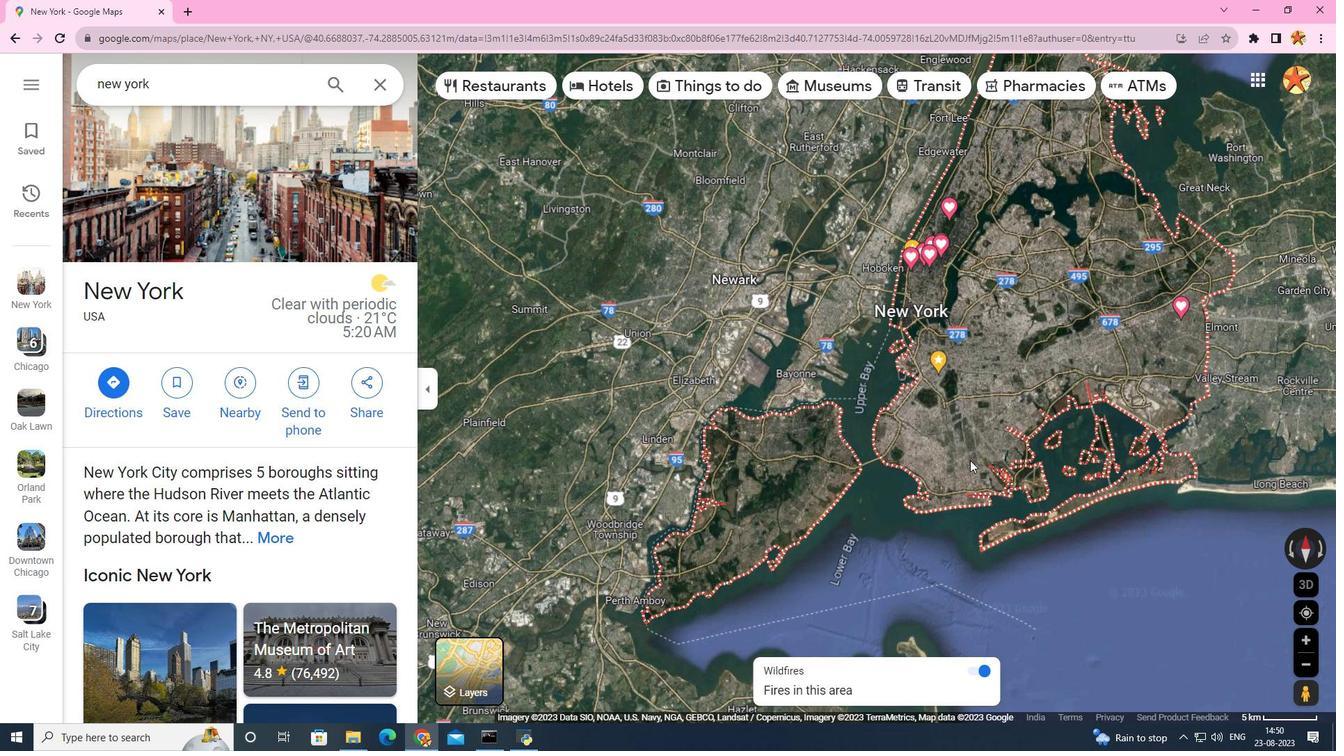 
Action: Mouse scrolled (970, 460) with delta (0, 0)
Screenshot: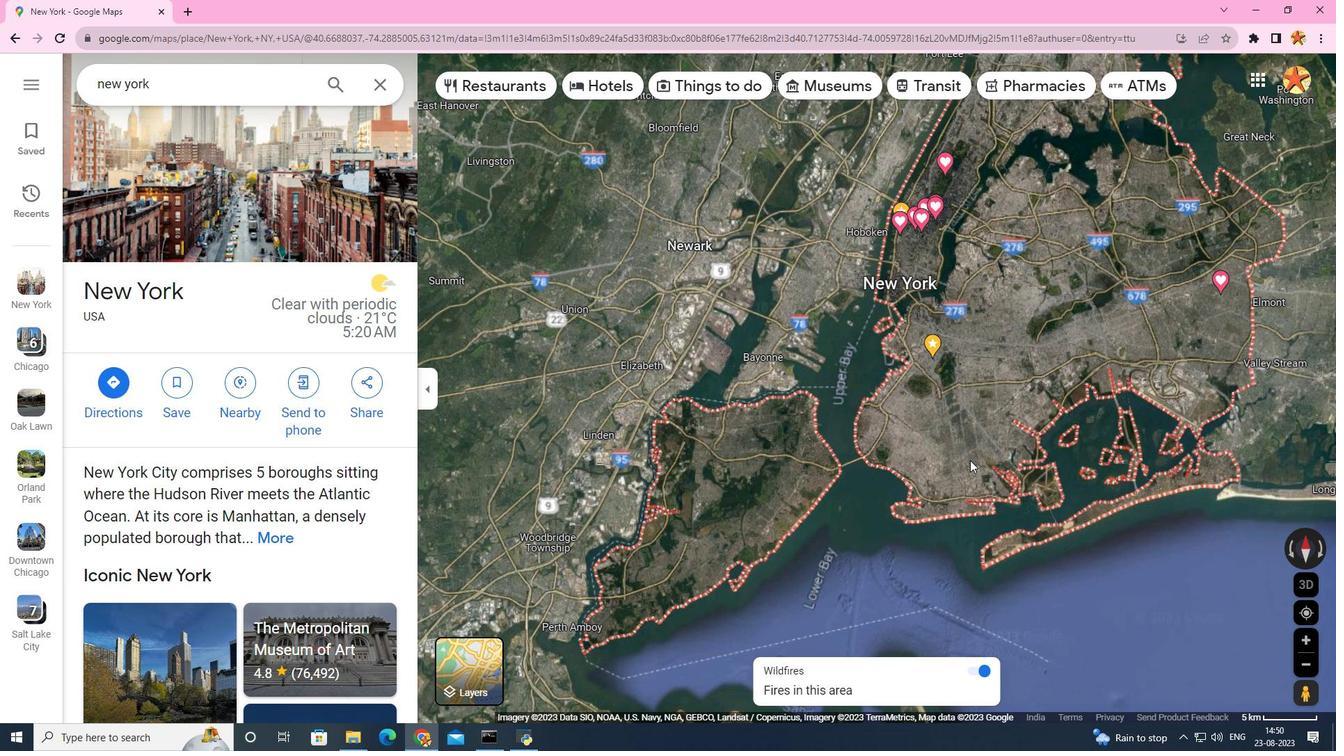 
Action: Mouse scrolled (970, 460) with delta (0, 0)
Screenshot: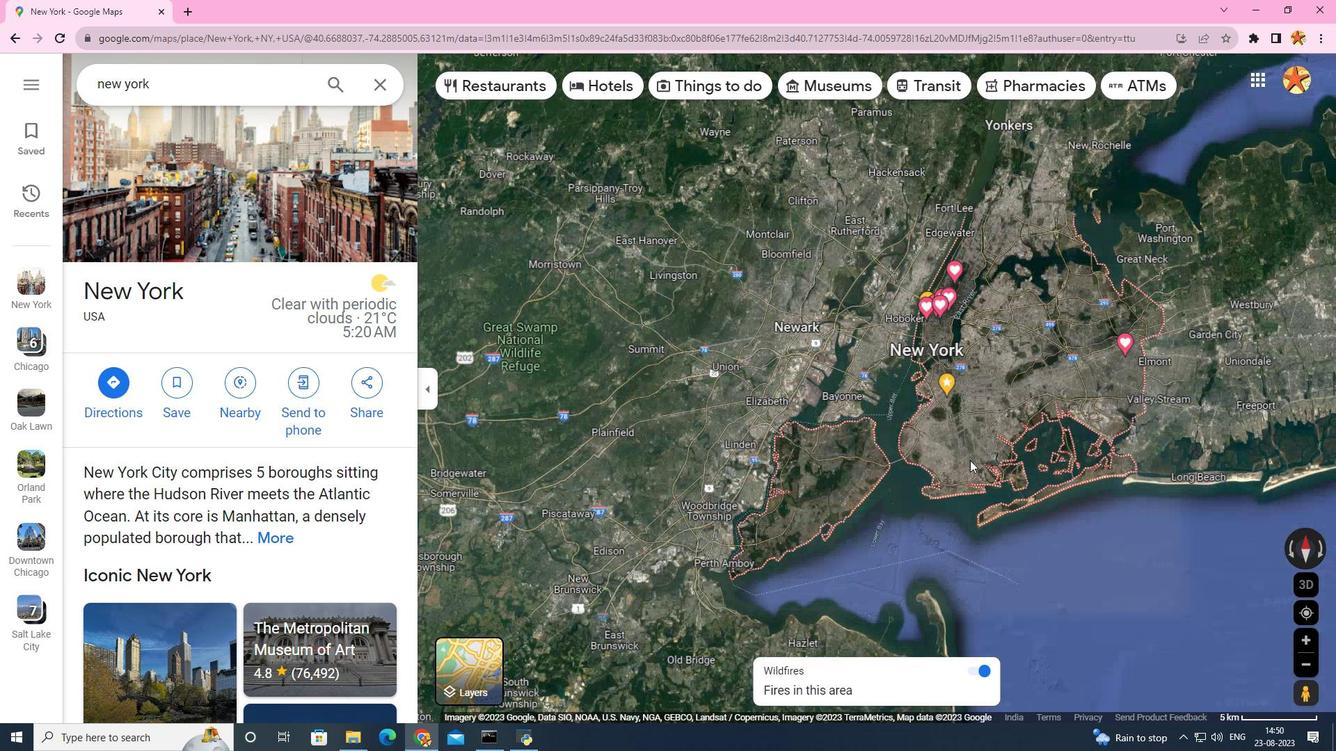 
Action: Mouse scrolled (970, 460) with delta (0, 0)
Screenshot: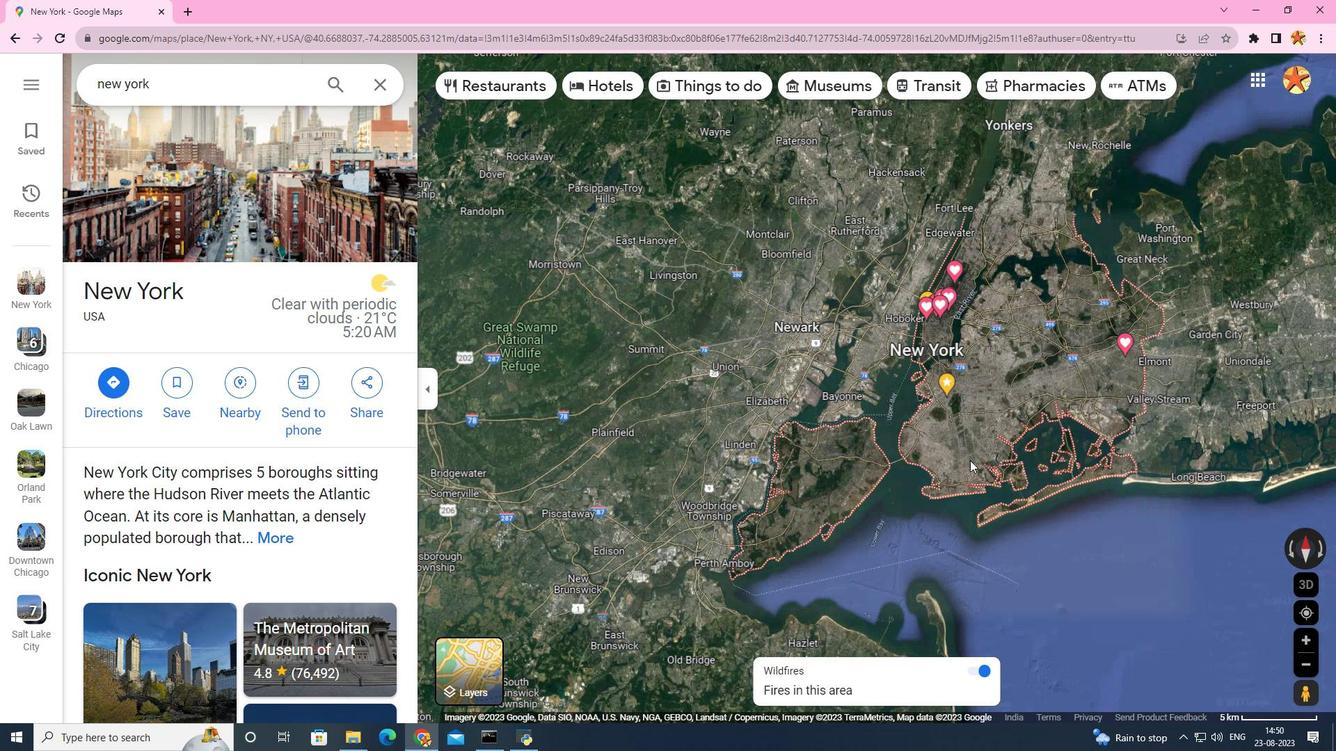 
Action: Mouse scrolled (970, 460) with delta (0, 0)
Screenshot: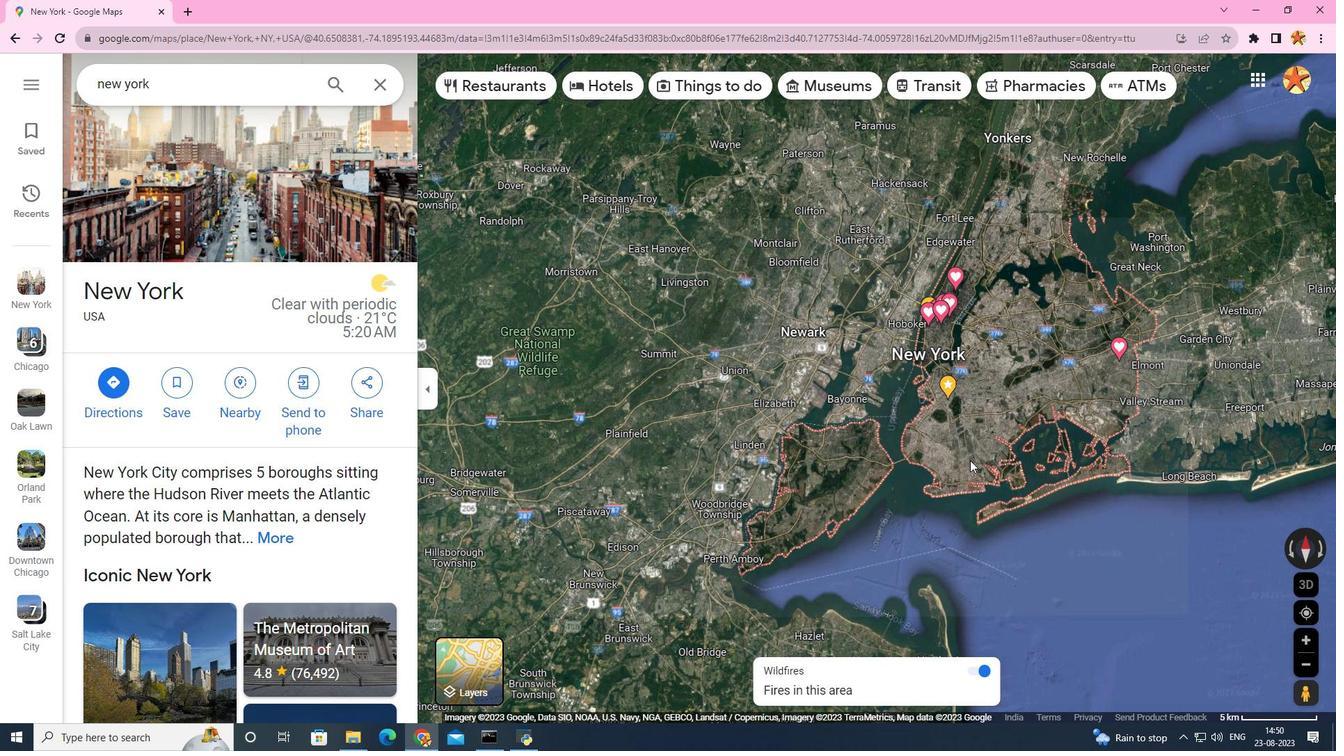 
Action: Mouse moved to (1026, 223)
Screenshot: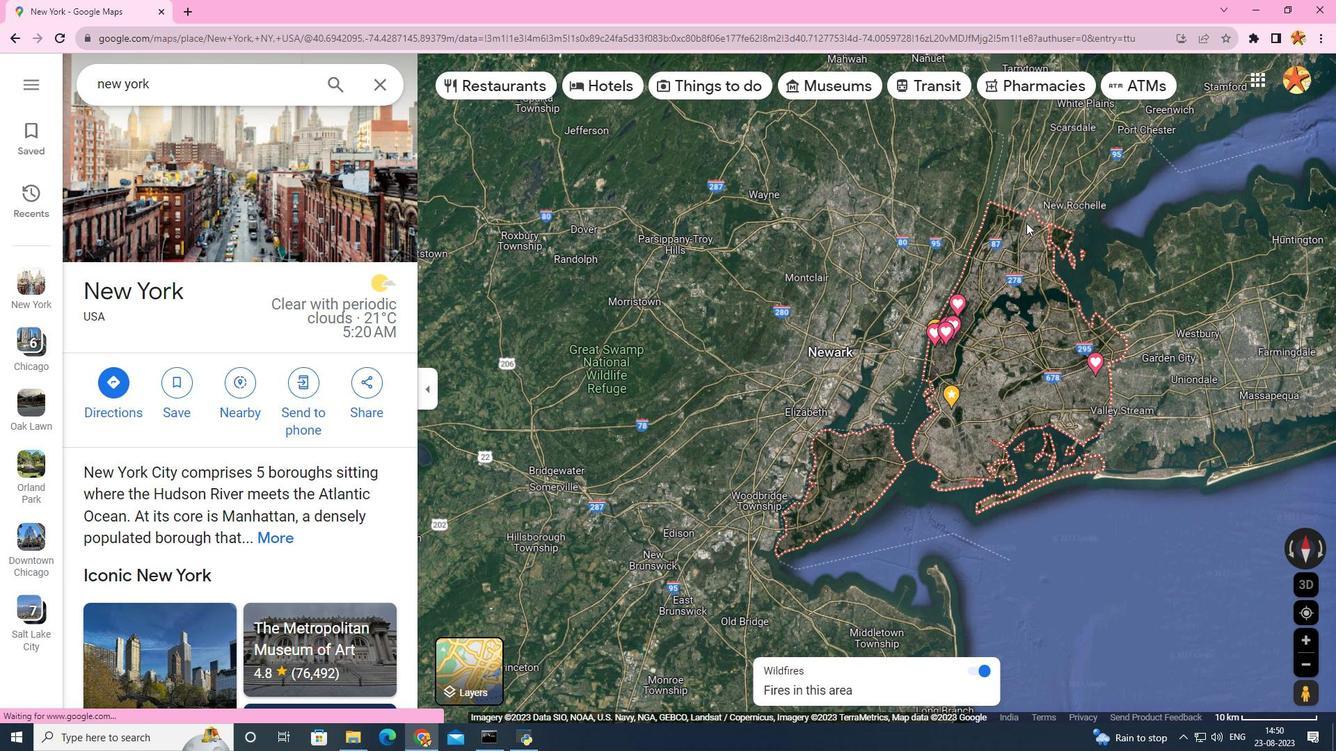 
Action: Mouse scrolled (1026, 222) with delta (0, 0)
Screenshot: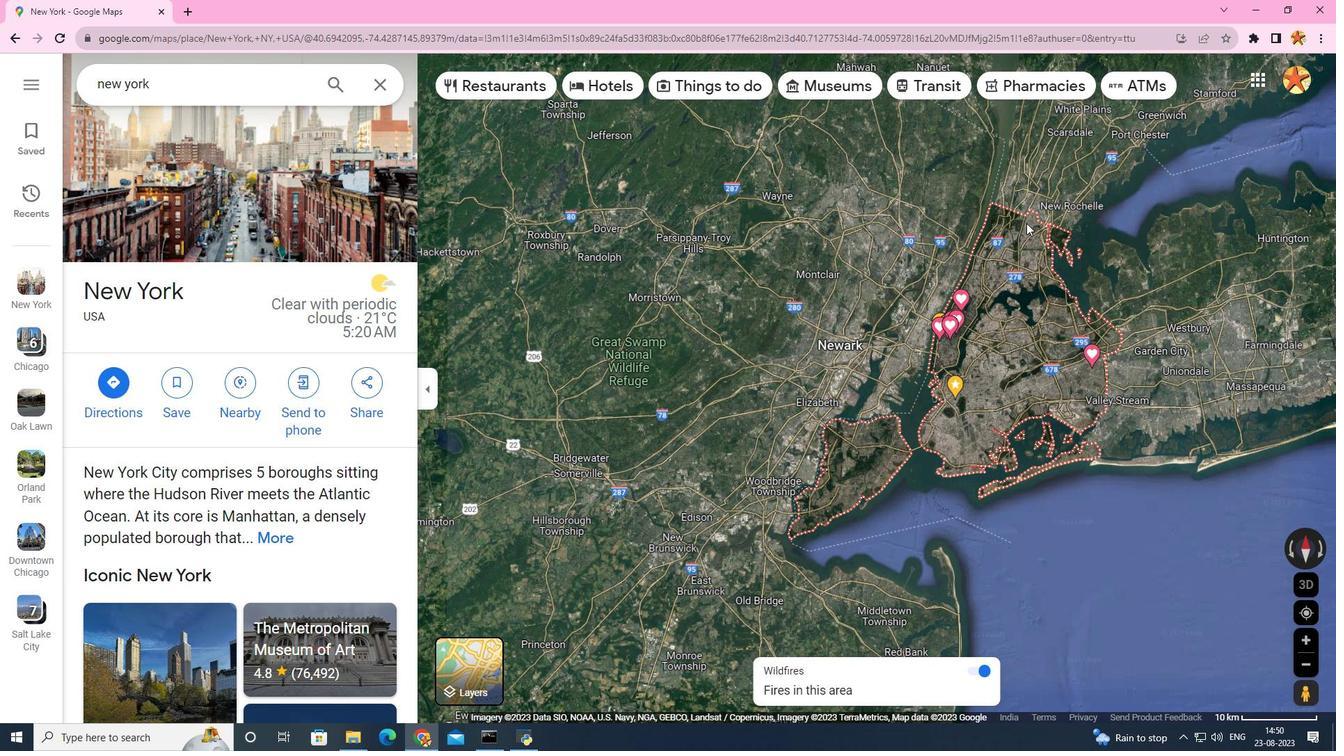 
Action: Mouse scrolled (1026, 222) with delta (0, 0)
Screenshot: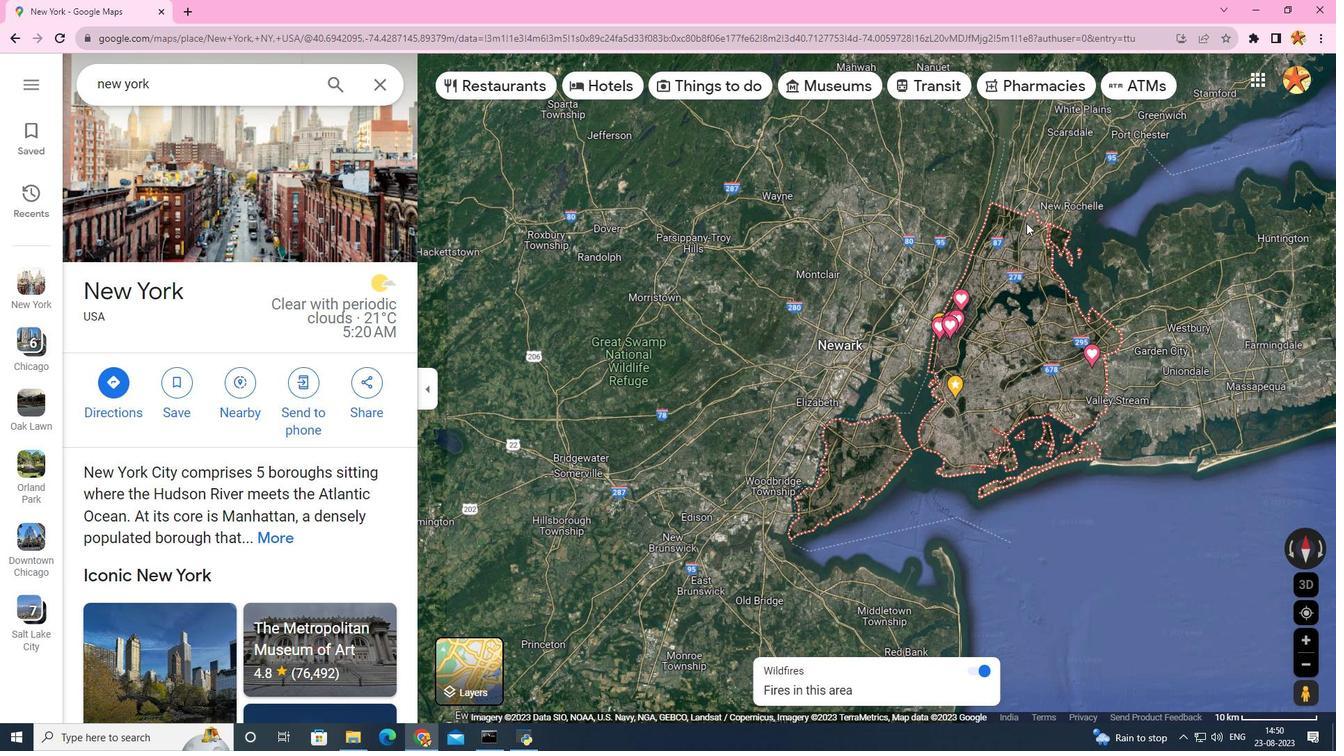 
Action: Mouse scrolled (1026, 222) with delta (0, 0)
Screenshot: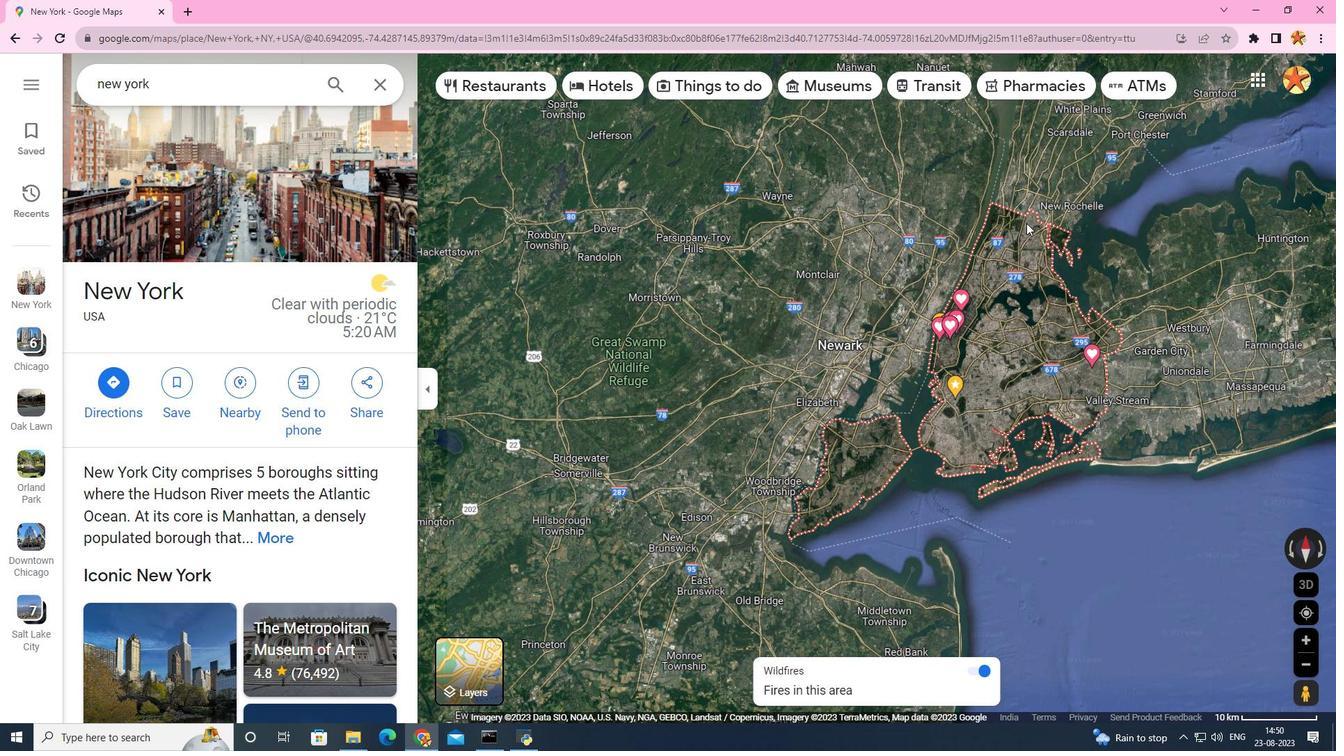 
Action: Mouse scrolled (1026, 224) with delta (0, 0)
Screenshot: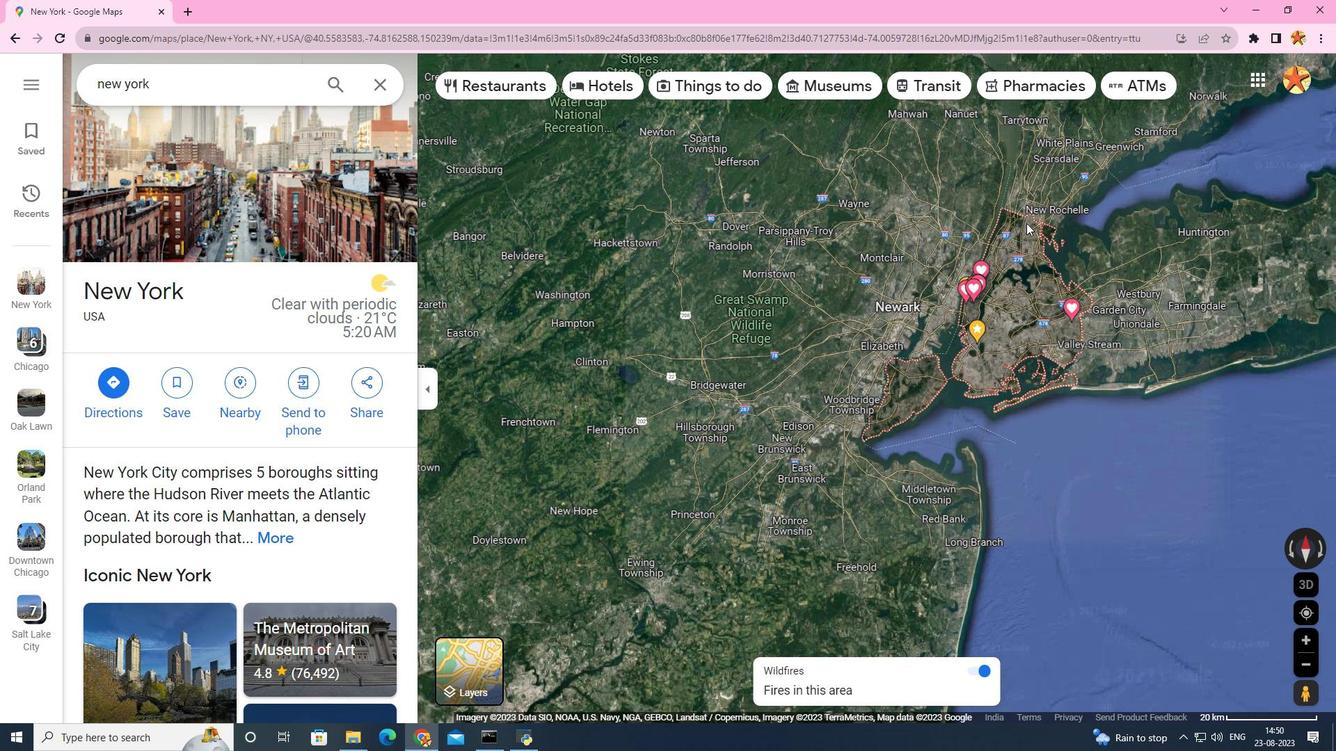 
Action: Mouse scrolled (1026, 224) with delta (0, 0)
Screenshot: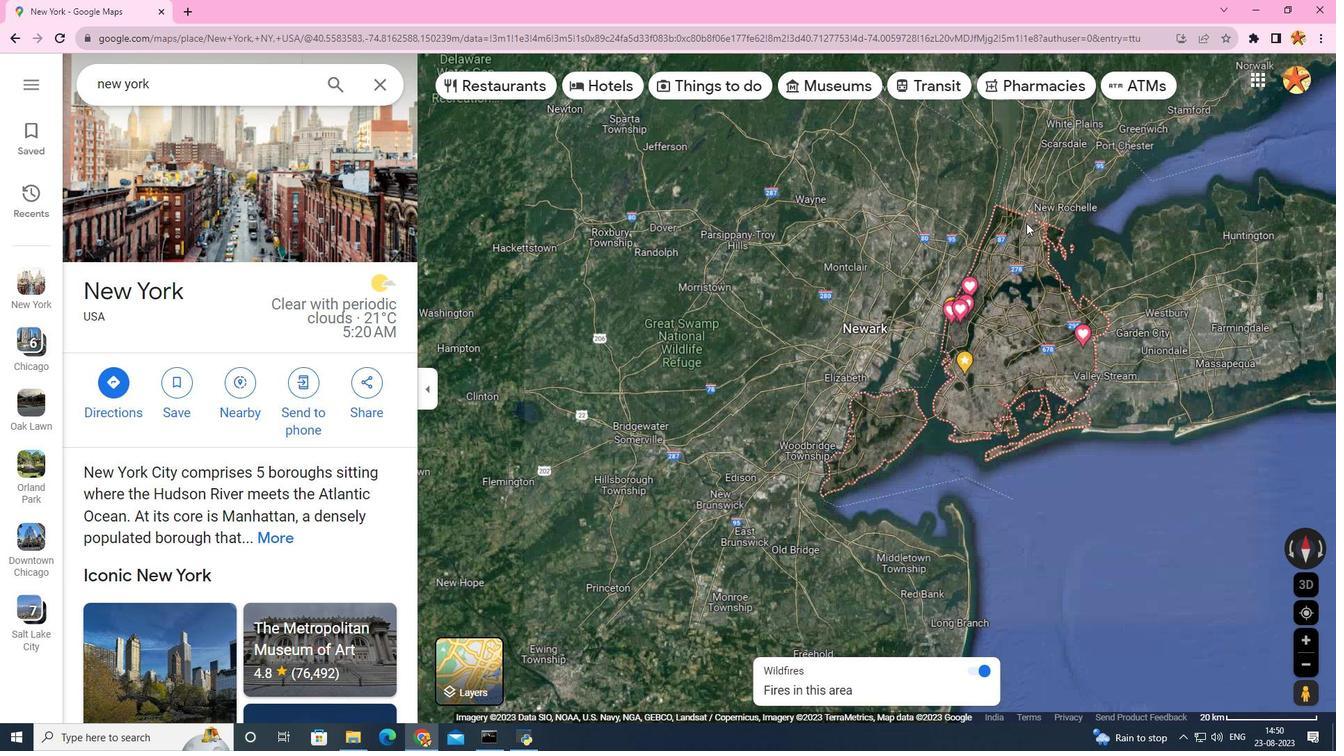 
Action: Mouse scrolled (1026, 224) with delta (0, 0)
Screenshot: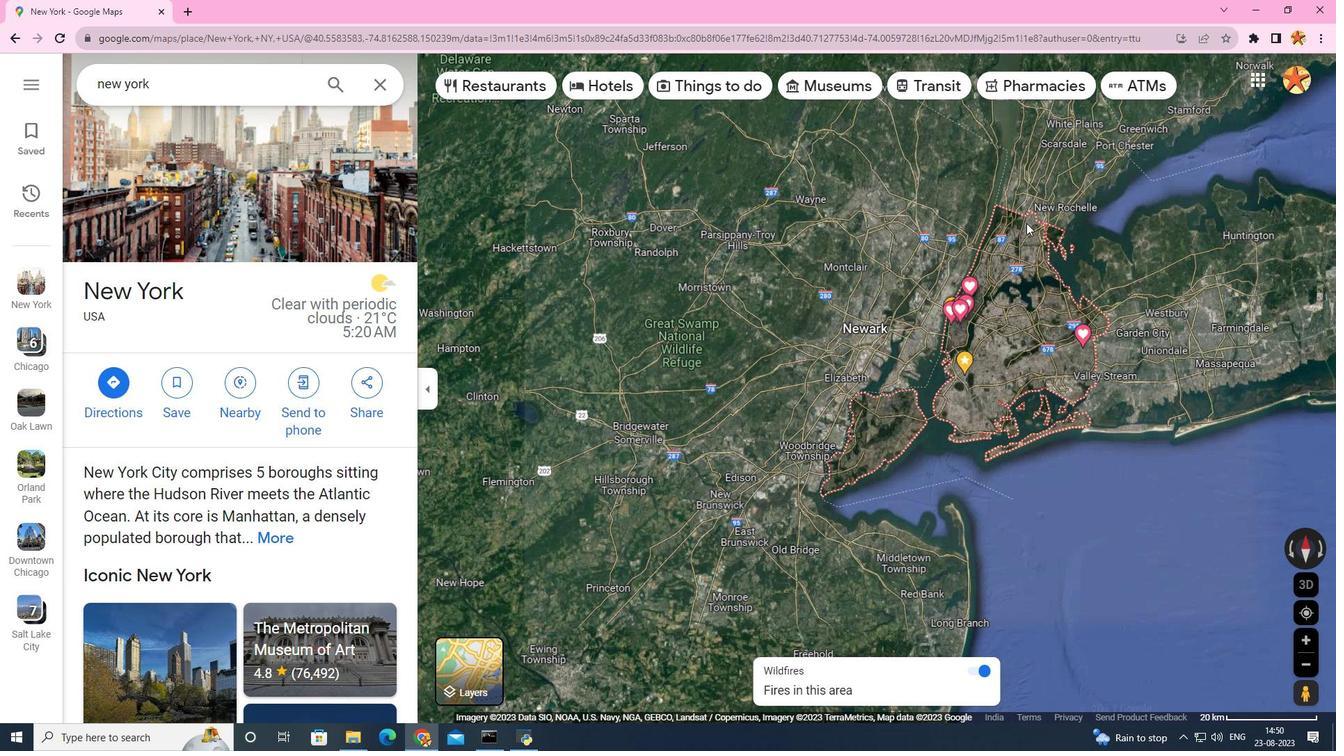 
Action: Mouse scrolled (1026, 224) with delta (0, 0)
Screenshot: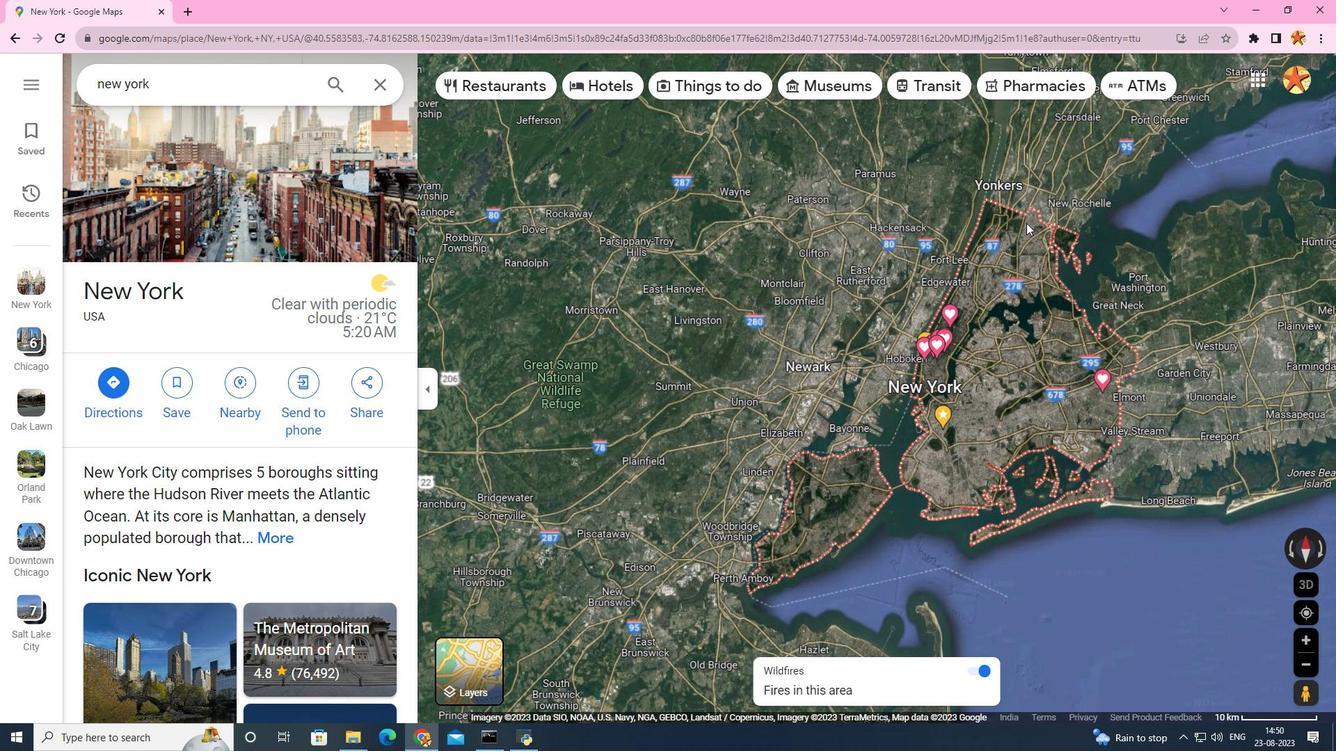 
Action: Mouse scrolled (1026, 224) with delta (0, 0)
Screenshot: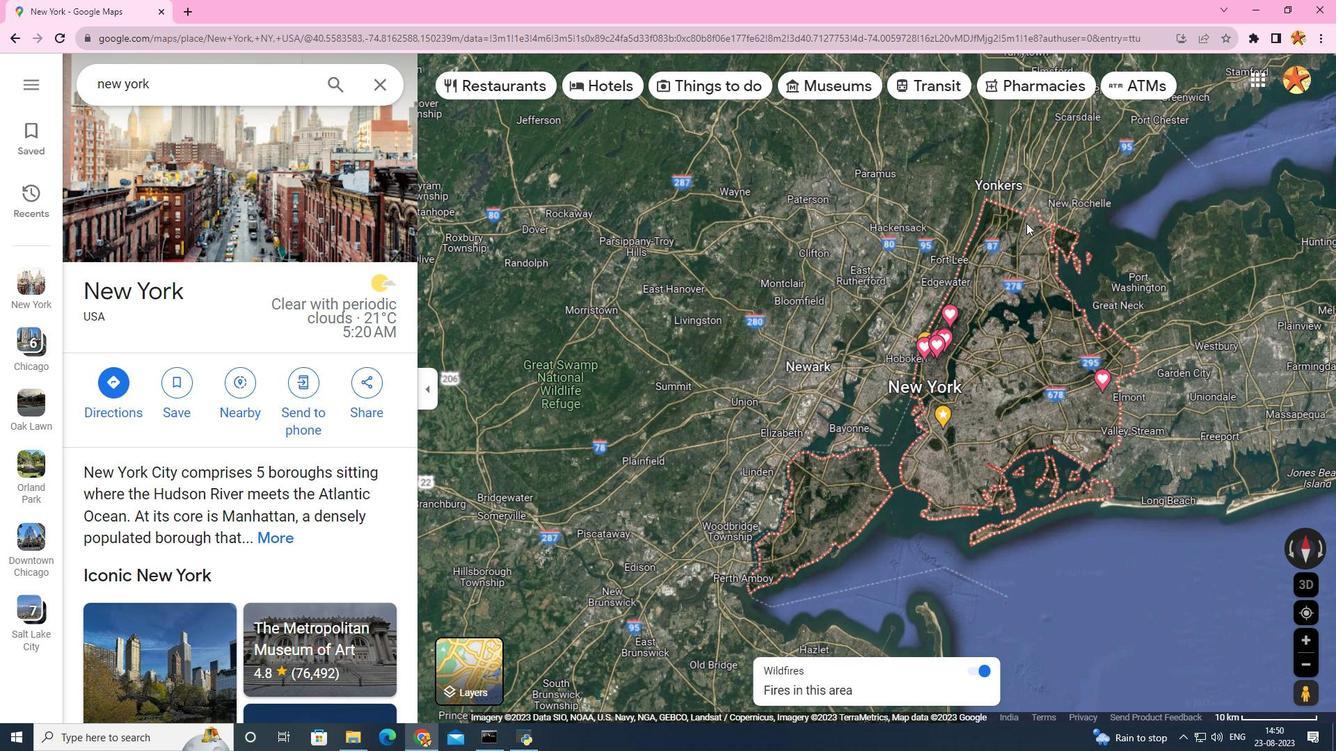 
Action: Mouse scrolled (1026, 222) with delta (0, 0)
Screenshot: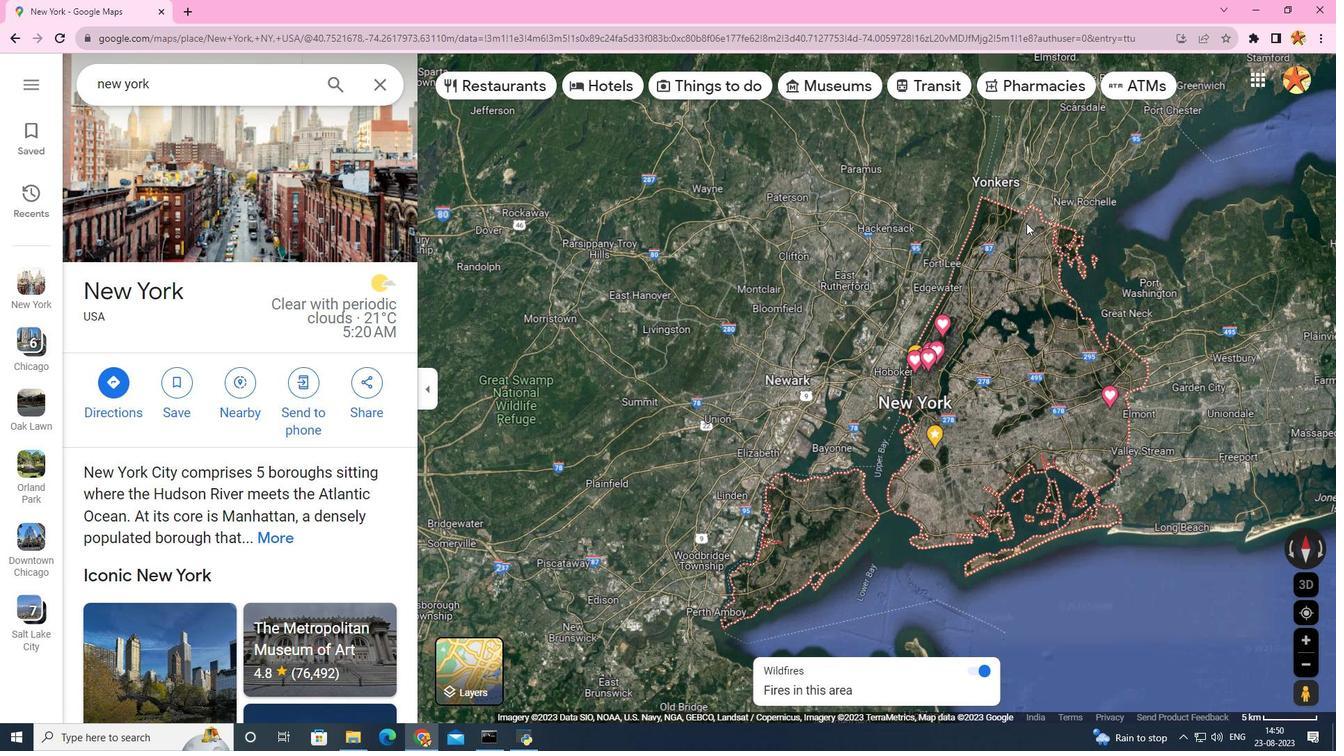 
Action: Mouse moved to (383, 86)
Screenshot: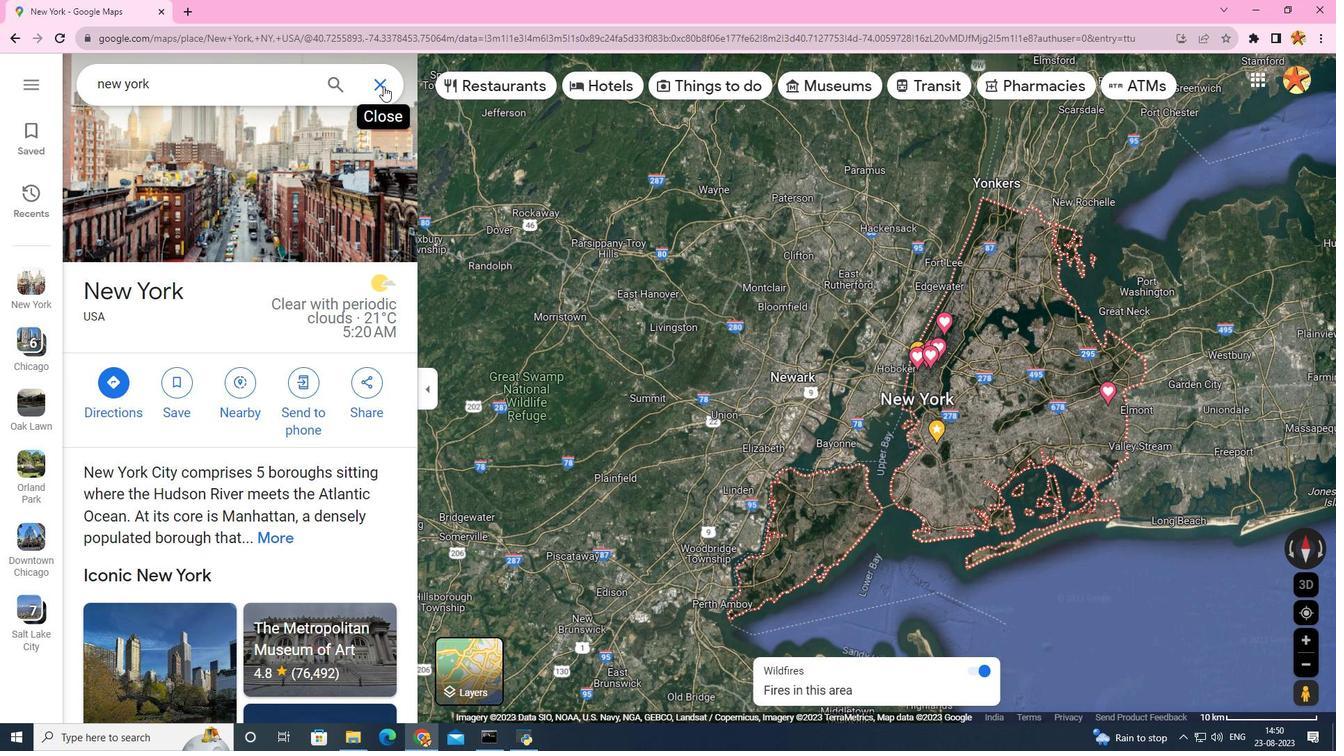 
Action: Mouse pressed left at (383, 86)
Screenshot: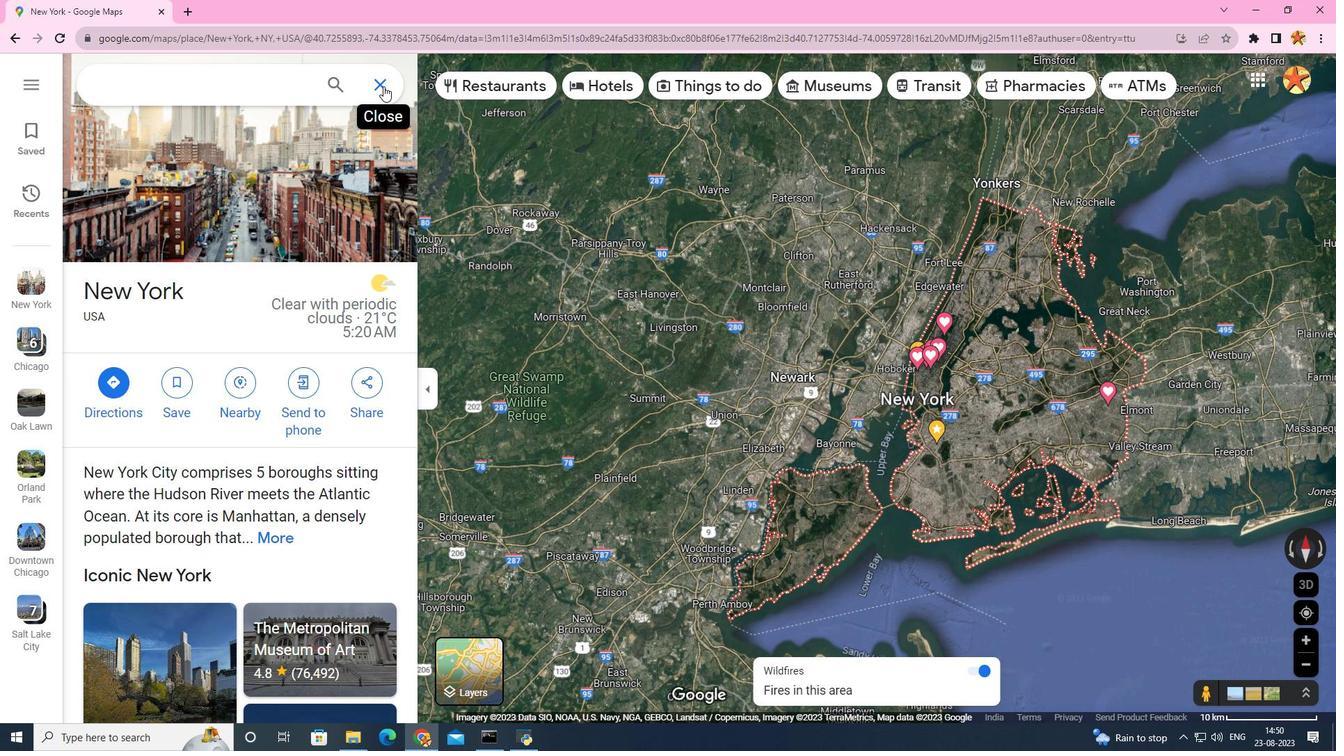 
Action: Mouse moved to (611, 180)
Screenshot: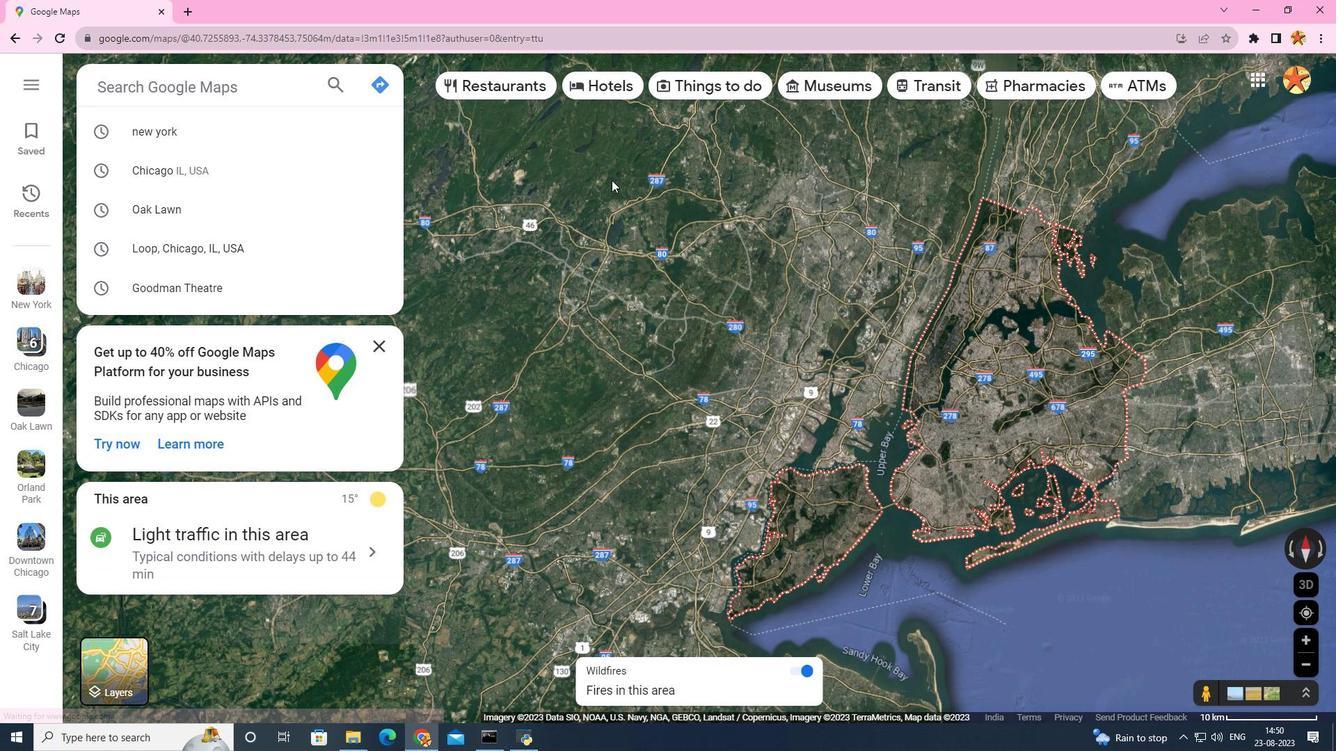 
